 Task: Look for space in Xinzhi, China from 10th July, 2023 to 25th July, 2023 for 3 adults, 1 child in price range Rs.15000 to Rs.25000. Place can be shared room with 2 bedrooms having 3 beds and 2 bathrooms. Property type can be house, flat, guest house. Amenities needed are: wifi, TV, free parkinig on premises, gym, breakfast. Booking option can be shelf check-in. Required host language is Chinese (Simplified).
Action: Mouse moved to (540, 108)
Screenshot: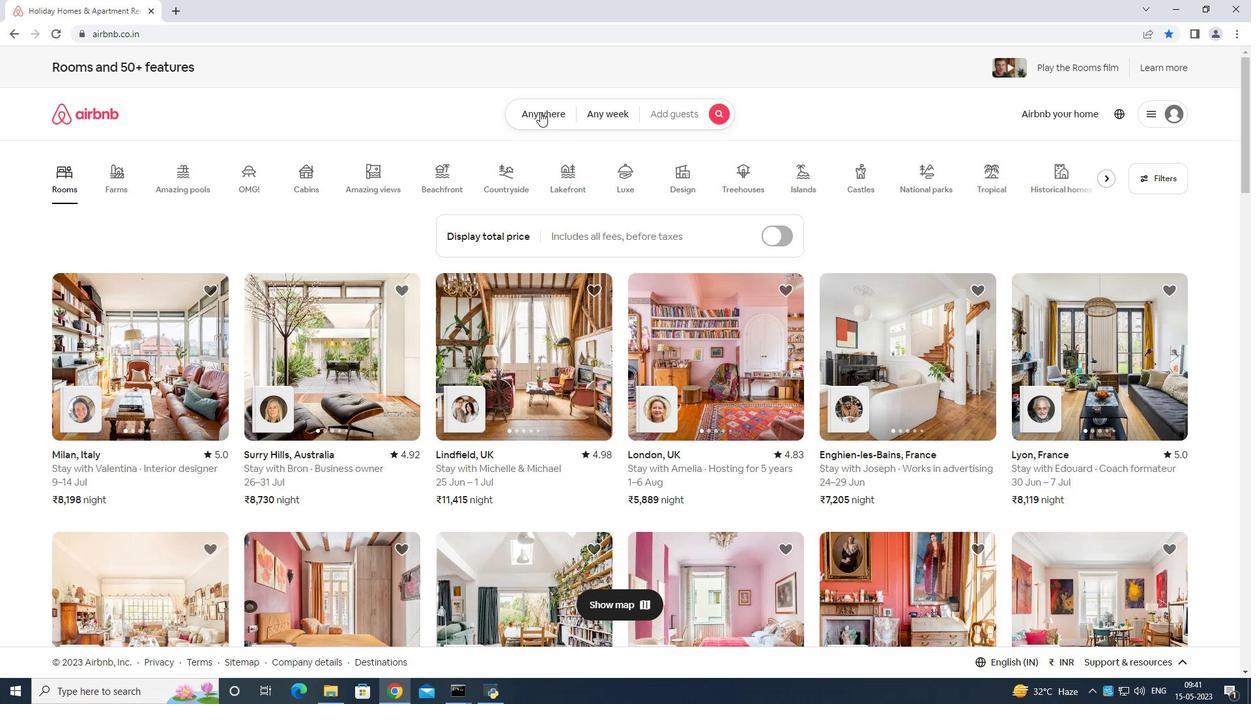 
Action: Mouse pressed left at (540, 108)
Screenshot: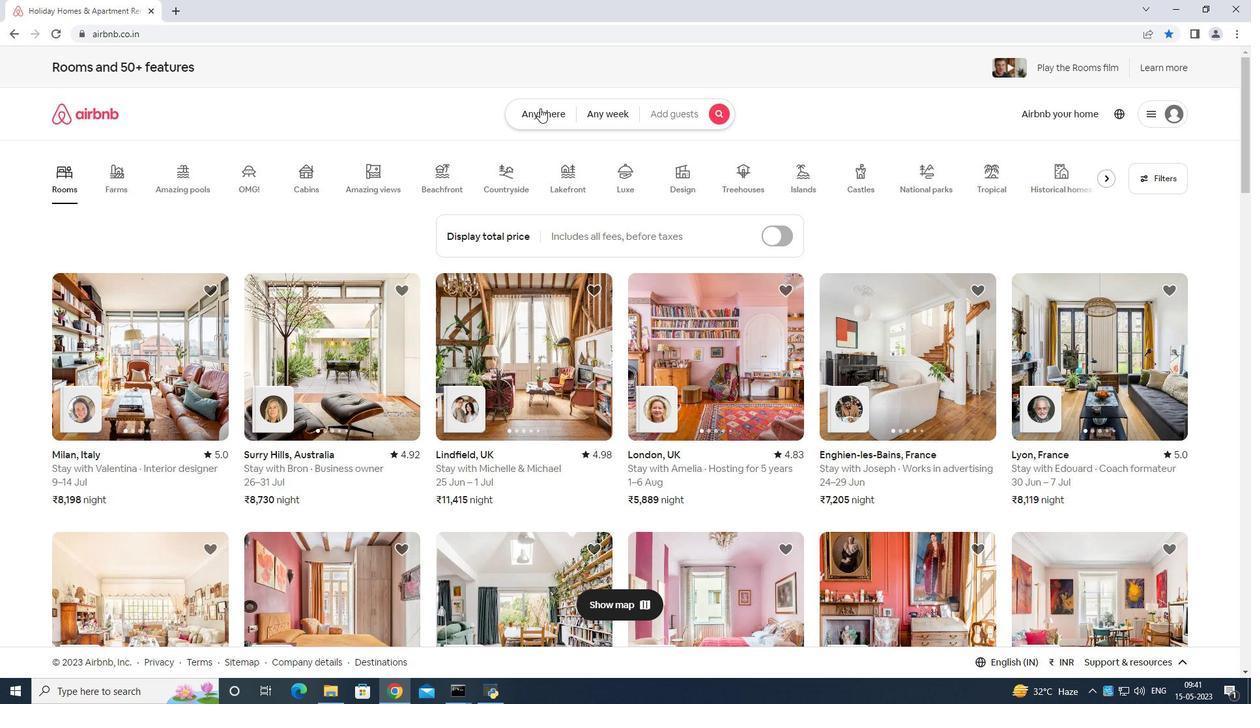 
Action: Mouse moved to (498, 152)
Screenshot: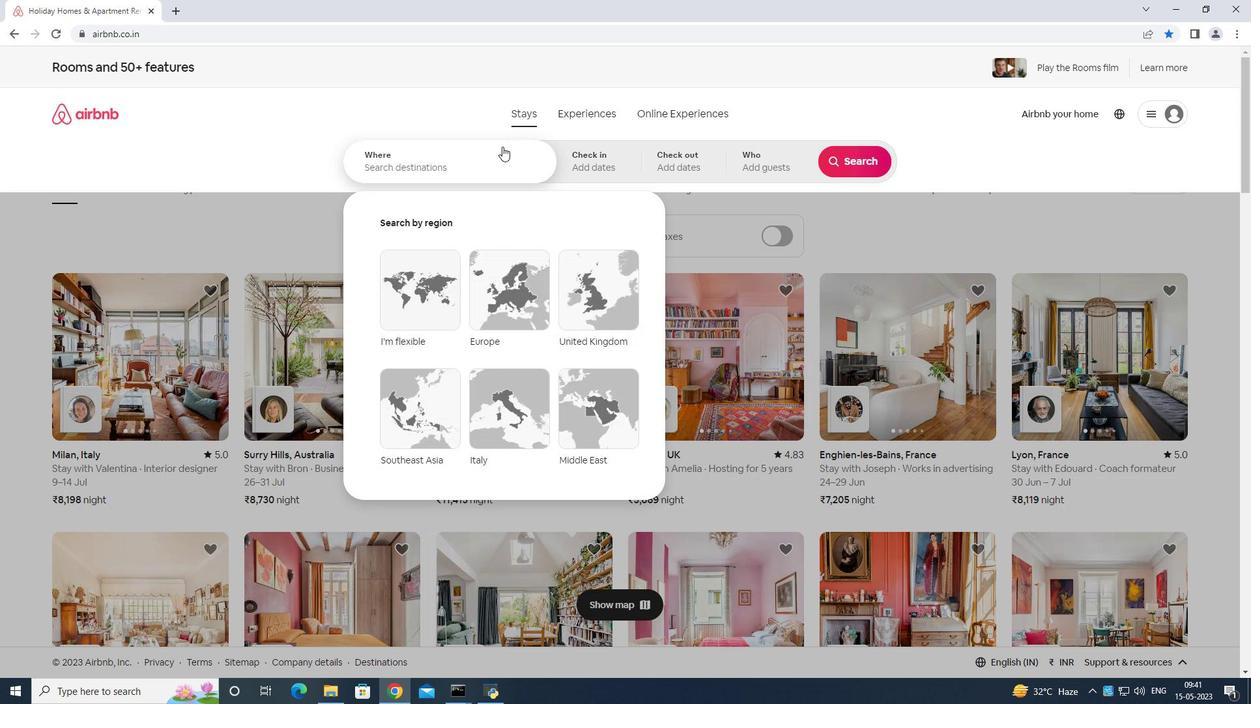 
Action: Mouse pressed left at (498, 152)
Screenshot: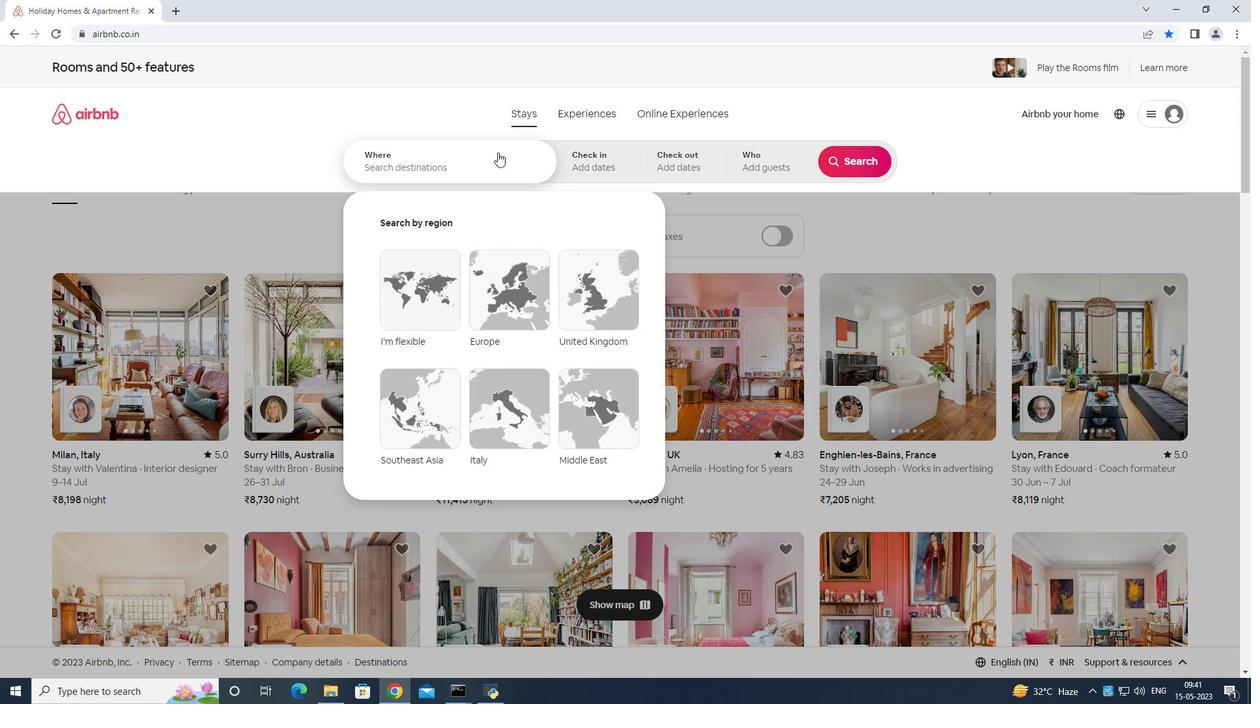 
Action: Key pressed <Key.shift>Xinzhi<Key.space>china<Key.enter>
Screenshot: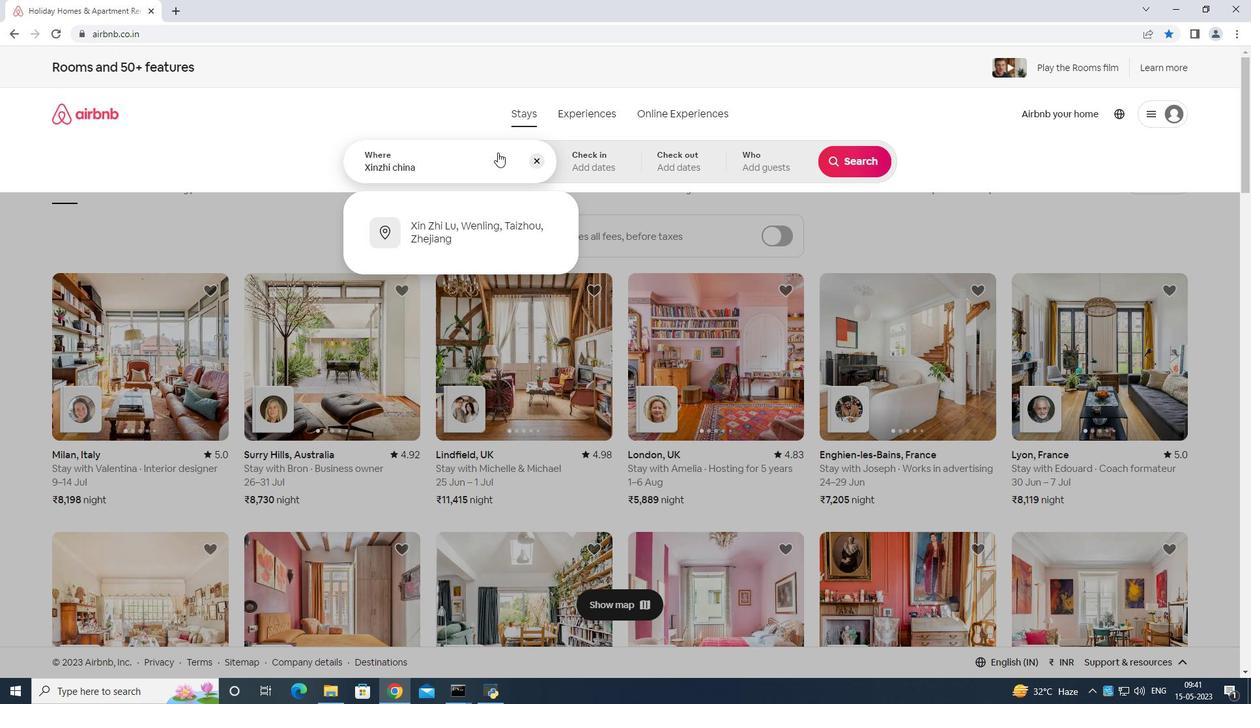 
Action: Mouse moved to (853, 267)
Screenshot: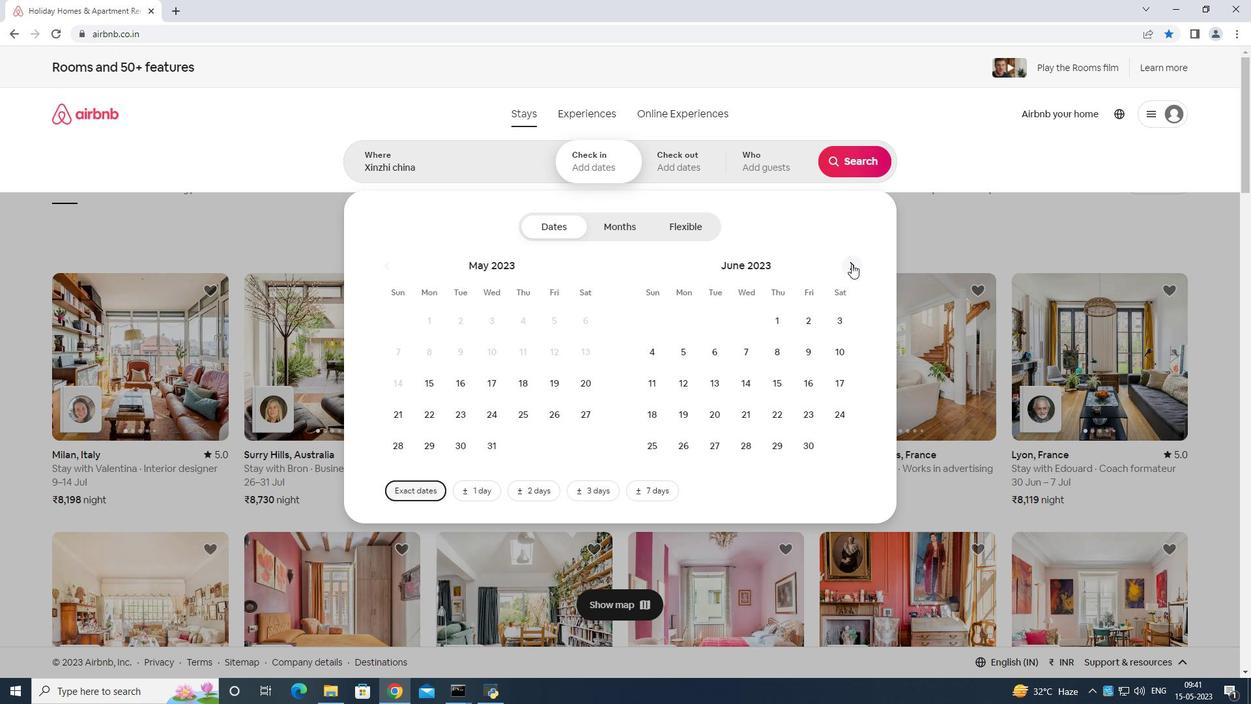 
Action: Mouse pressed left at (853, 267)
Screenshot: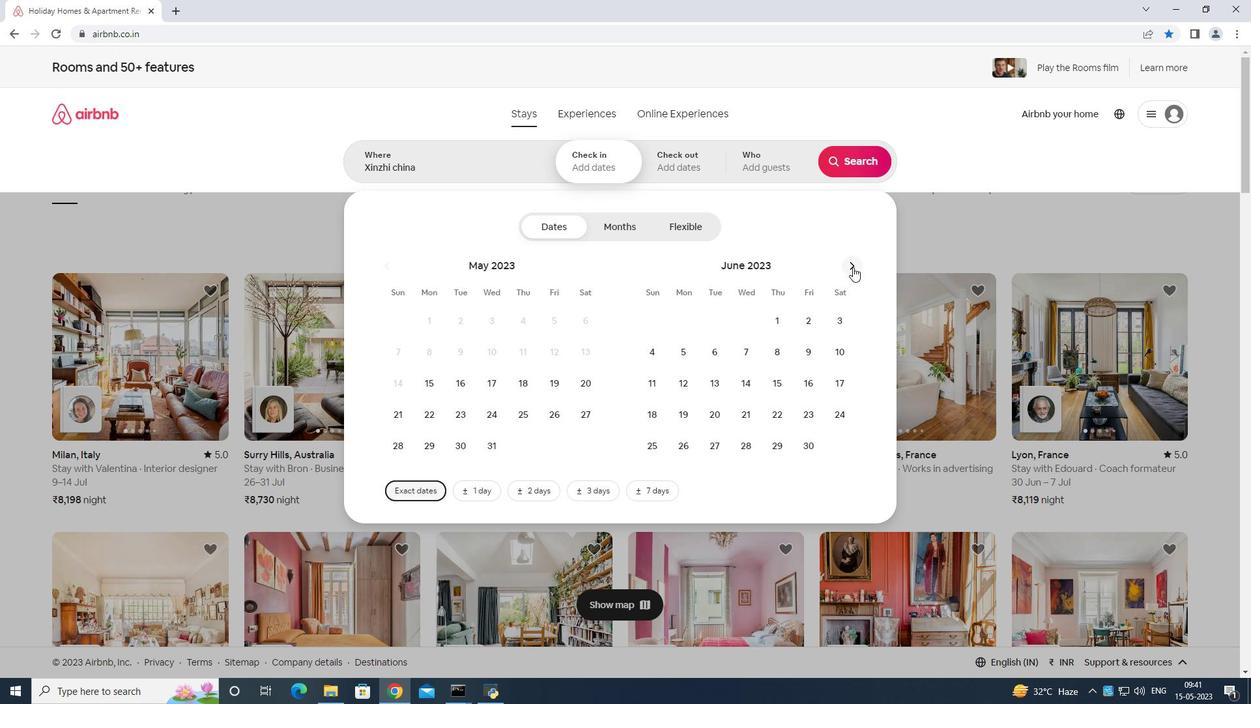 
Action: Mouse moved to (685, 376)
Screenshot: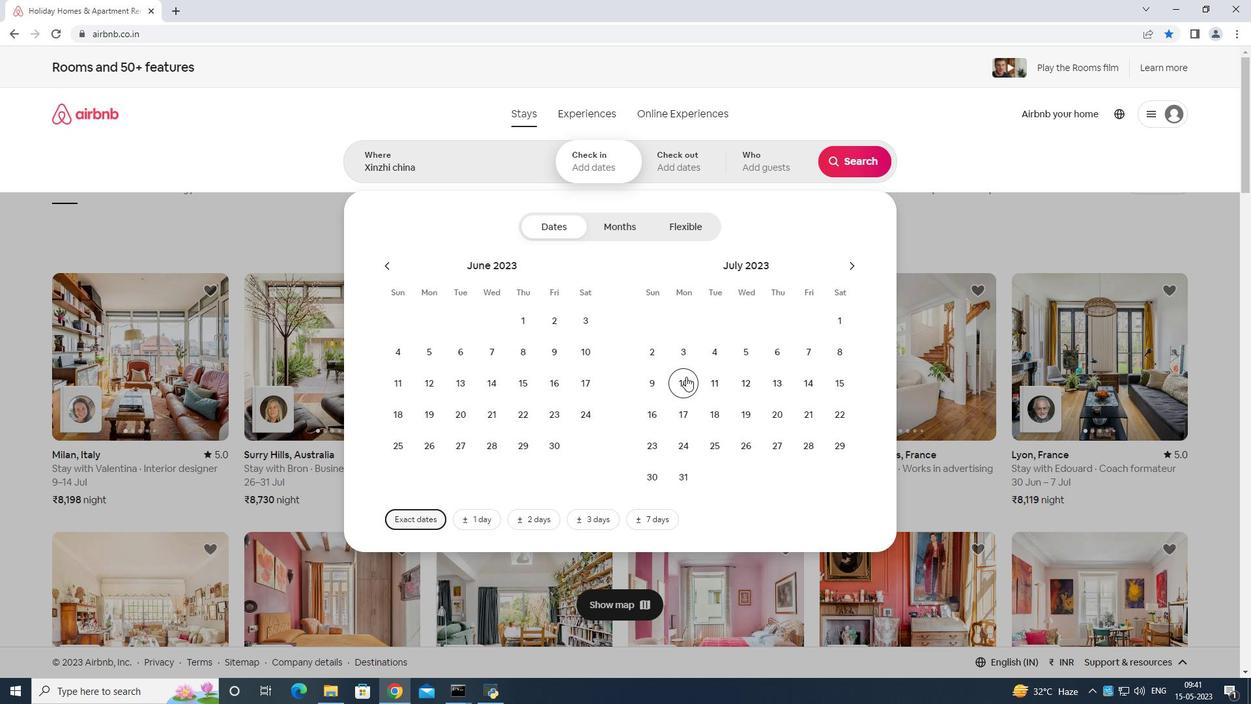 
Action: Mouse pressed left at (685, 376)
Screenshot: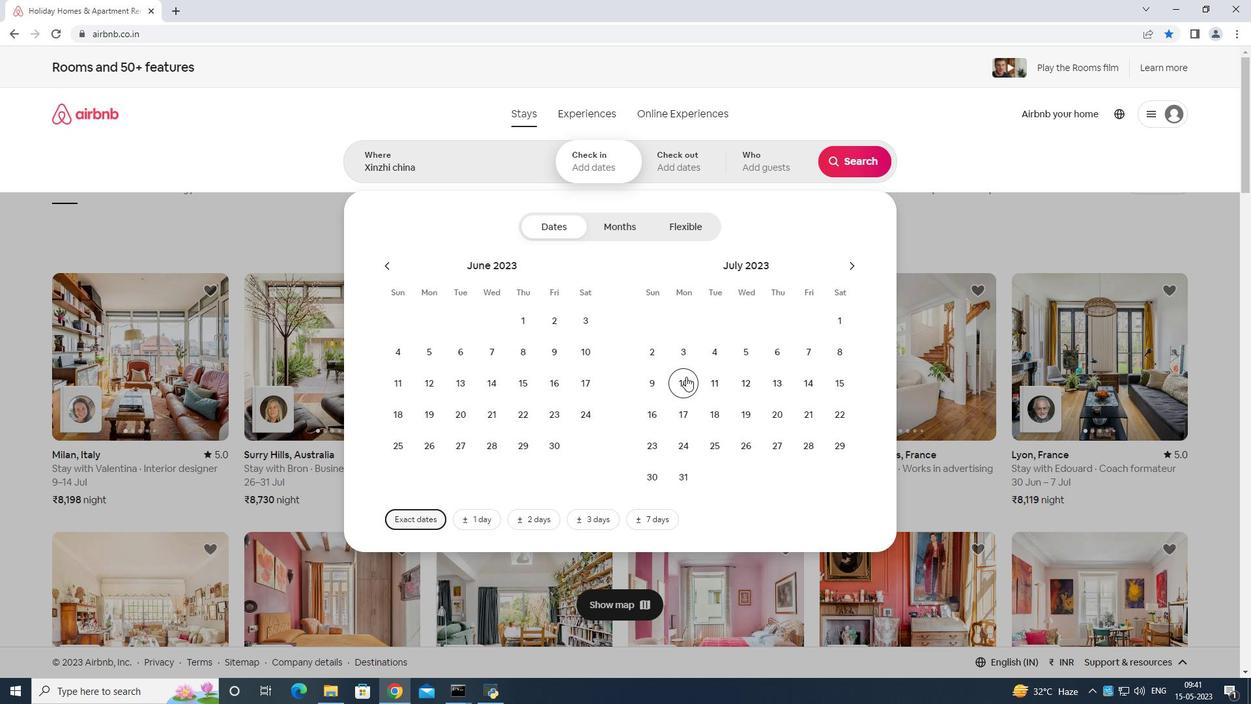 
Action: Mouse moved to (726, 444)
Screenshot: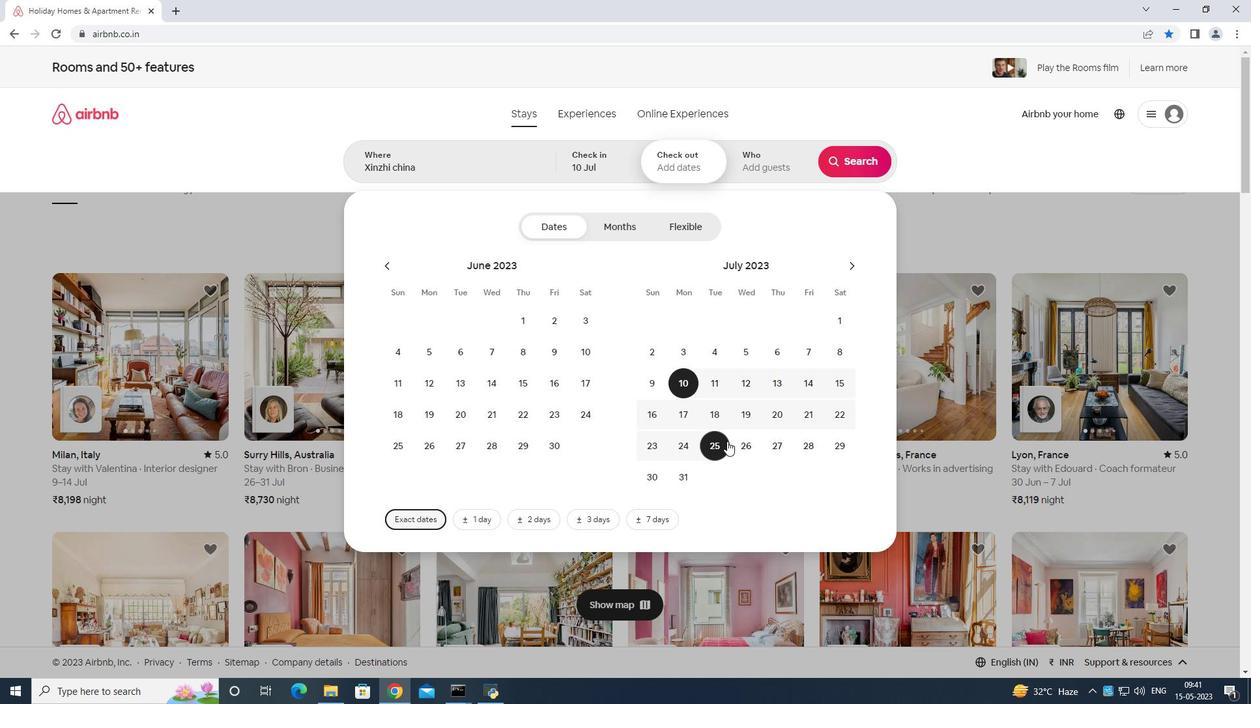 
Action: Mouse pressed left at (726, 444)
Screenshot: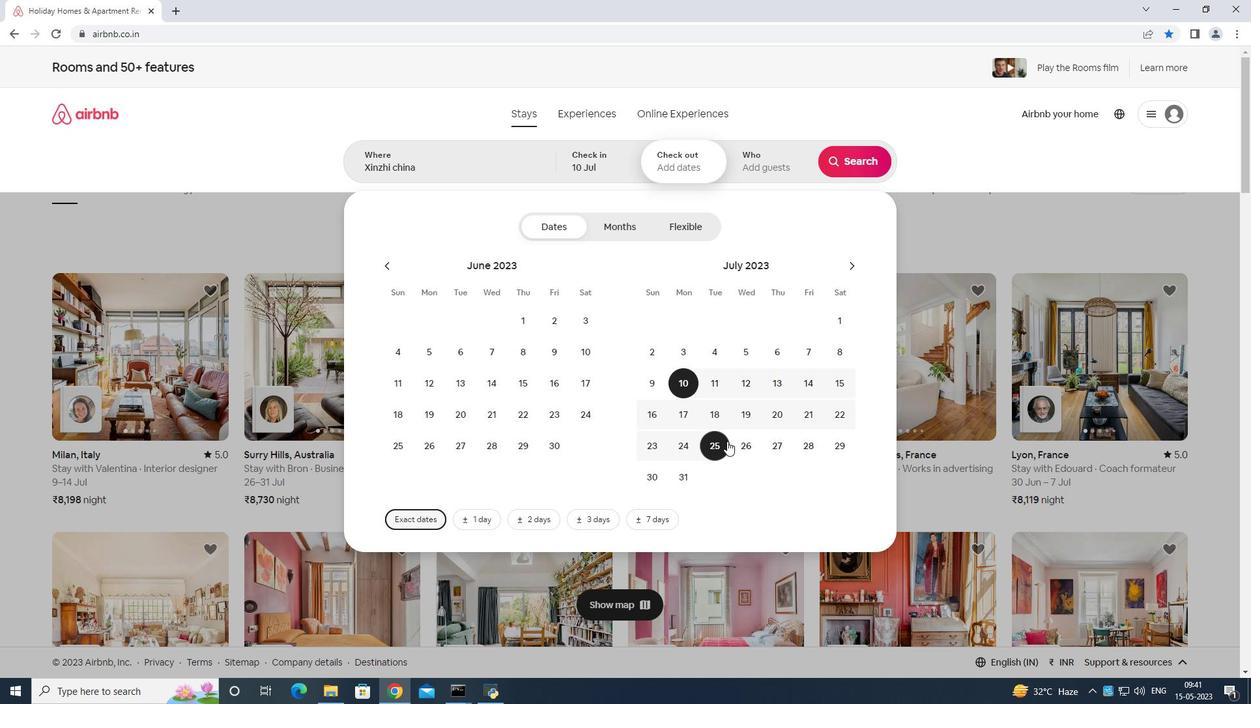 
Action: Mouse moved to (767, 170)
Screenshot: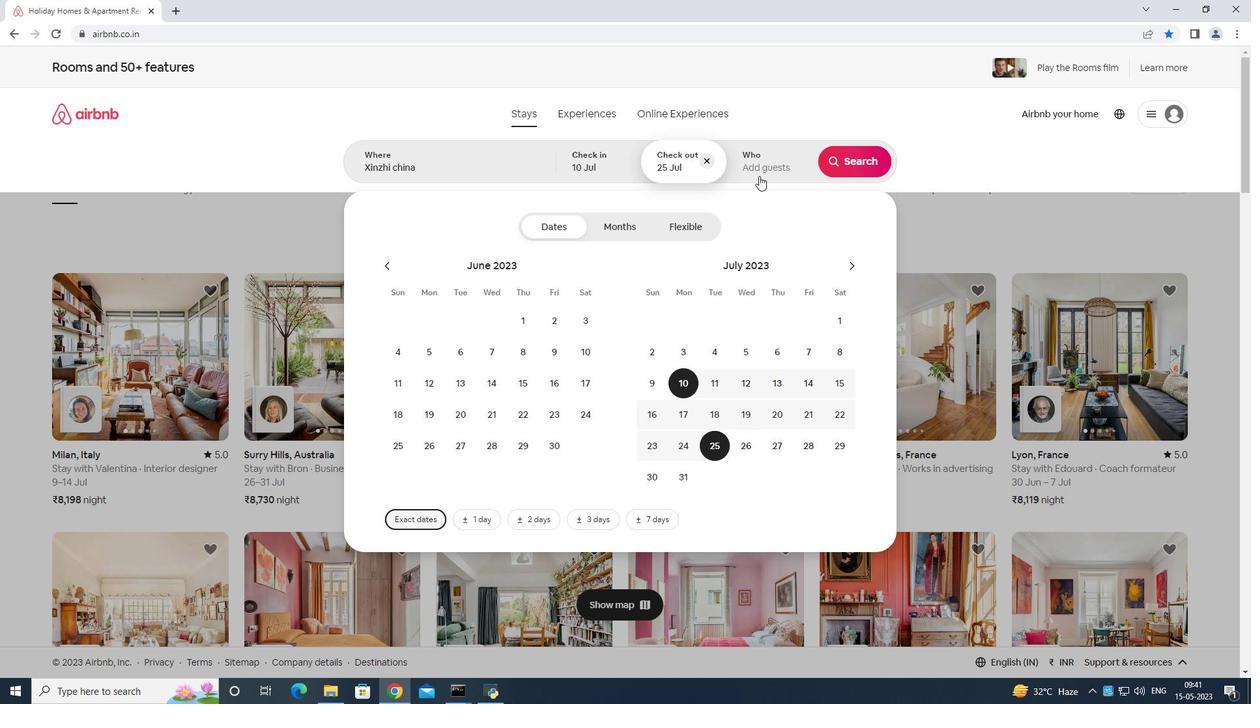 
Action: Mouse pressed left at (767, 170)
Screenshot: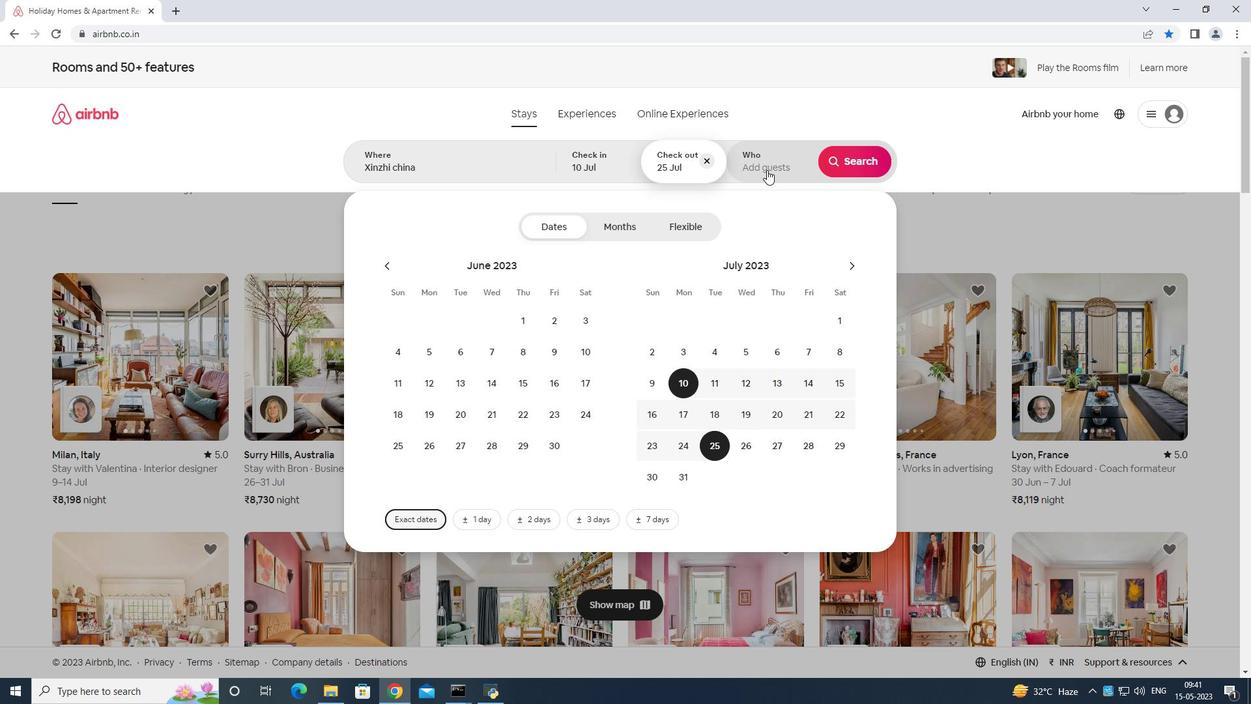 
Action: Mouse moved to (865, 241)
Screenshot: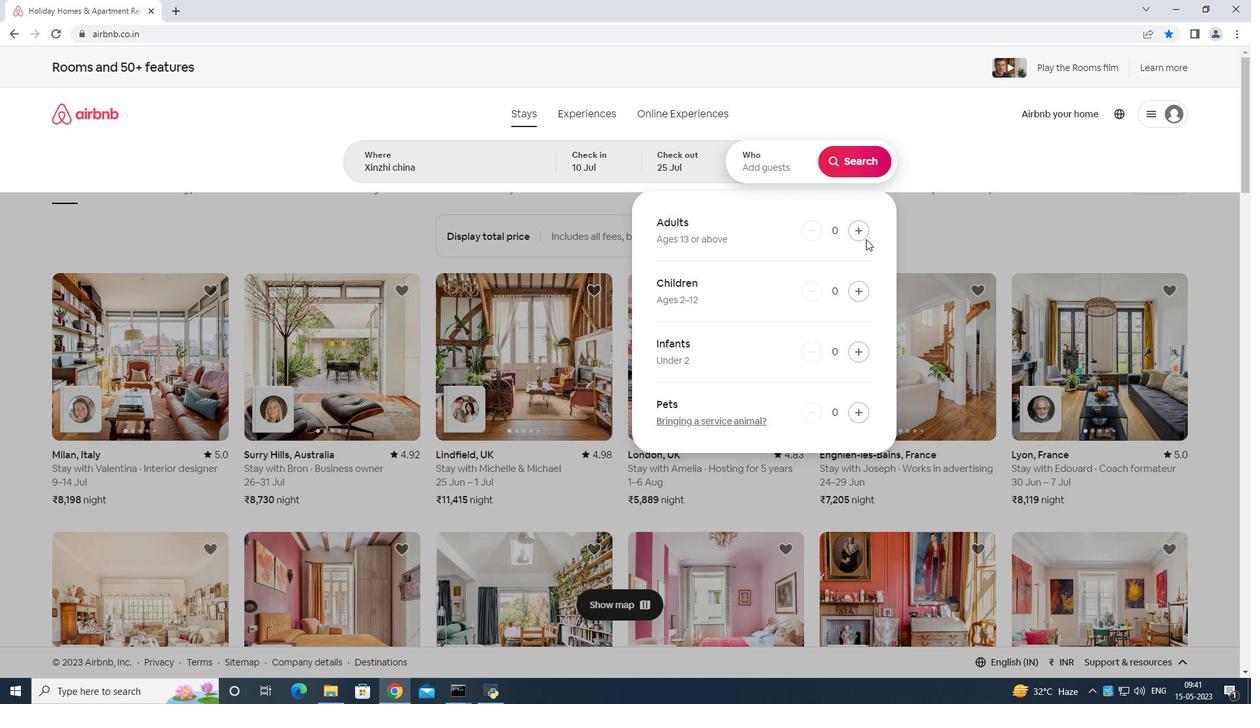 
Action: Mouse pressed left at (865, 241)
Screenshot: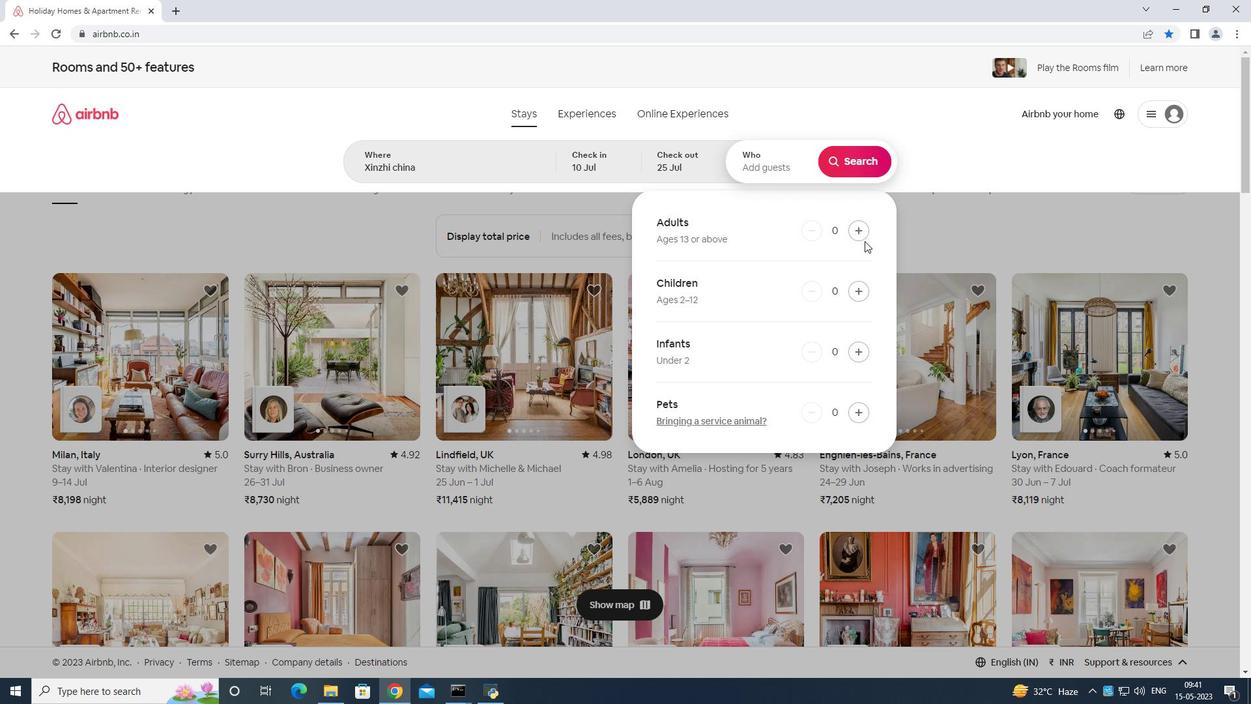 
Action: Mouse pressed left at (865, 241)
Screenshot: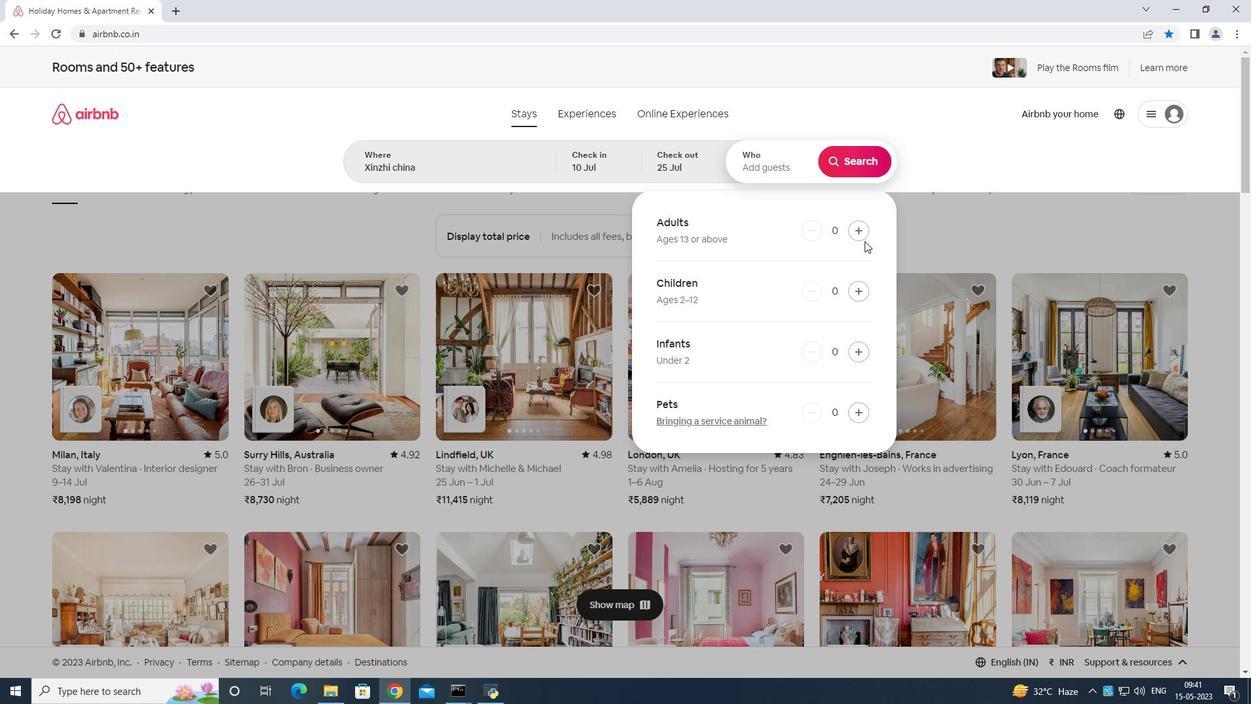 
Action: Mouse pressed left at (865, 241)
Screenshot: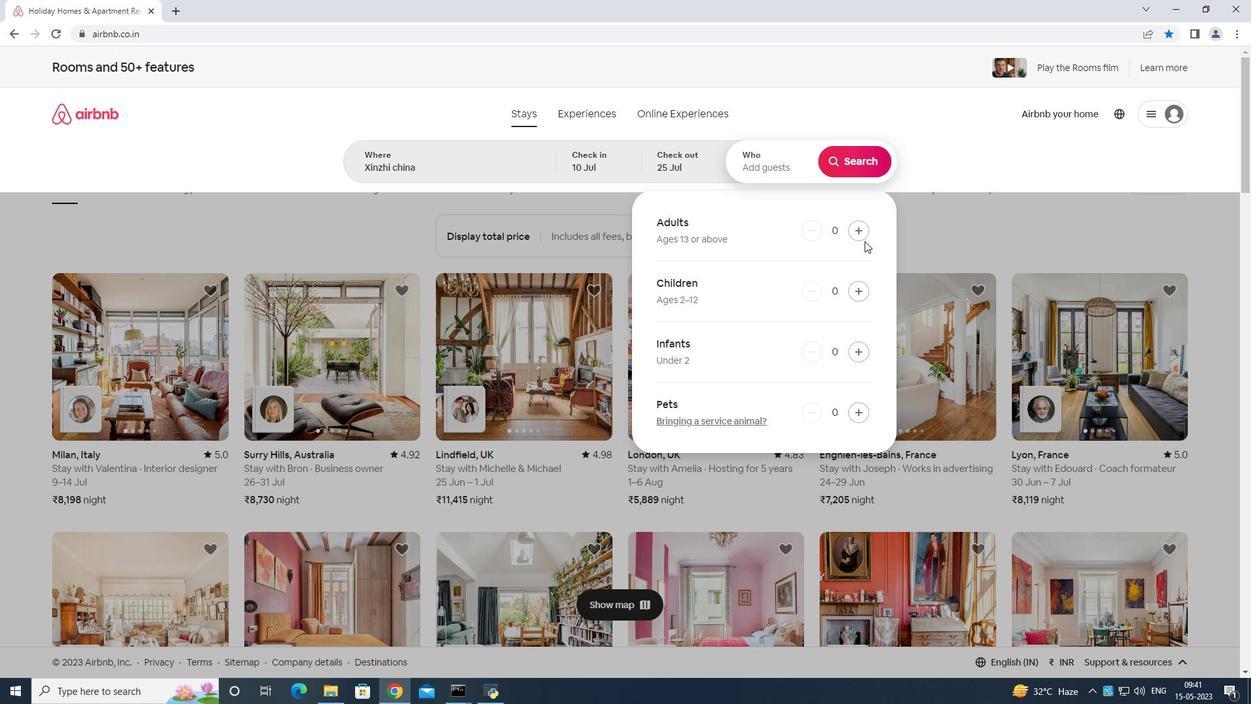 
Action: Mouse moved to (865, 237)
Screenshot: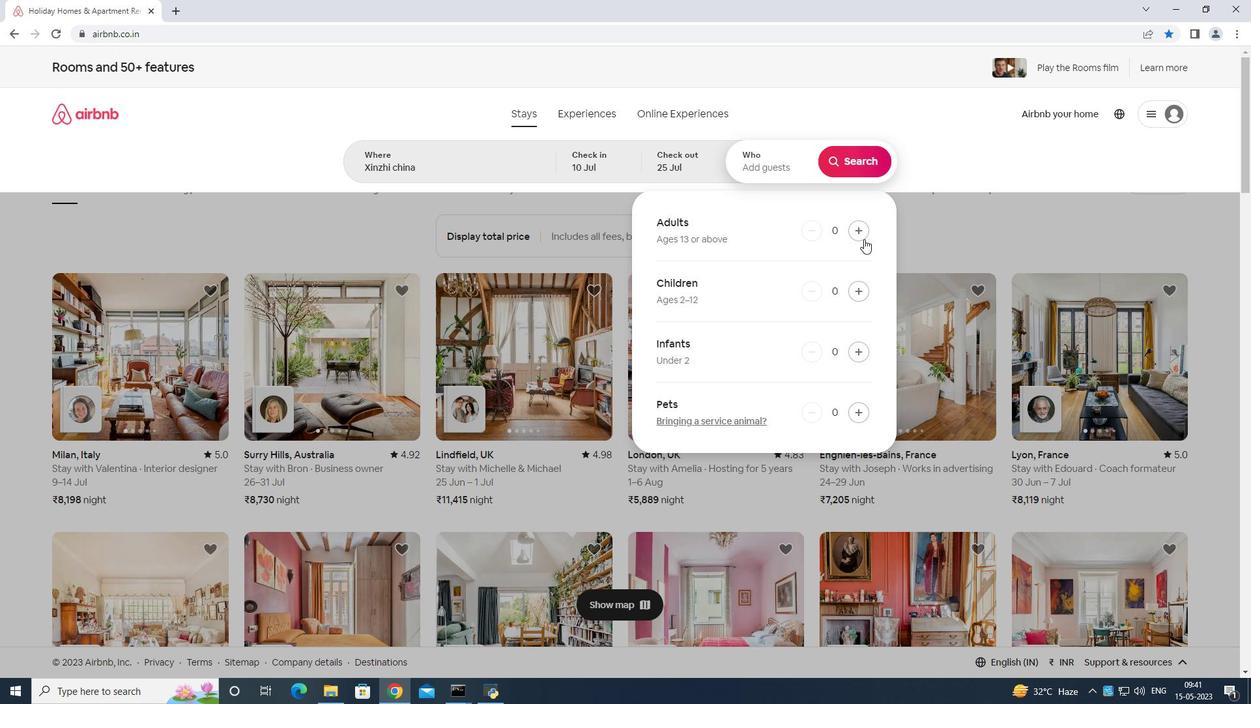 
Action: Mouse pressed left at (865, 237)
Screenshot: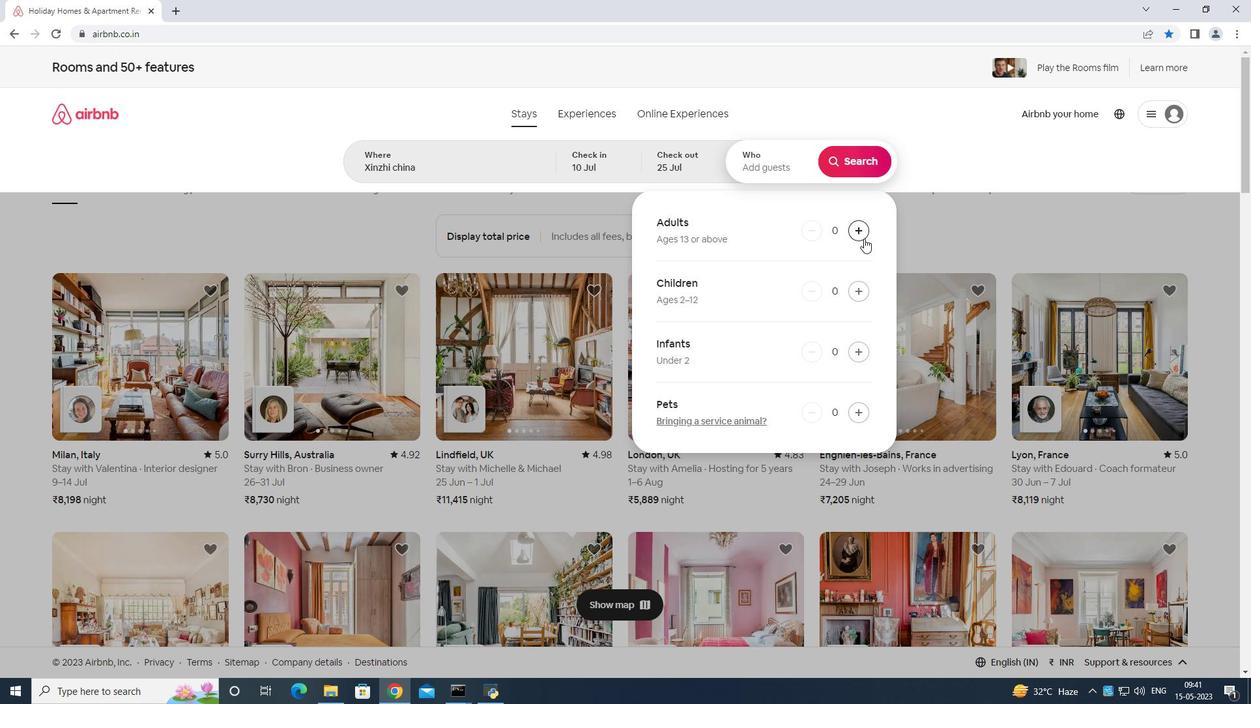 
Action: Mouse moved to (865, 236)
Screenshot: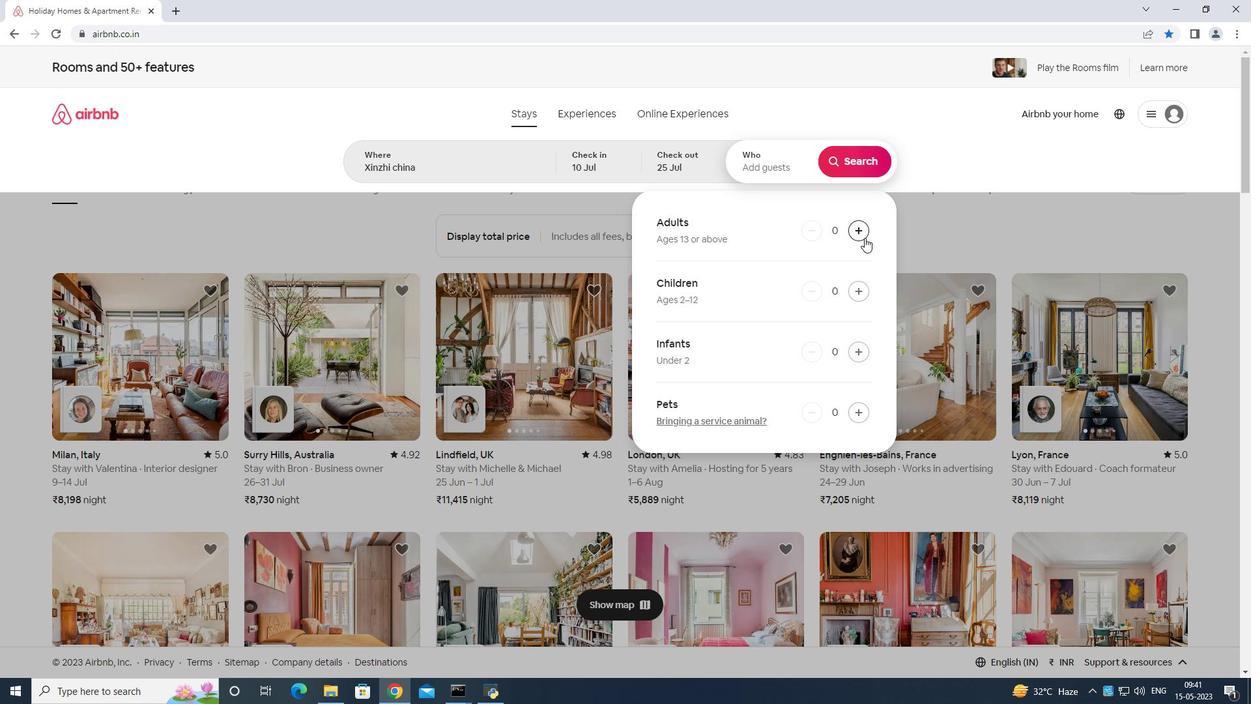 
Action: Mouse pressed left at (865, 236)
Screenshot: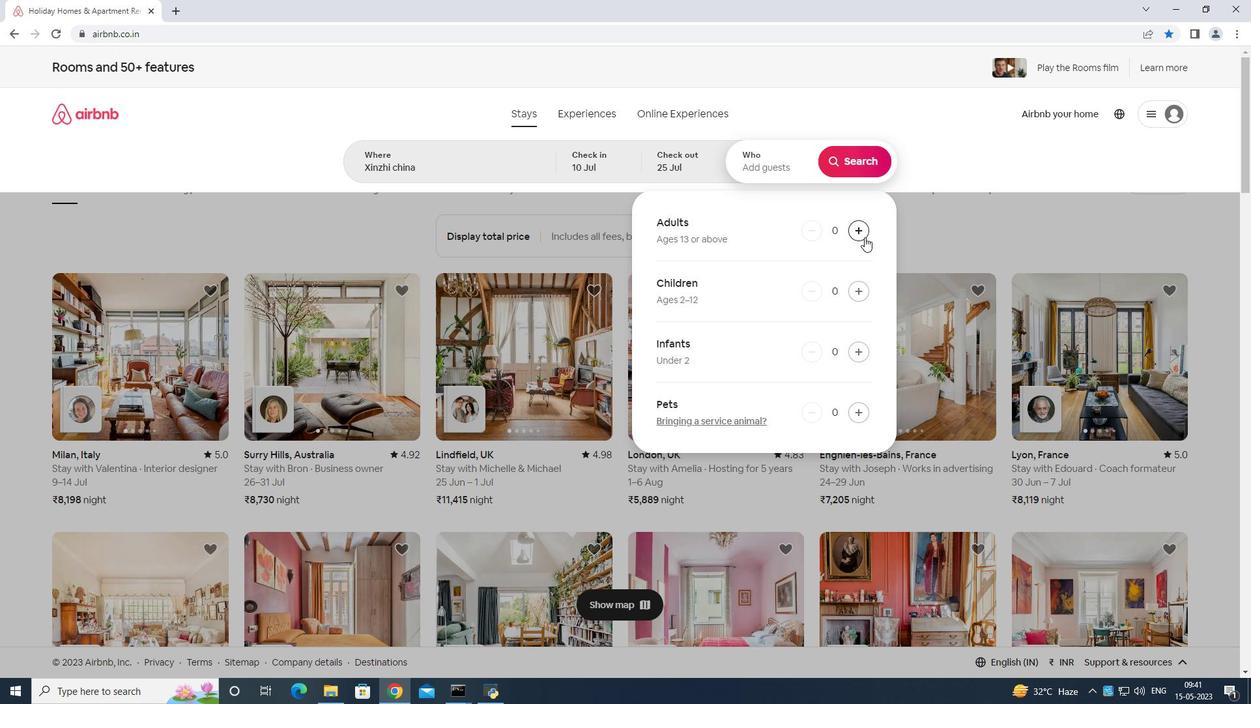 
Action: Mouse pressed left at (865, 236)
Screenshot: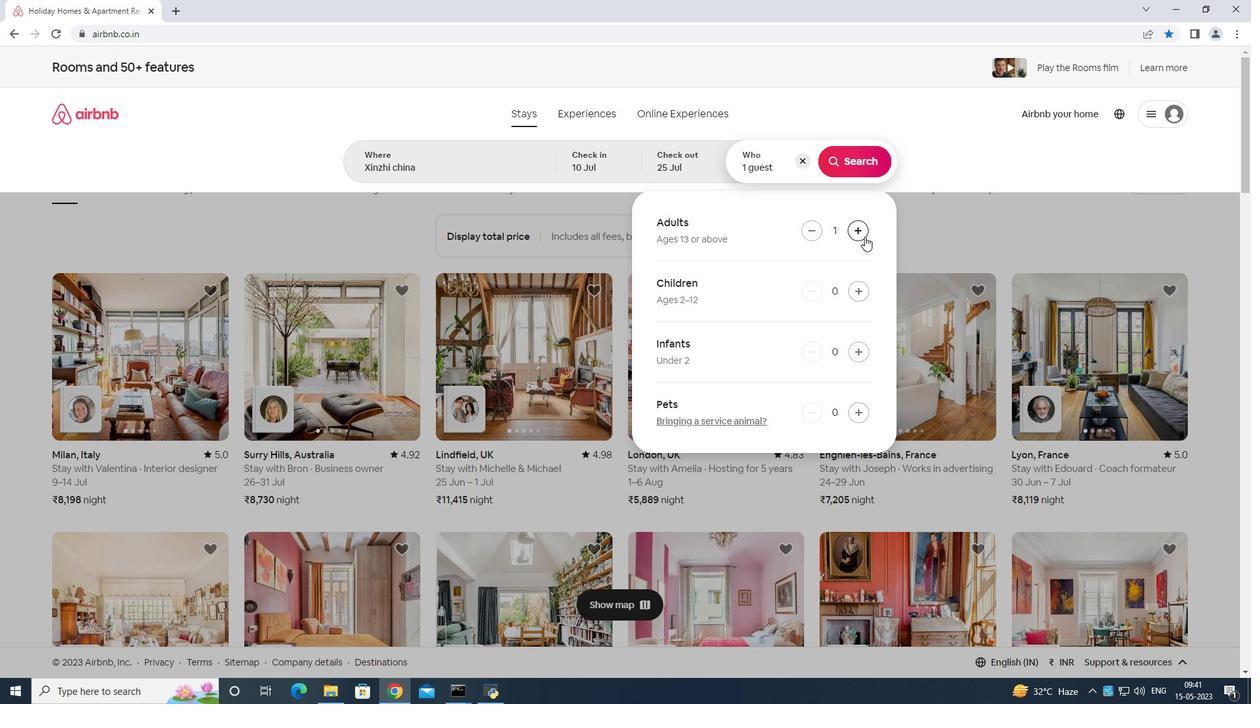 
Action: Mouse moved to (856, 292)
Screenshot: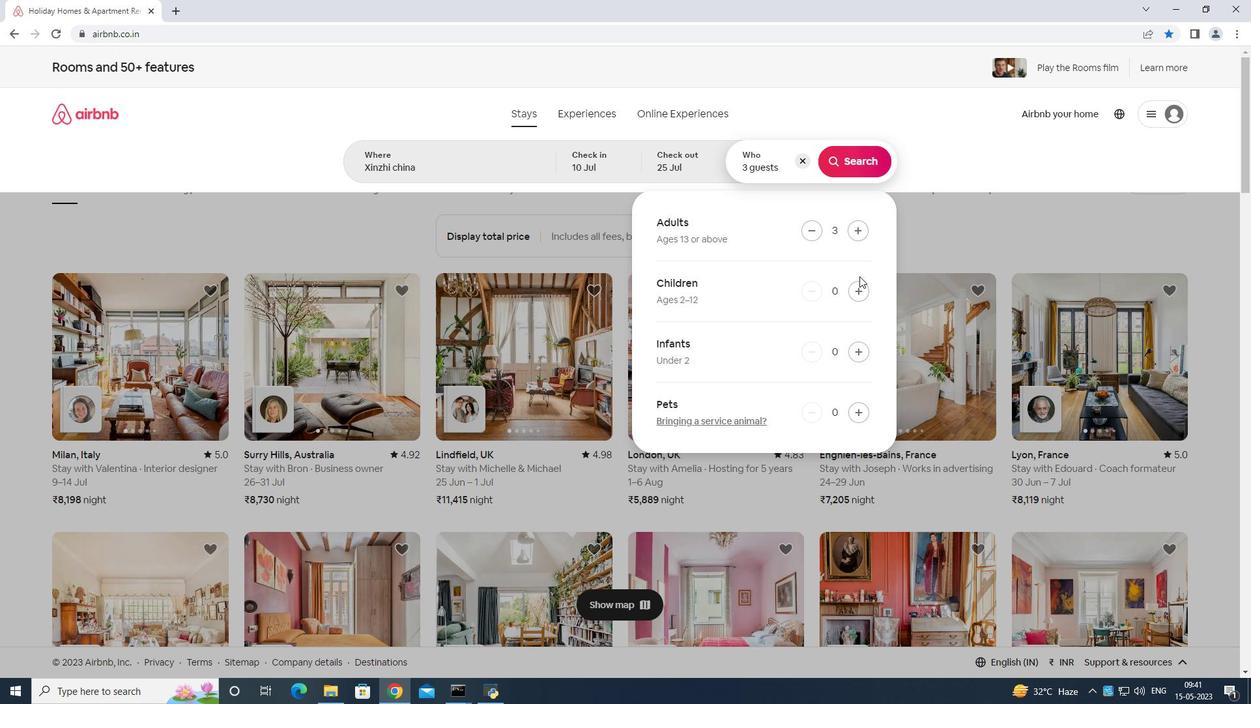 
Action: Mouse pressed left at (856, 292)
Screenshot: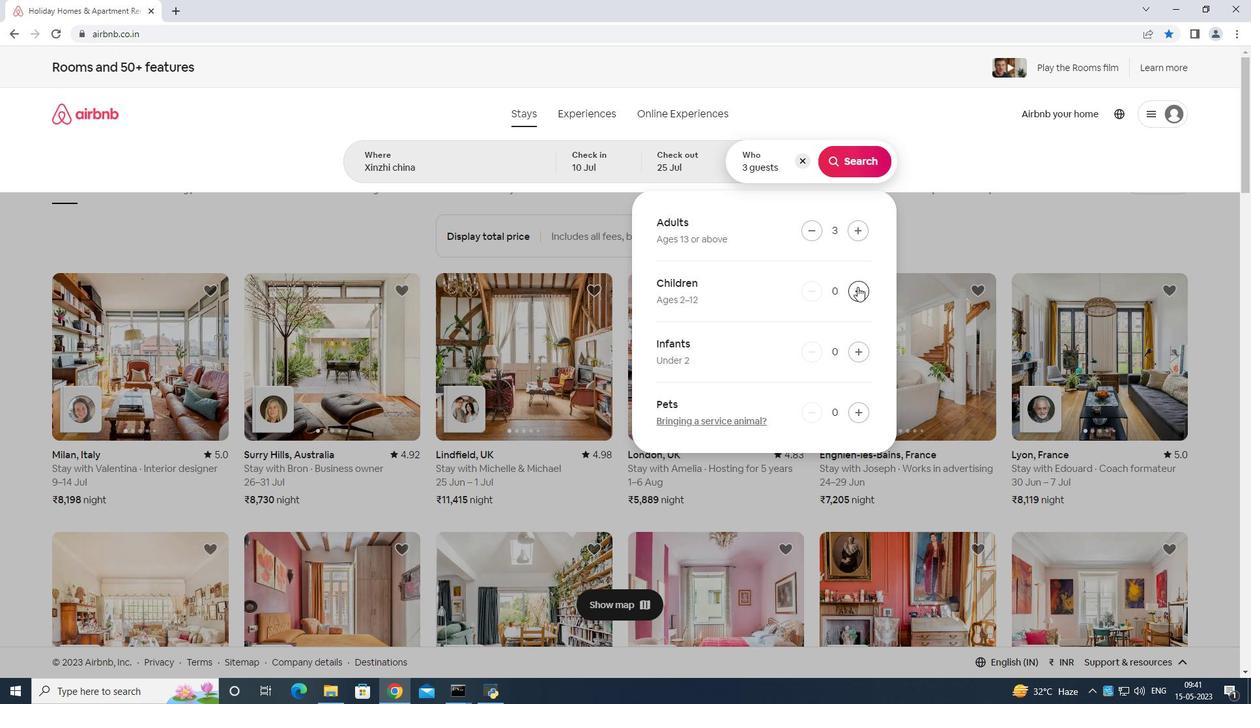 
Action: Mouse moved to (841, 161)
Screenshot: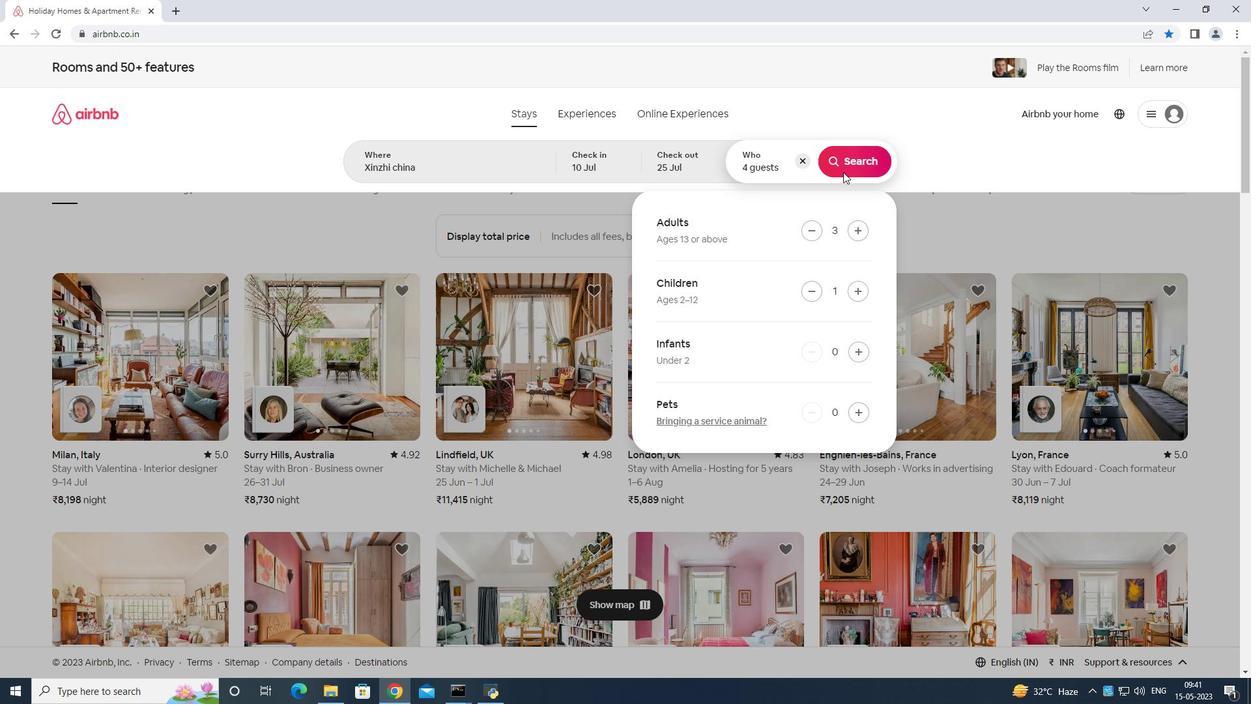 
Action: Mouse pressed left at (841, 161)
Screenshot: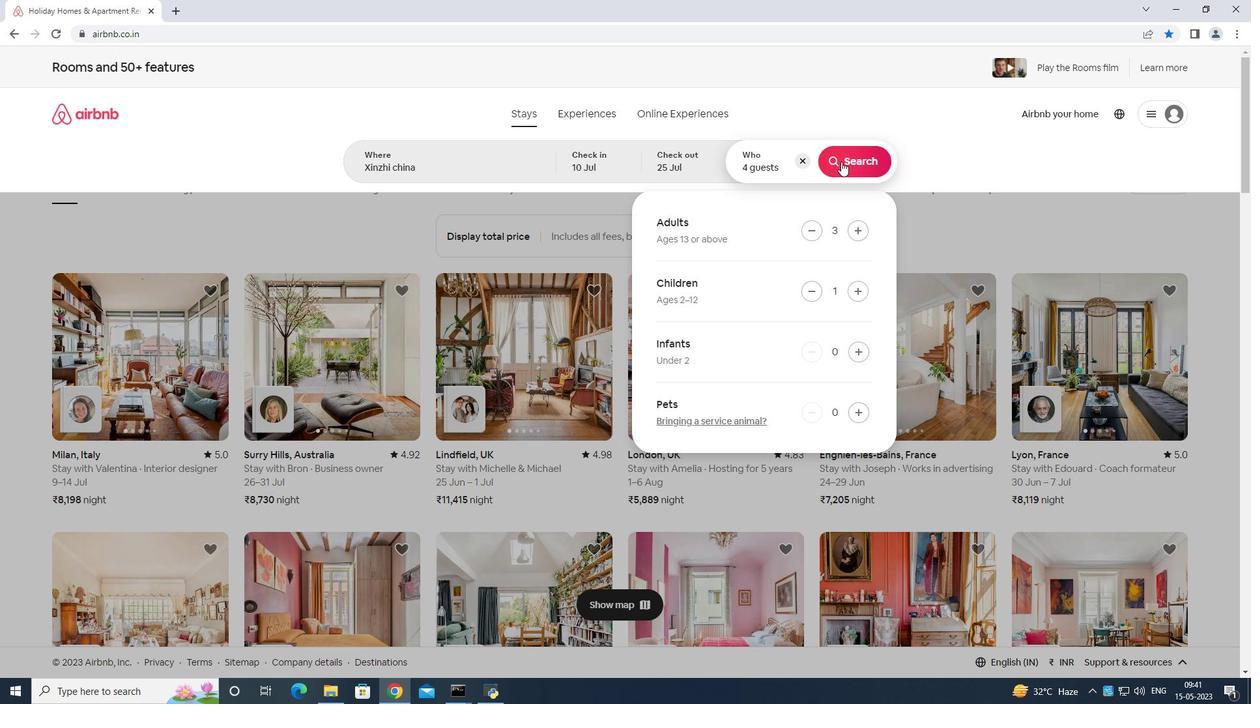 
Action: Mouse moved to (1208, 127)
Screenshot: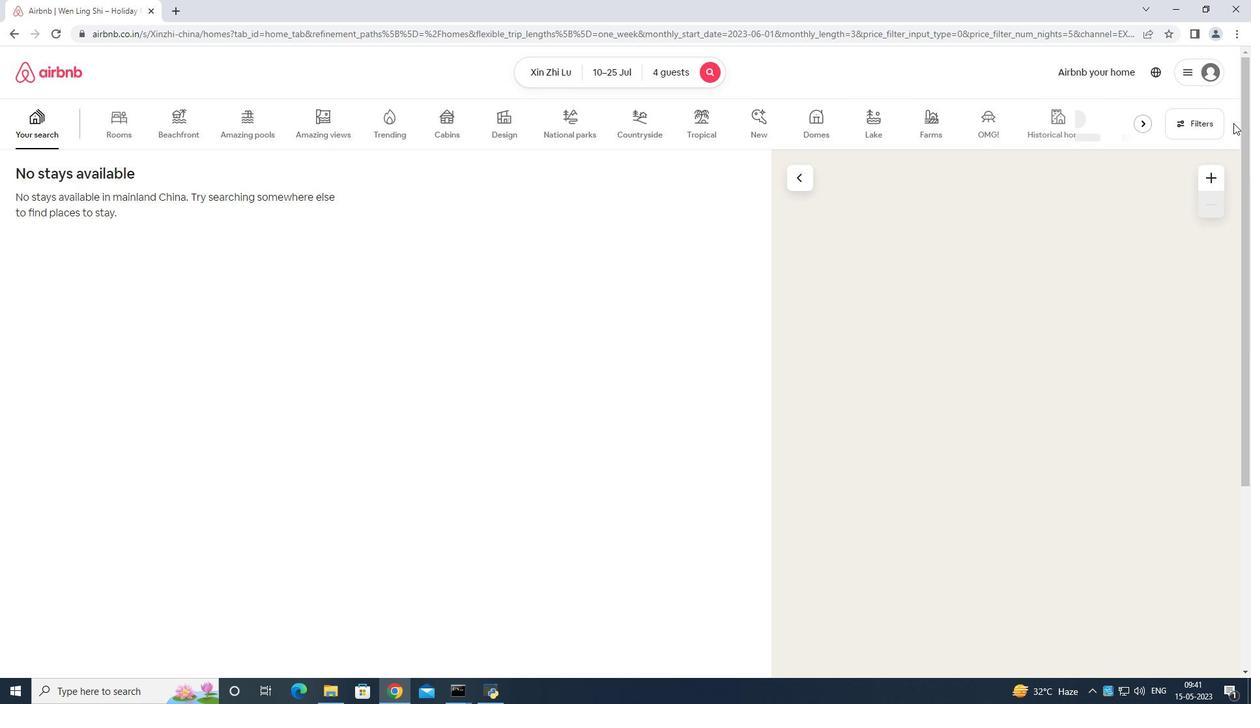 
Action: Mouse pressed left at (1208, 127)
Screenshot: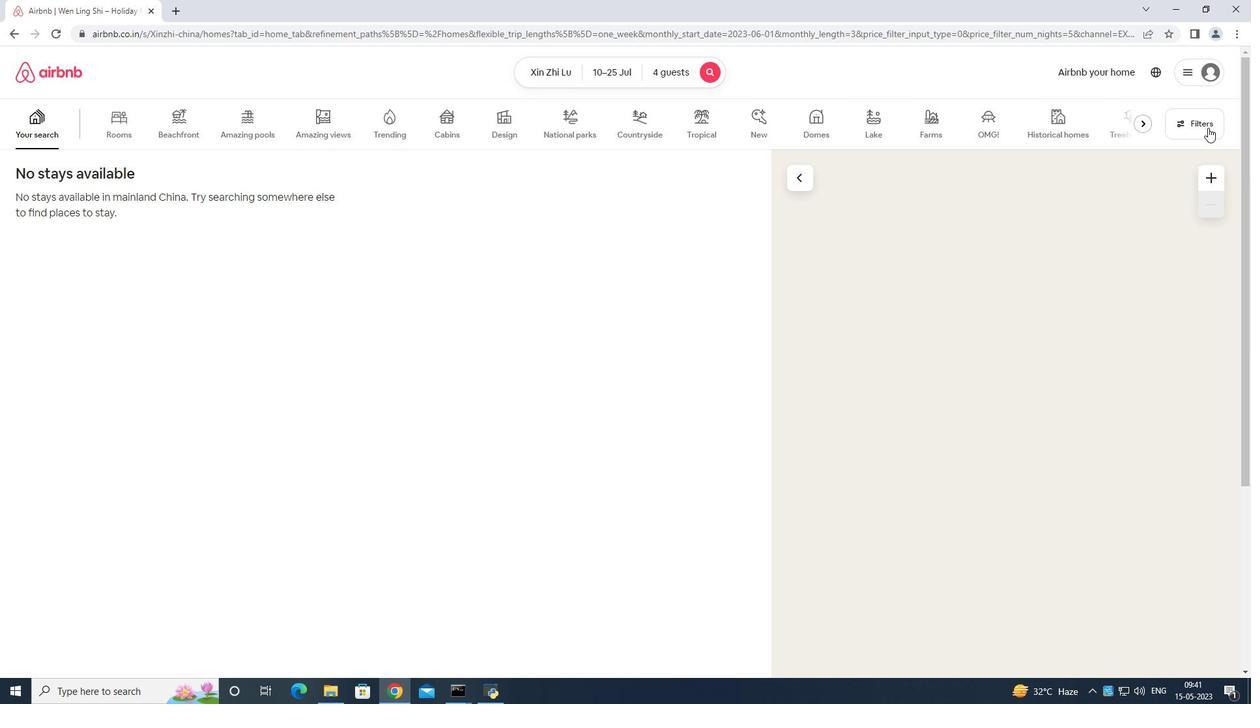
Action: Mouse moved to (550, 438)
Screenshot: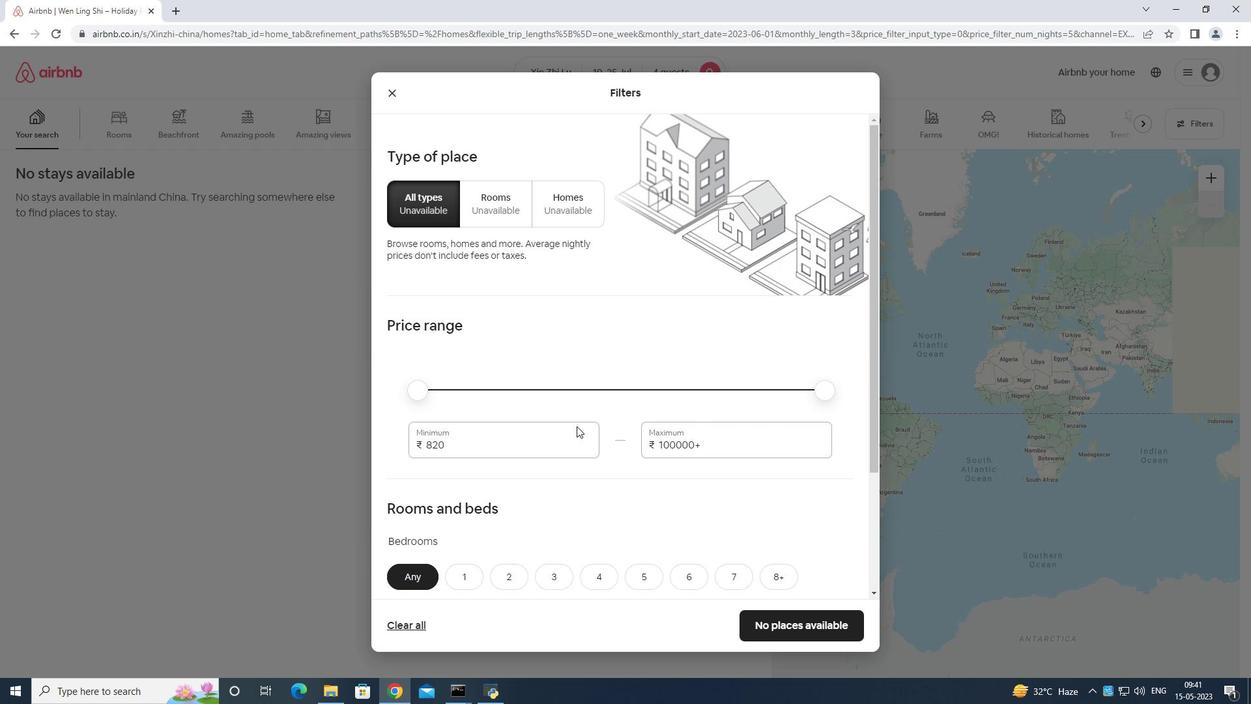 
Action: Mouse pressed left at (550, 438)
Screenshot: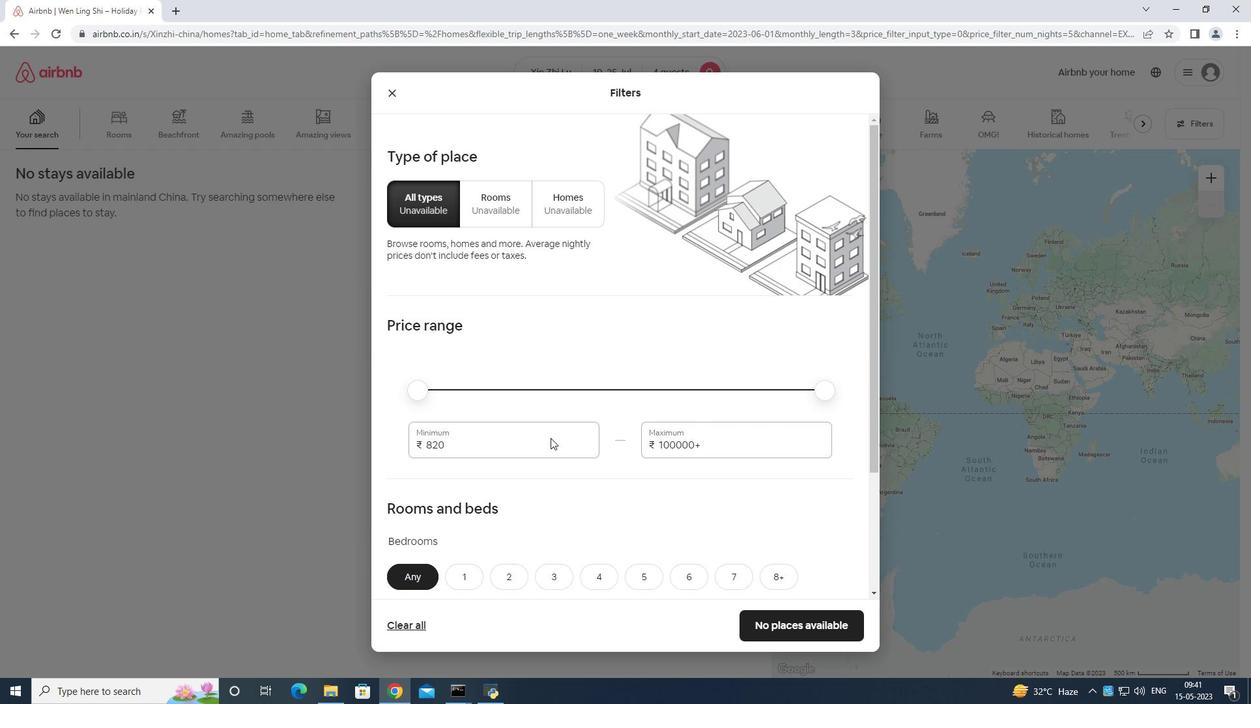 
Action: Mouse moved to (550, 436)
Screenshot: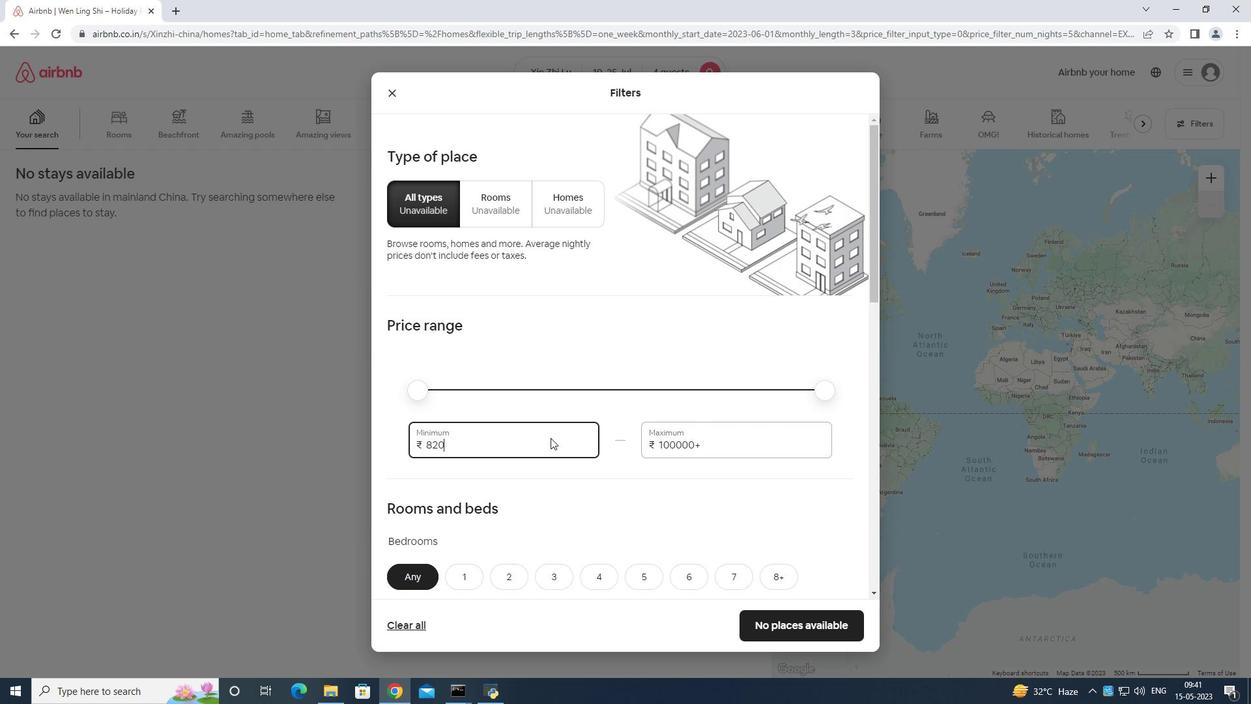 
Action: Key pressed <Key.backspace>
Screenshot: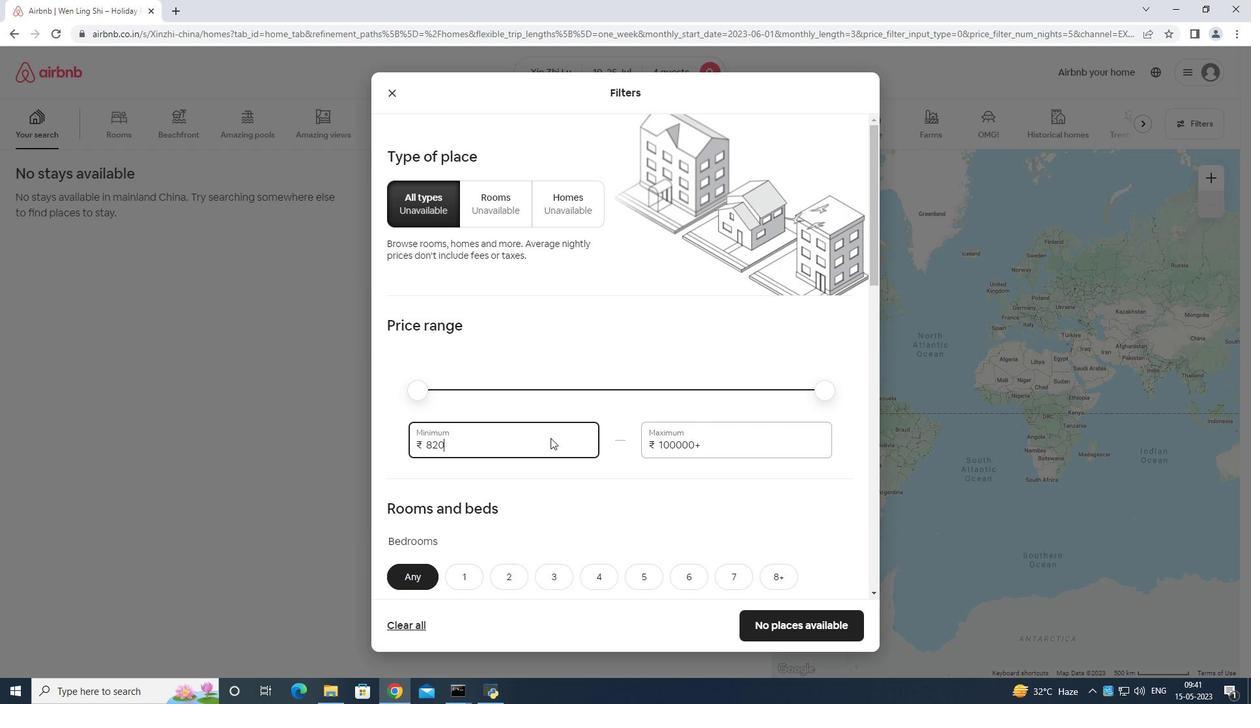 
Action: Mouse moved to (552, 430)
Screenshot: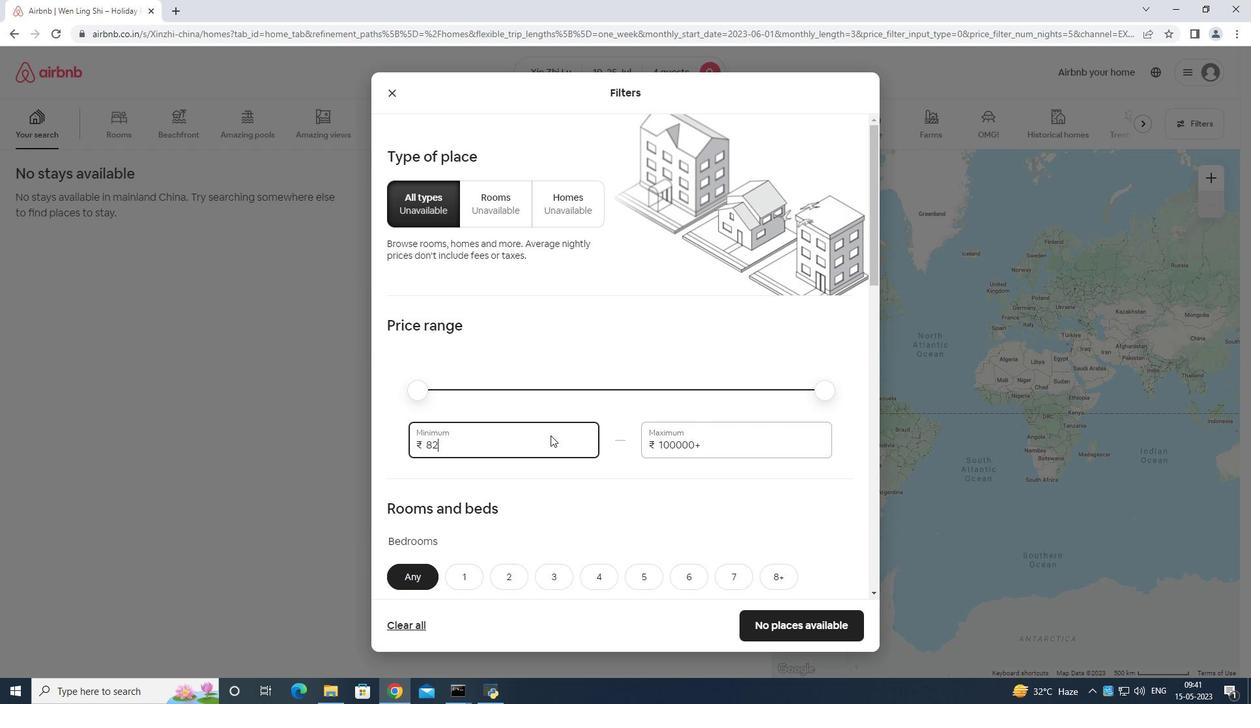 
Action: Key pressed <Key.backspace><Key.backspace><Key.backspace><Key.backspace><Key.backspace><Key.backspace><Key.backspace><Key.backspace><Key.backspace><Key.backspace>15
Screenshot: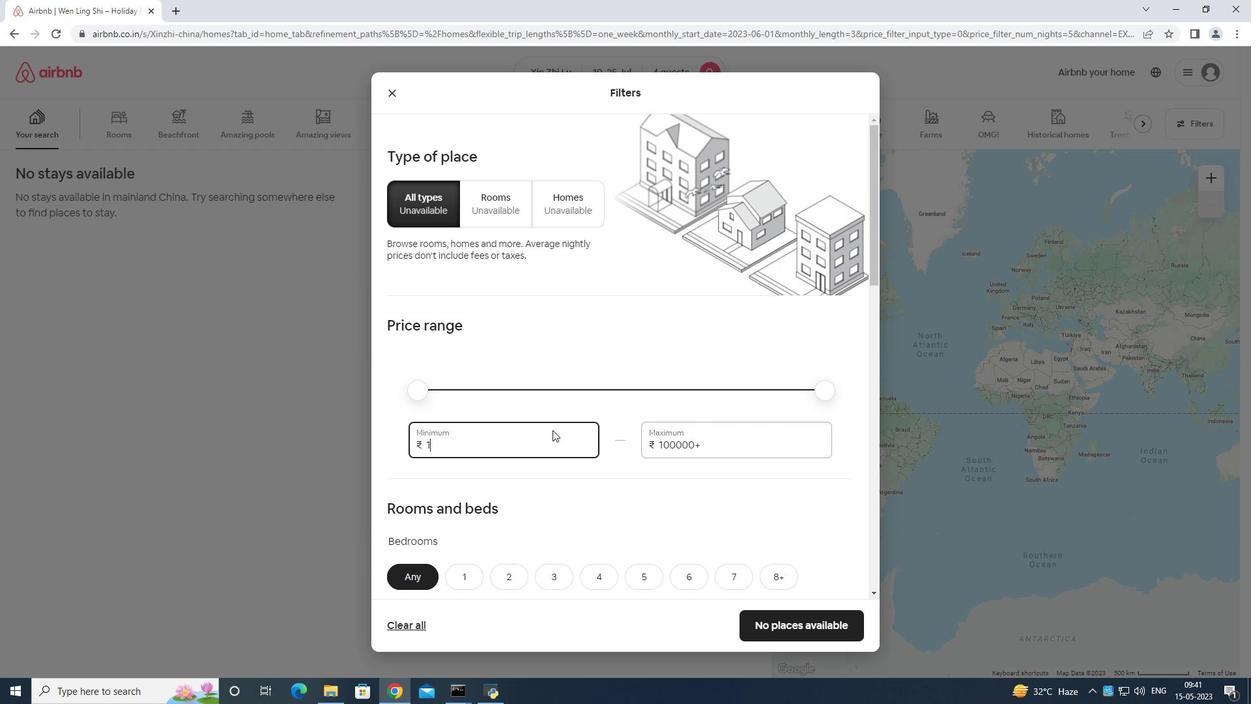 
Action: Mouse moved to (552, 429)
Screenshot: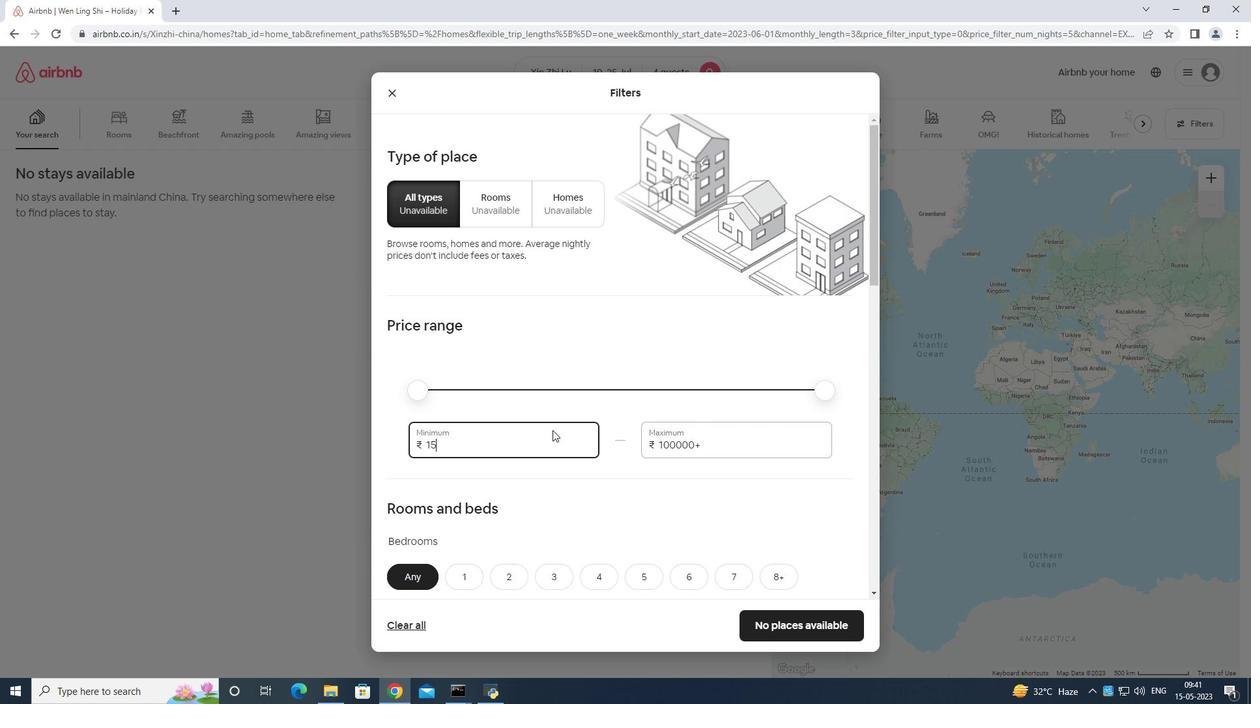 
Action: Key pressed 0
Screenshot: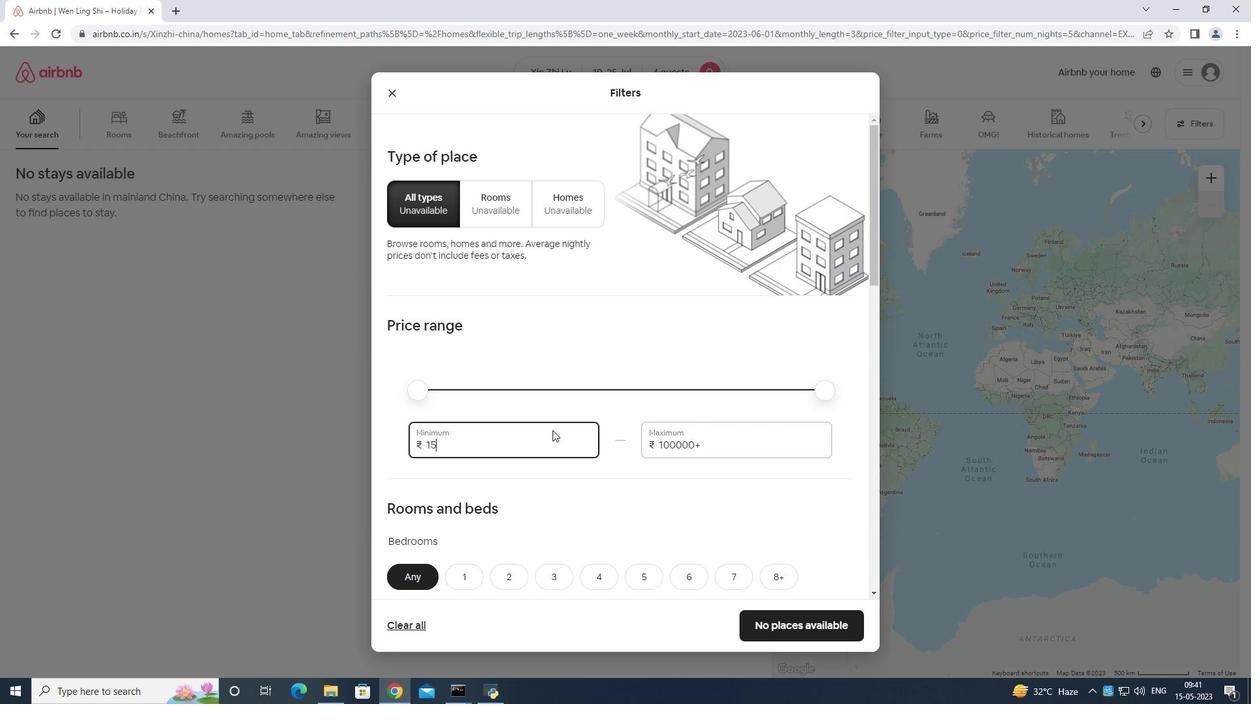 
Action: Mouse moved to (554, 426)
Screenshot: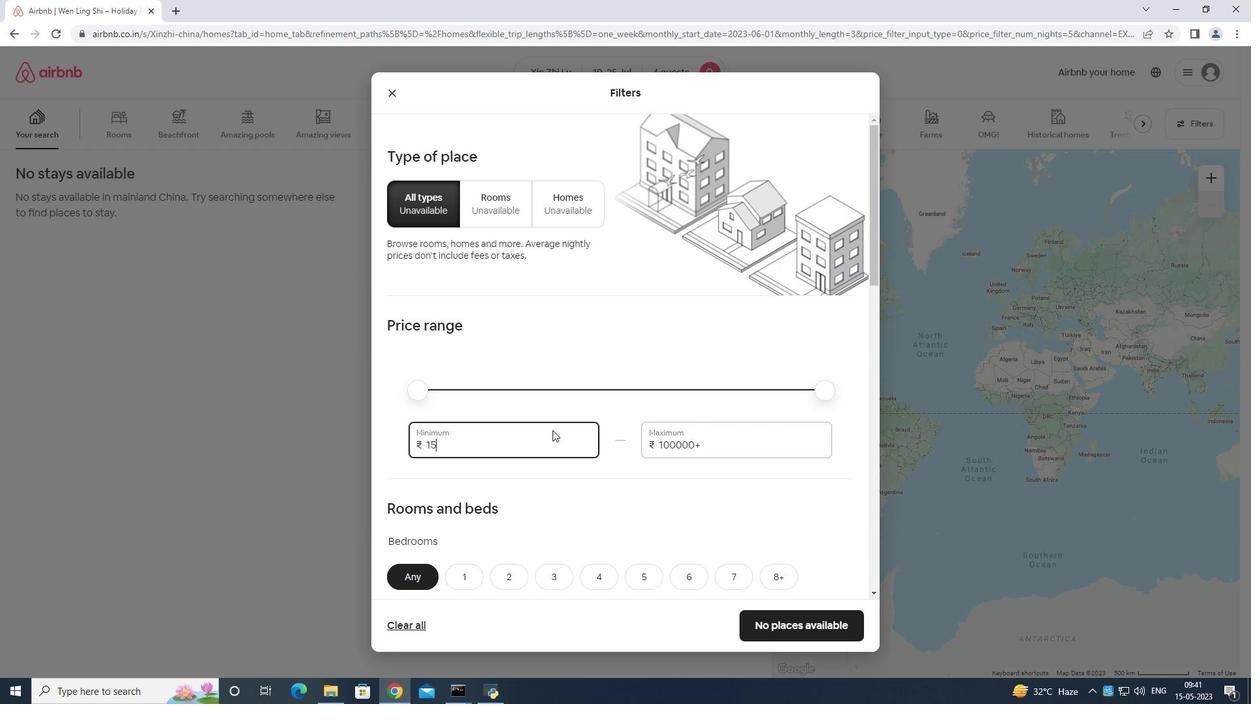 
Action: Key pressed 00
Screenshot: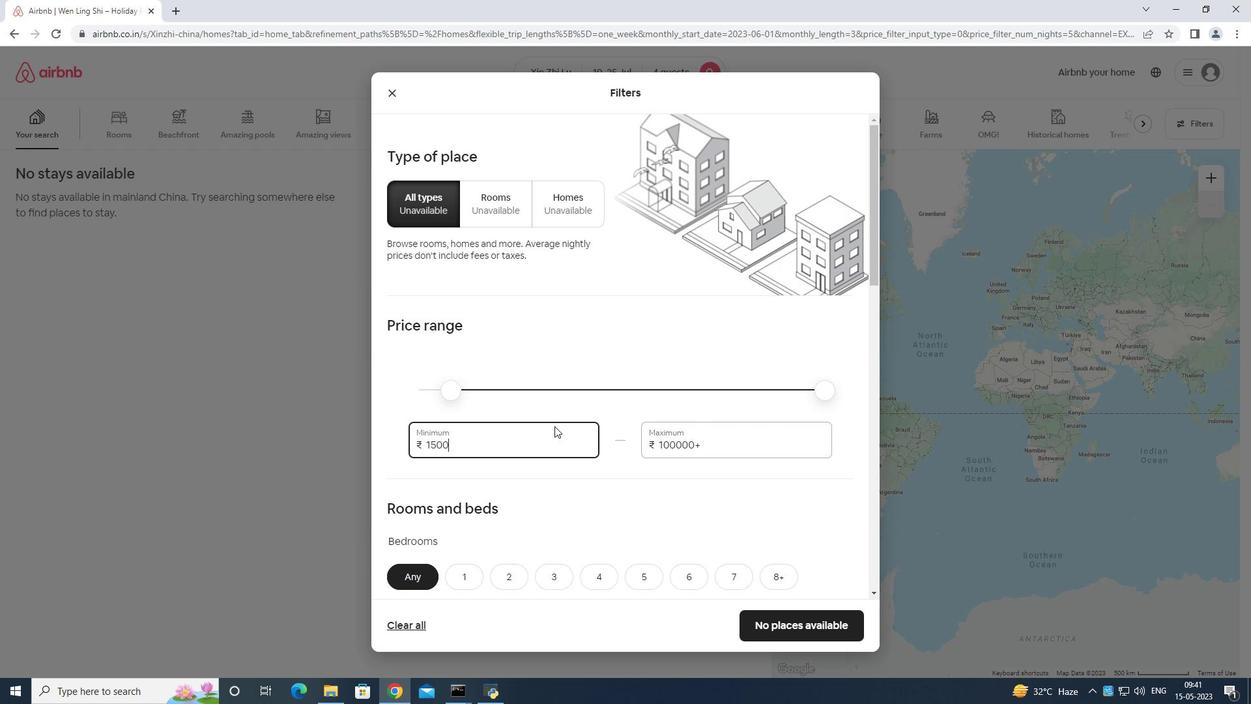 
Action: Mouse moved to (744, 446)
Screenshot: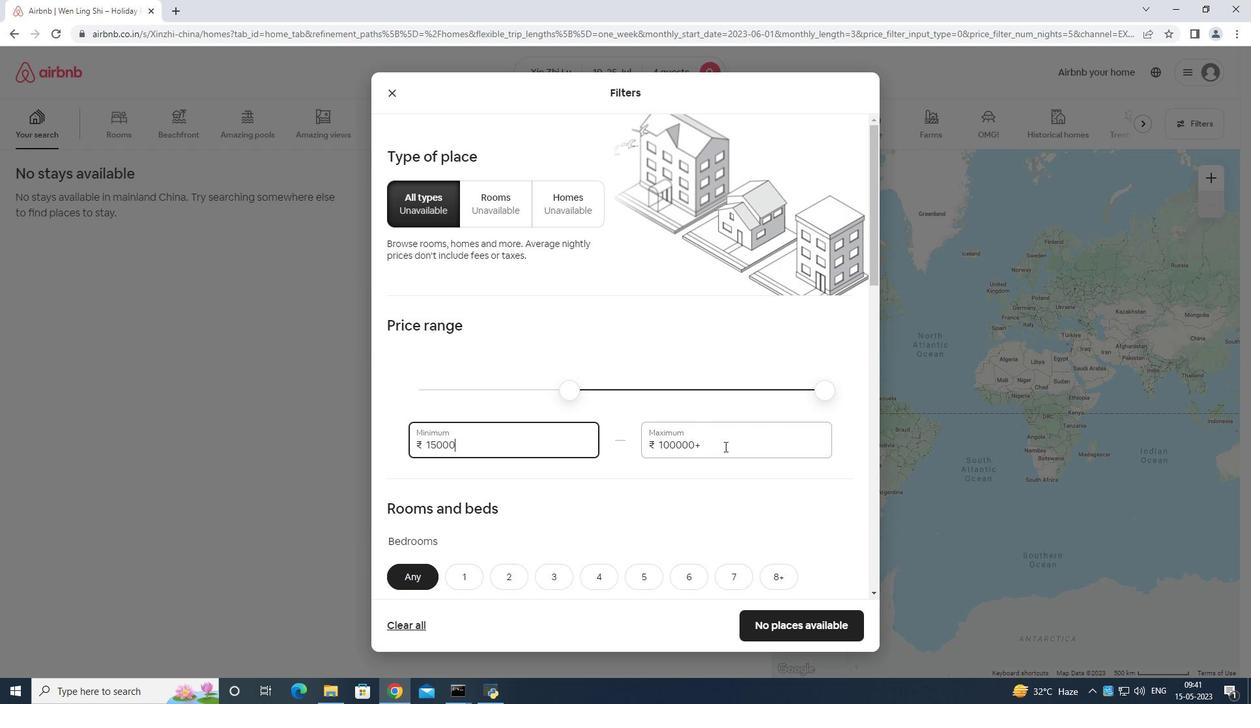 
Action: Mouse pressed left at (744, 446)
Screenshot: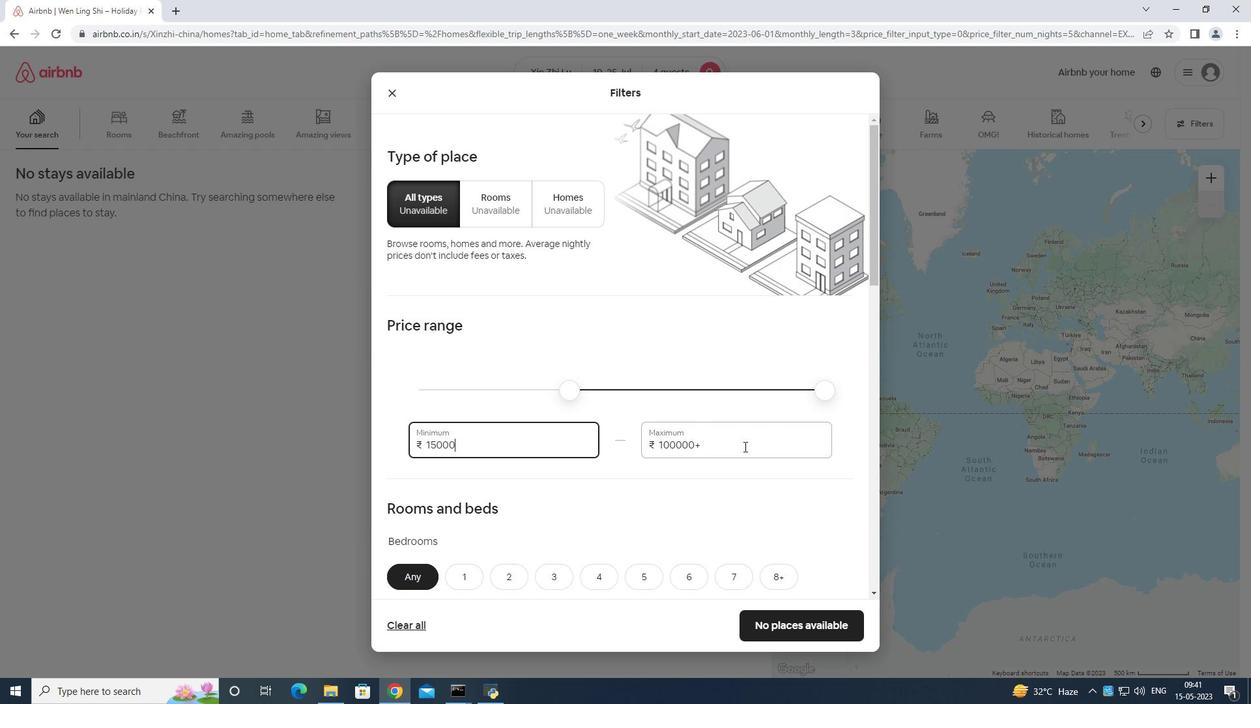 
Action: Mouse moved to (745, 445)
Screenshot: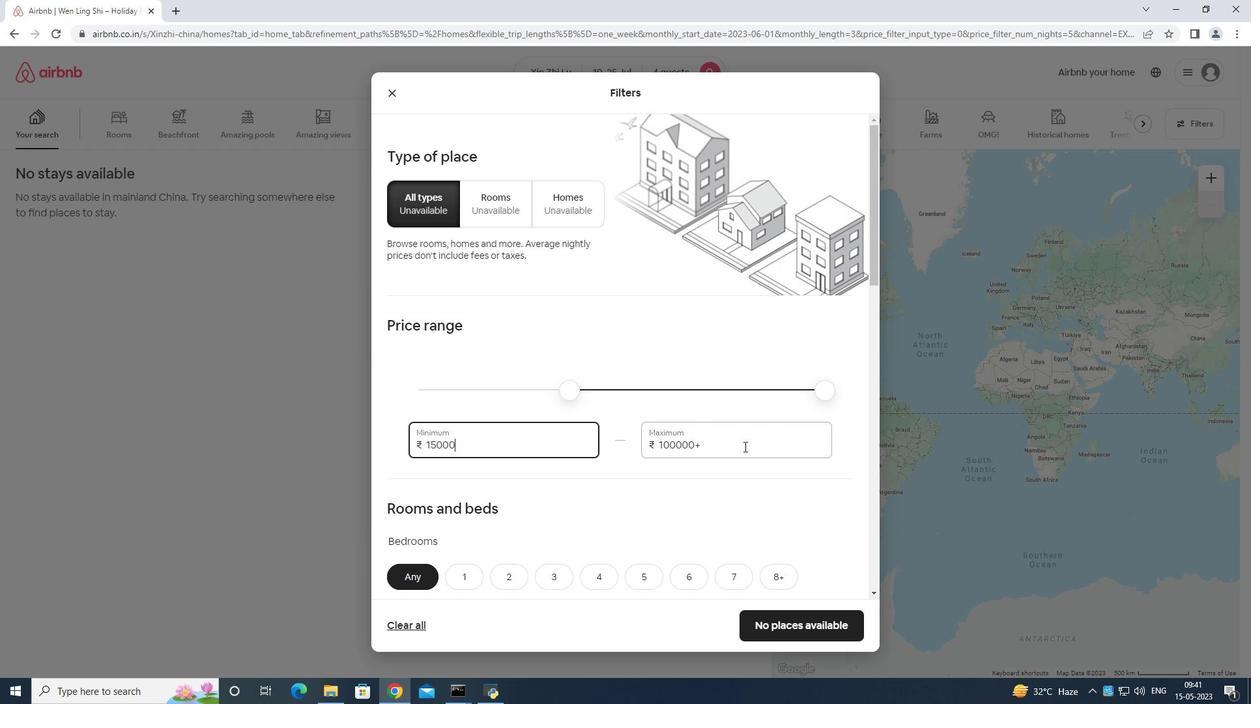 
Action: Key pressed <Key.backspace>
Screenshot: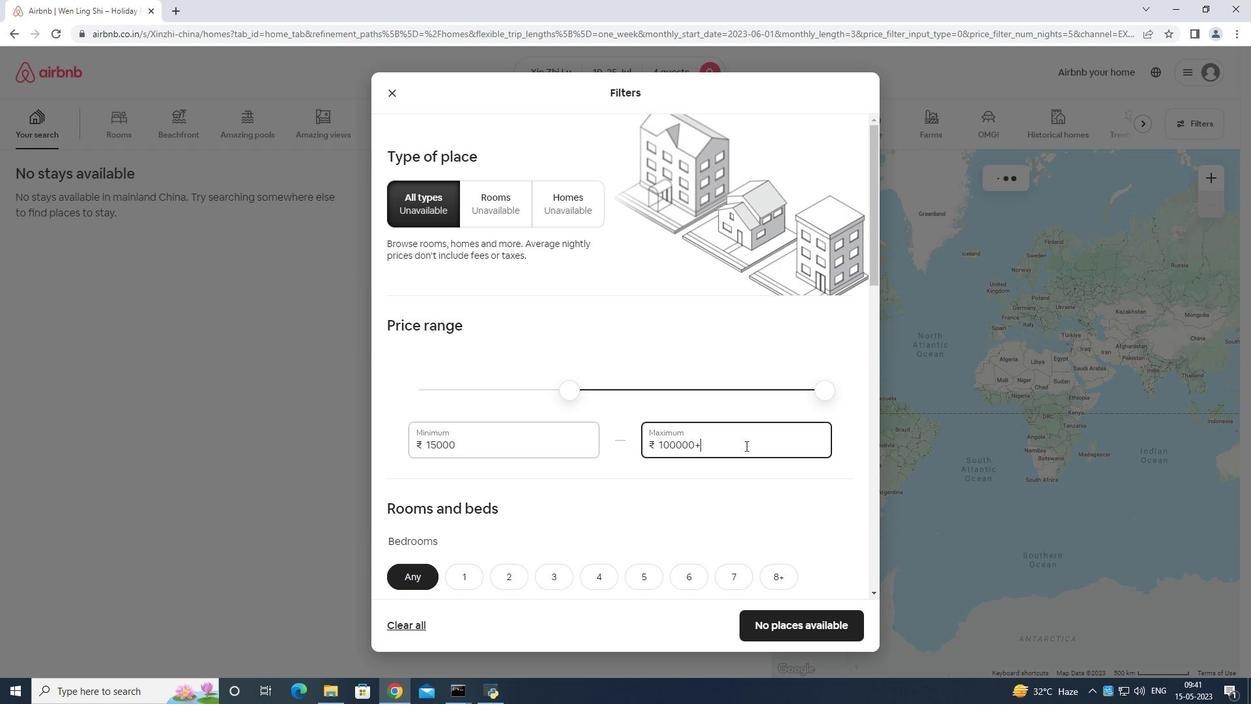 
Action: Mouse moved to (747, 440)
Screenshot: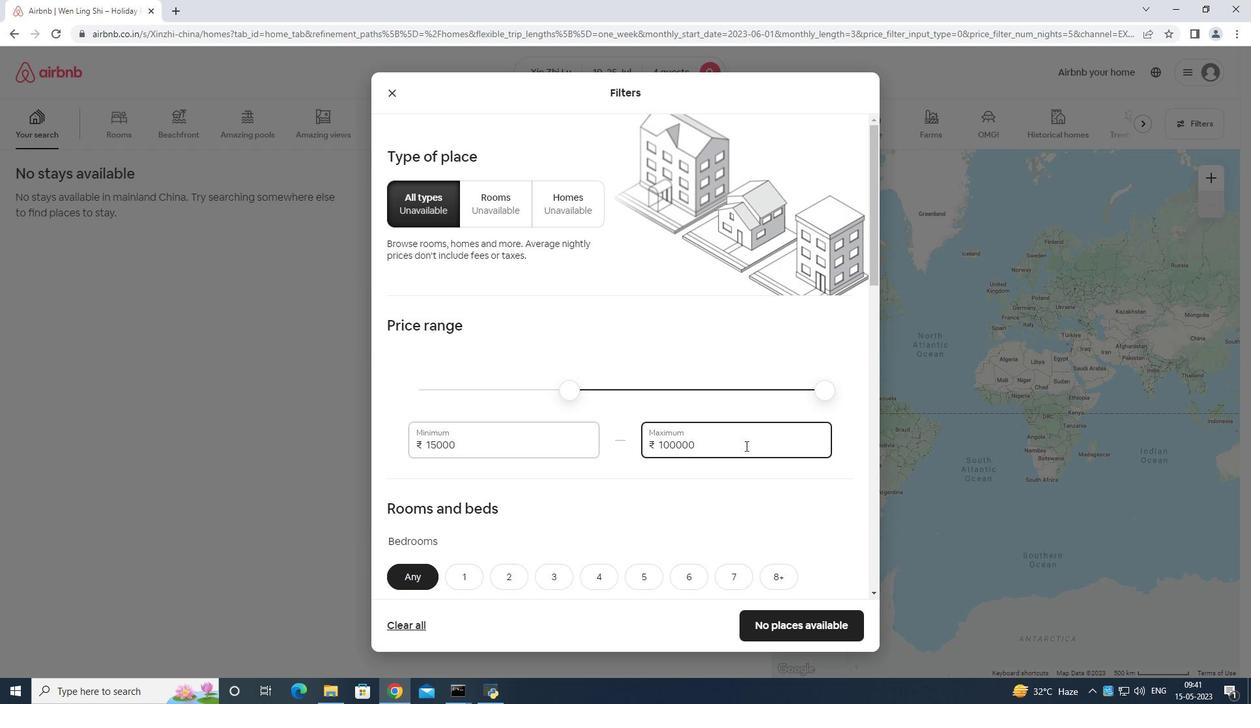 
Action: Key pressed <Key.backspace><Key.backspace><Key.backspace>
Screenshot: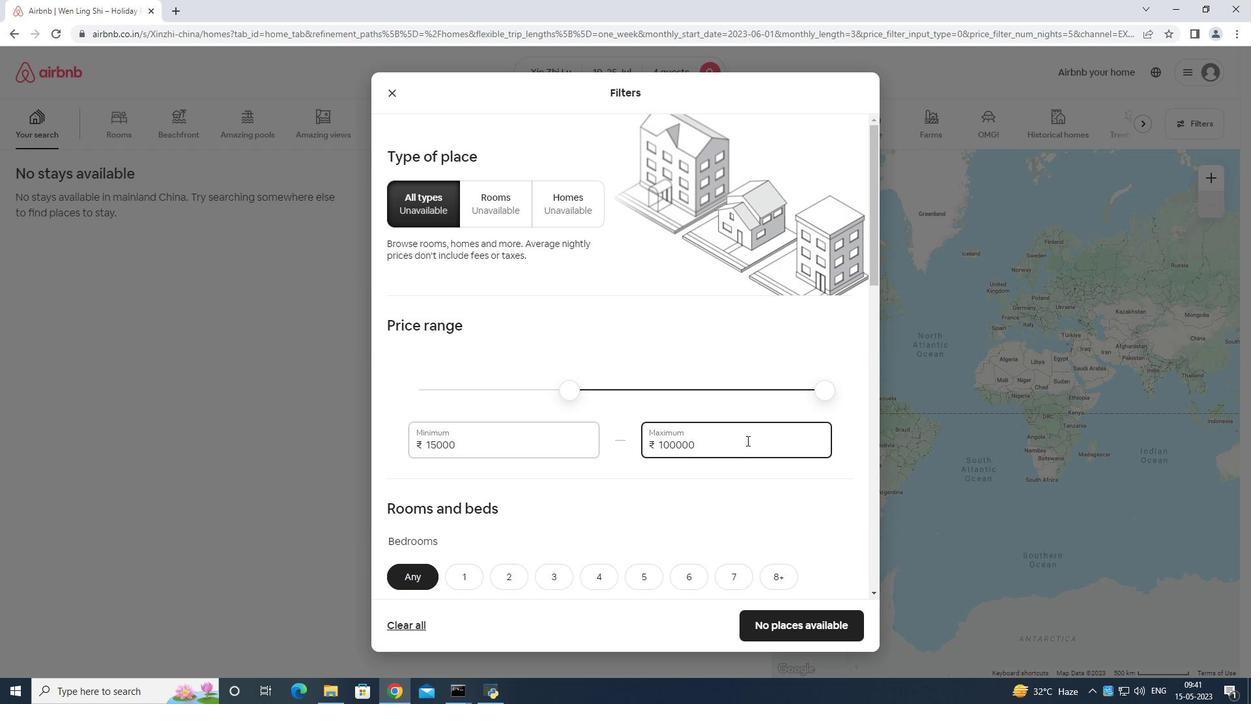 
Action: Mouse moved to (747, 439)
Screenshot: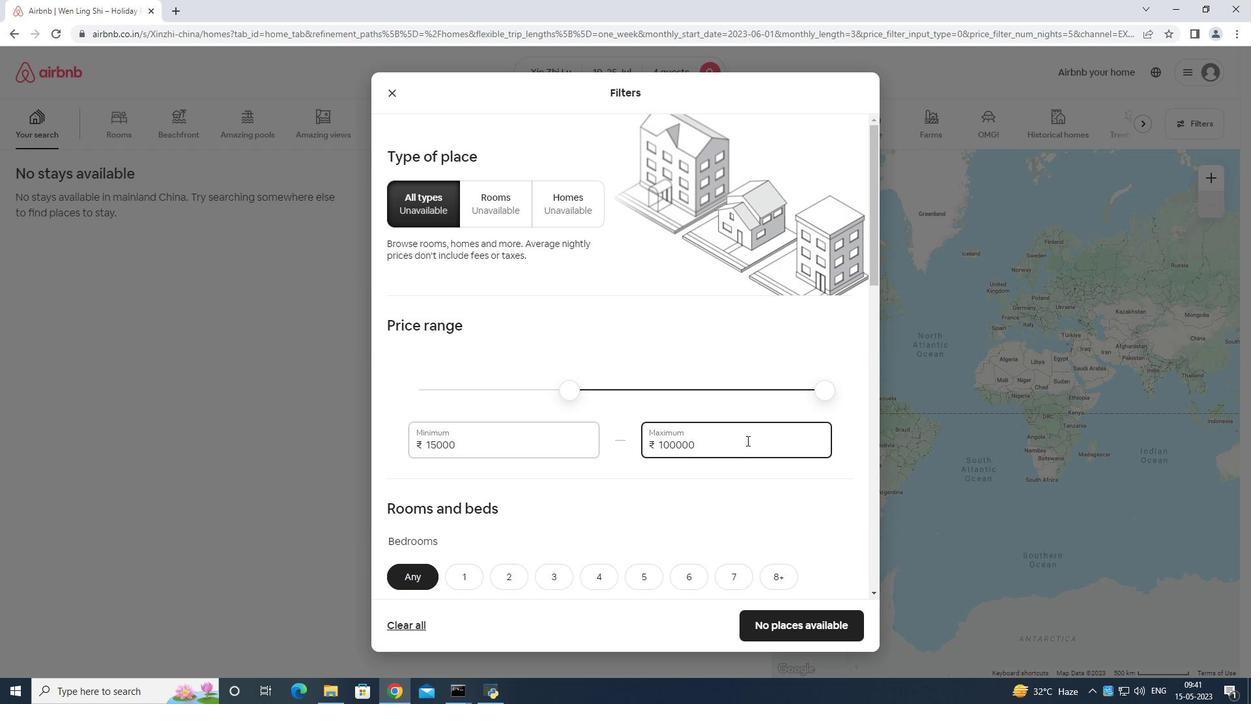 
Action: Key pressed <Key.backspace><Key.backspace><Key.backspace><Key.backspace><Key.backspace><Key.backspace><Key.backspace><Key.backspace><Key.backspace>250
Screenshot: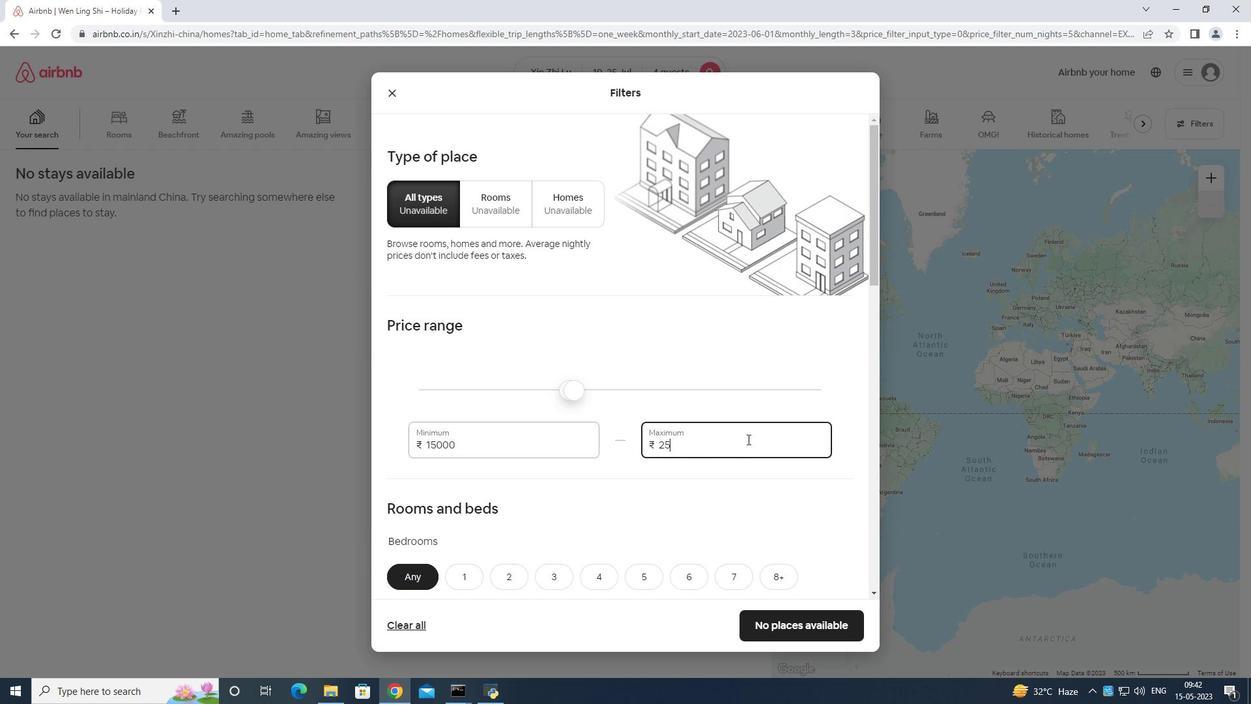 
Action: Mouse moved to (749, 437)
Screenshot: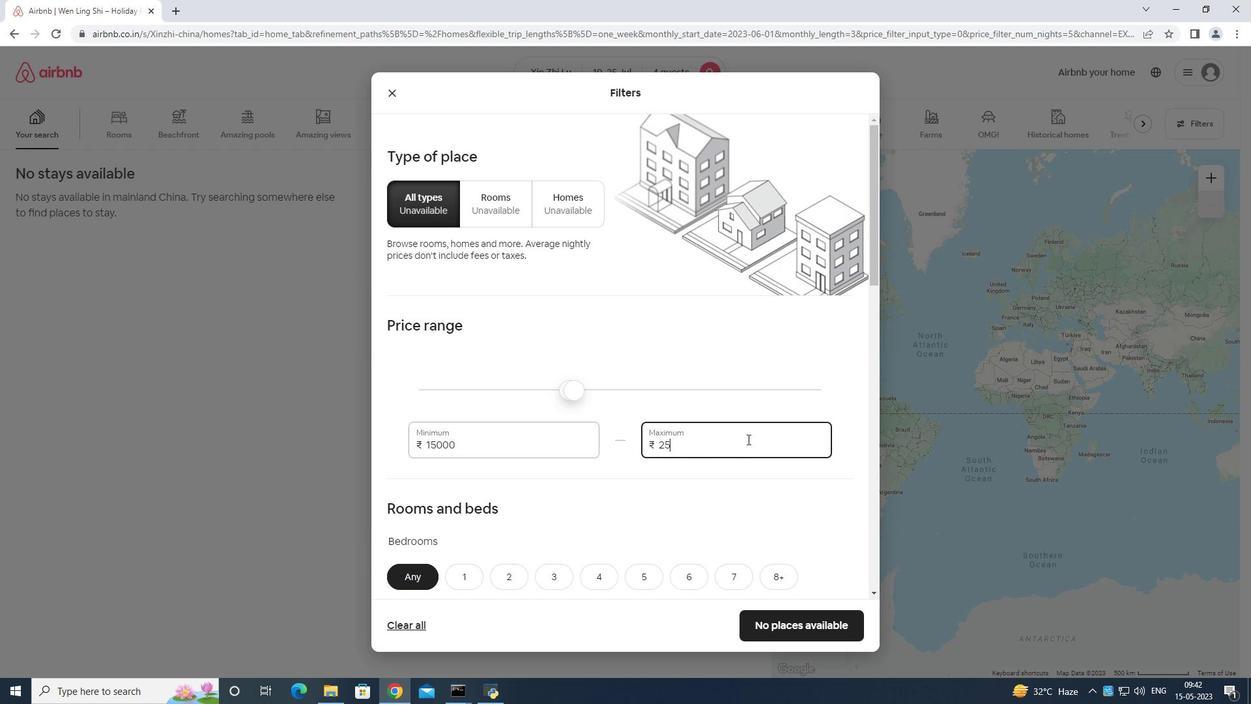 
Action: Key pressed 00
Screenshot: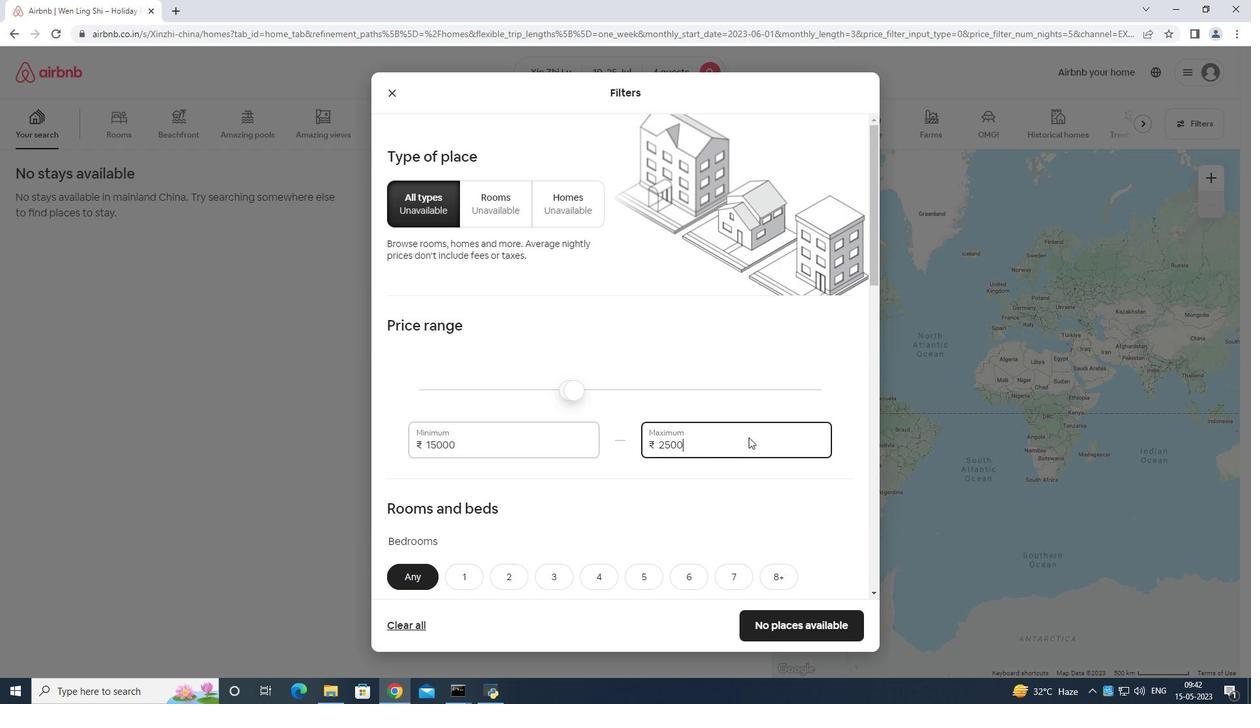 
Action: Mouse moved to (751, 435)
Screenshot: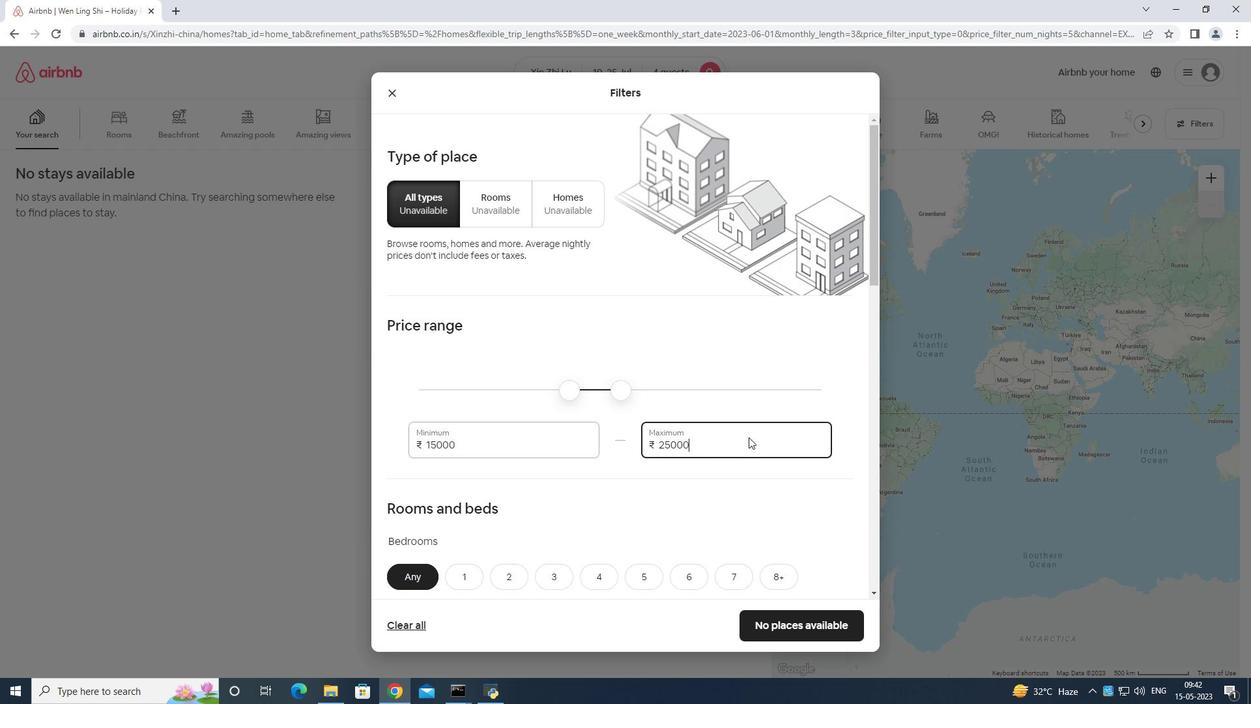 
Action: Mouse scrolled (751, 434) with delta (0, 0)
Screenshot: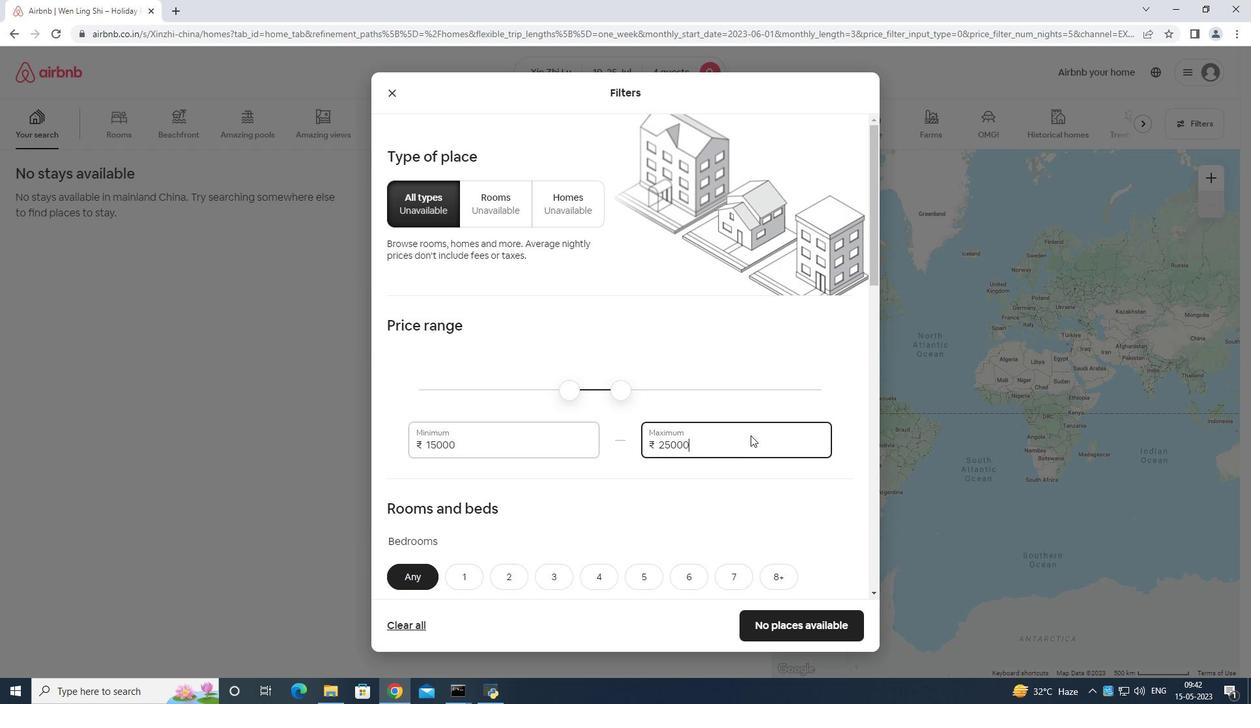 
Action: Mouse scrolled (751, 434) with delta (0, 0)
Screenshot: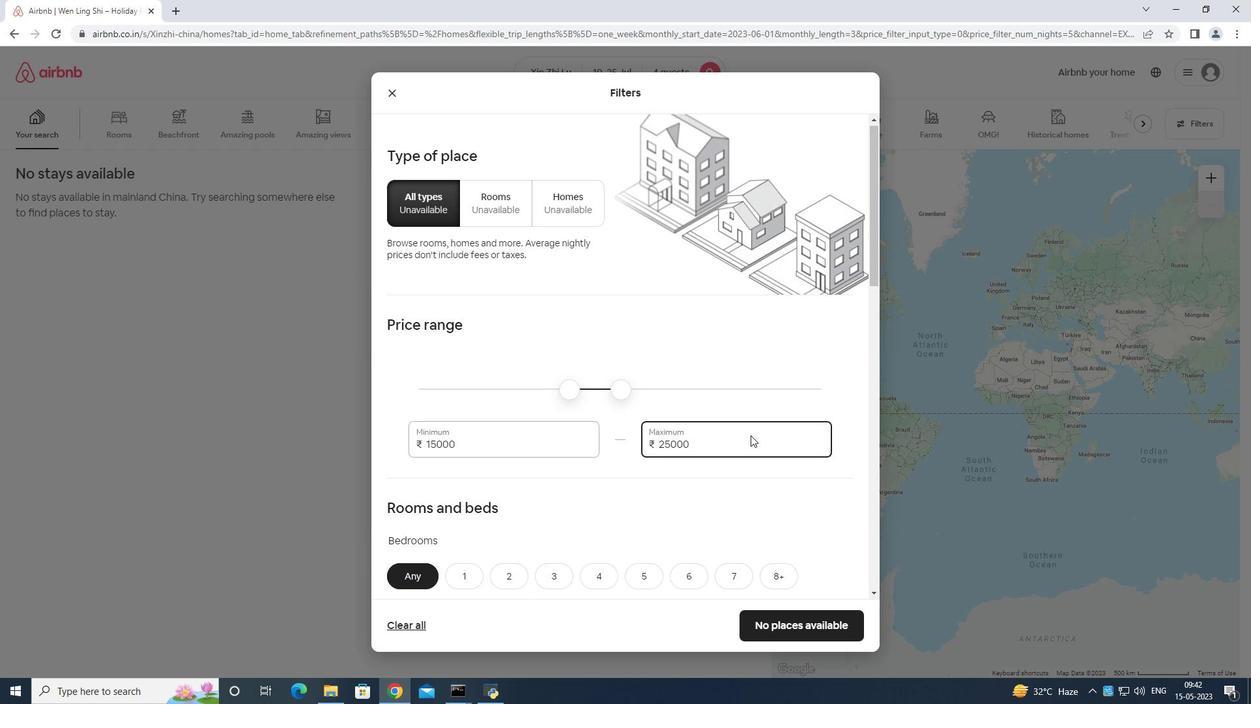 
Action: Mouse scrolled (751, 434) with delta (0, 0)
Screenshot: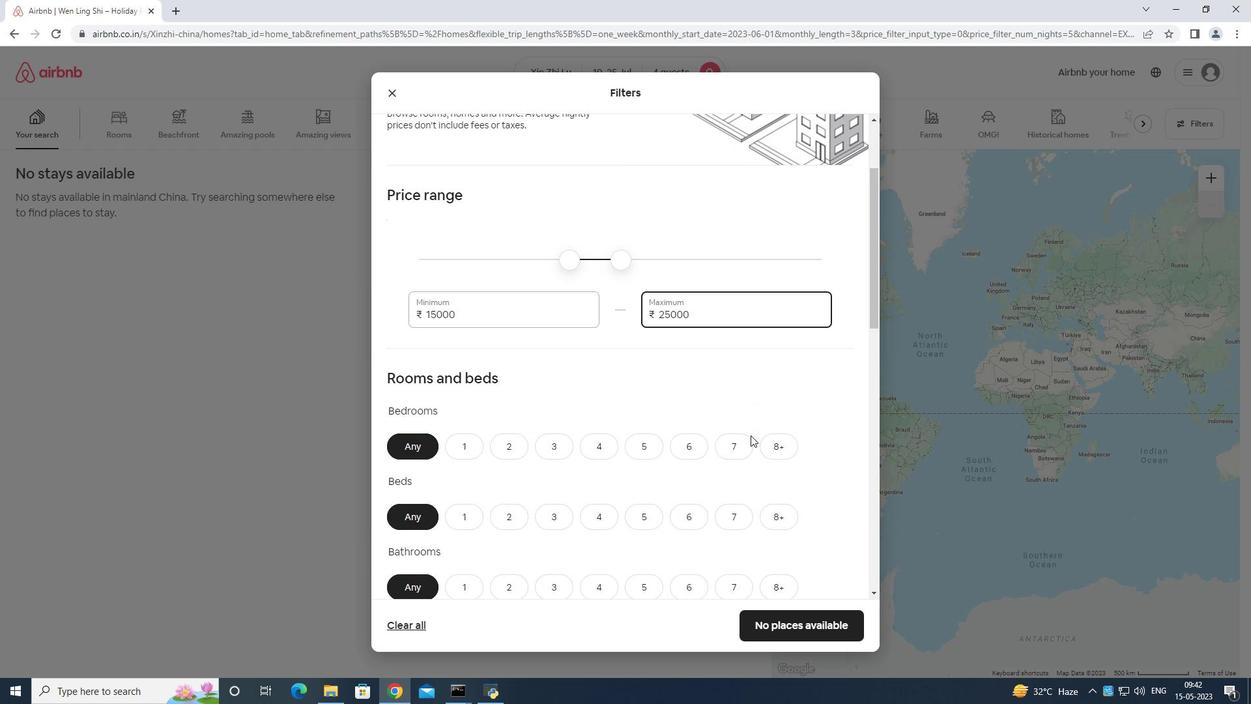
Action: Mouse scrolled (751, 434) with delta (0, 0)
Screenshot: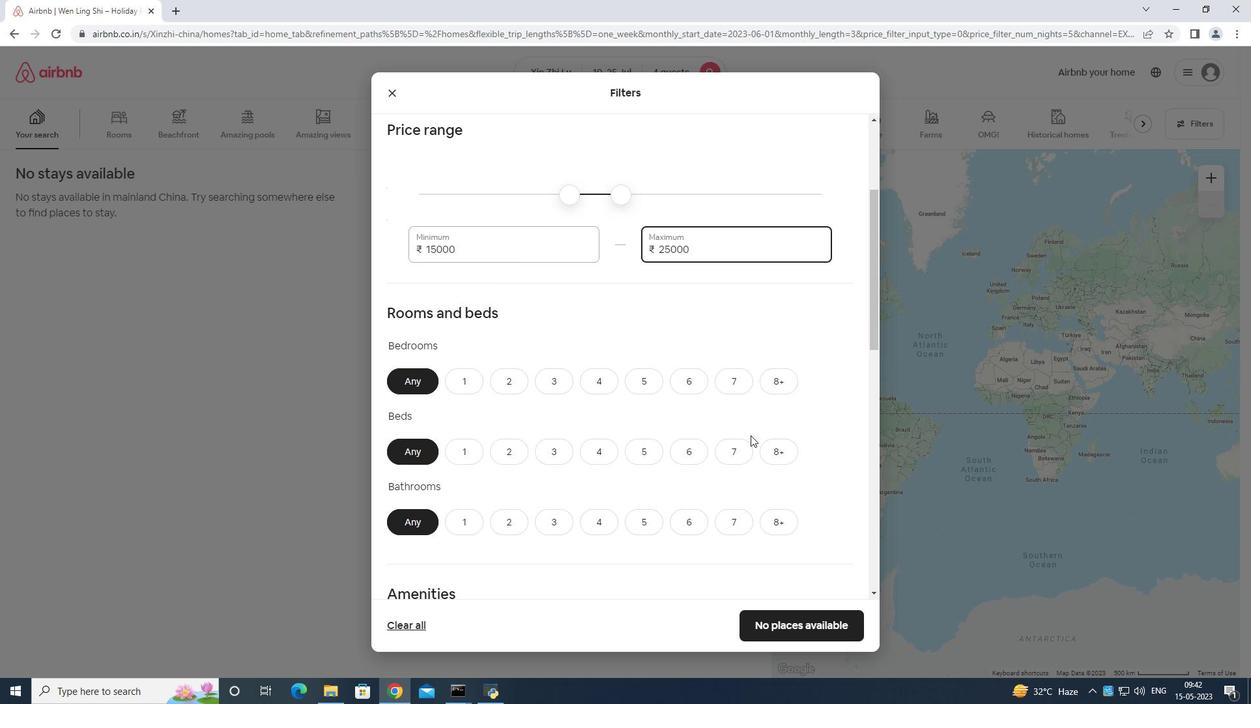 
Action: Mouse moved to (498, 306)
Screenshot: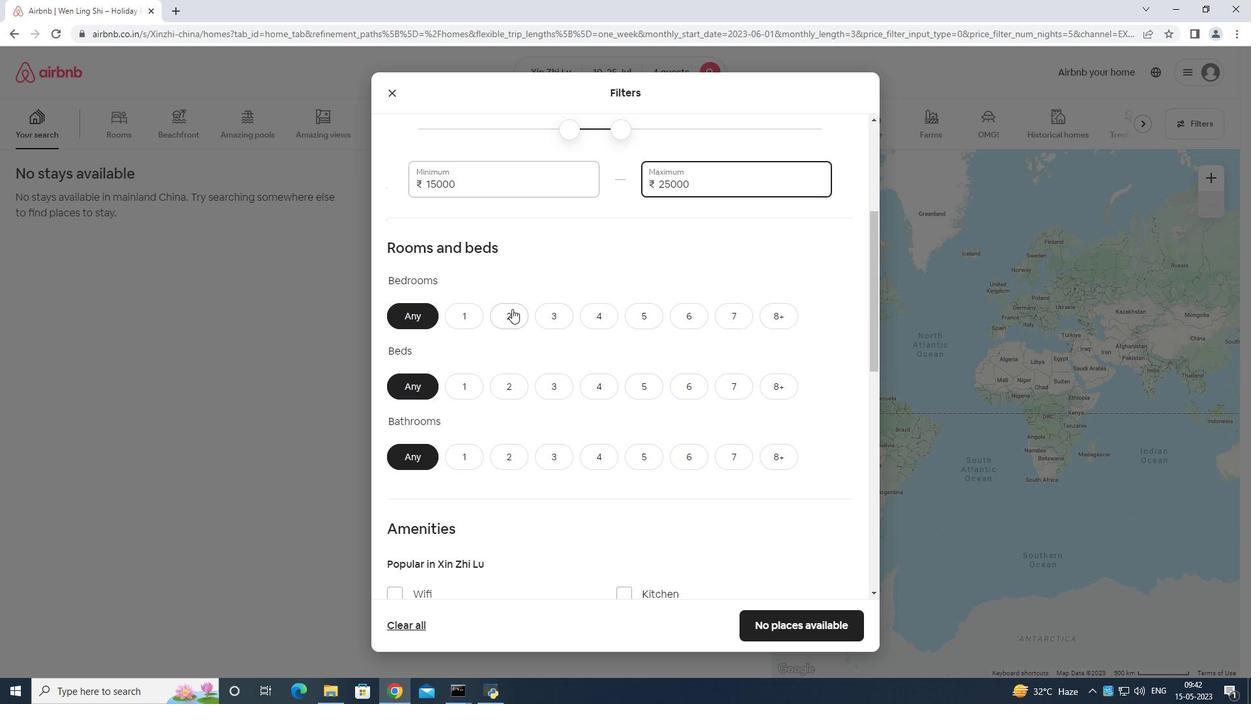 
Action: Mouse pressed left at (498, 306)
Screenshot: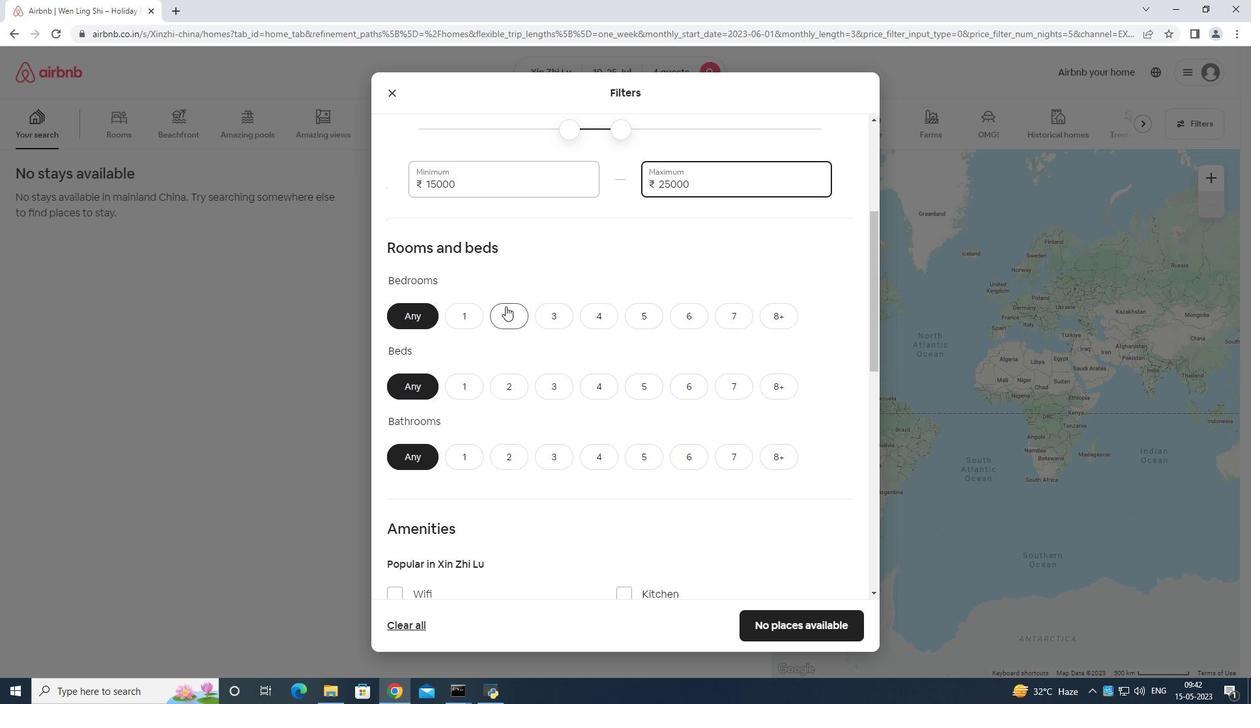 
Action: Mouse moved to (550, 379)
Screenshot: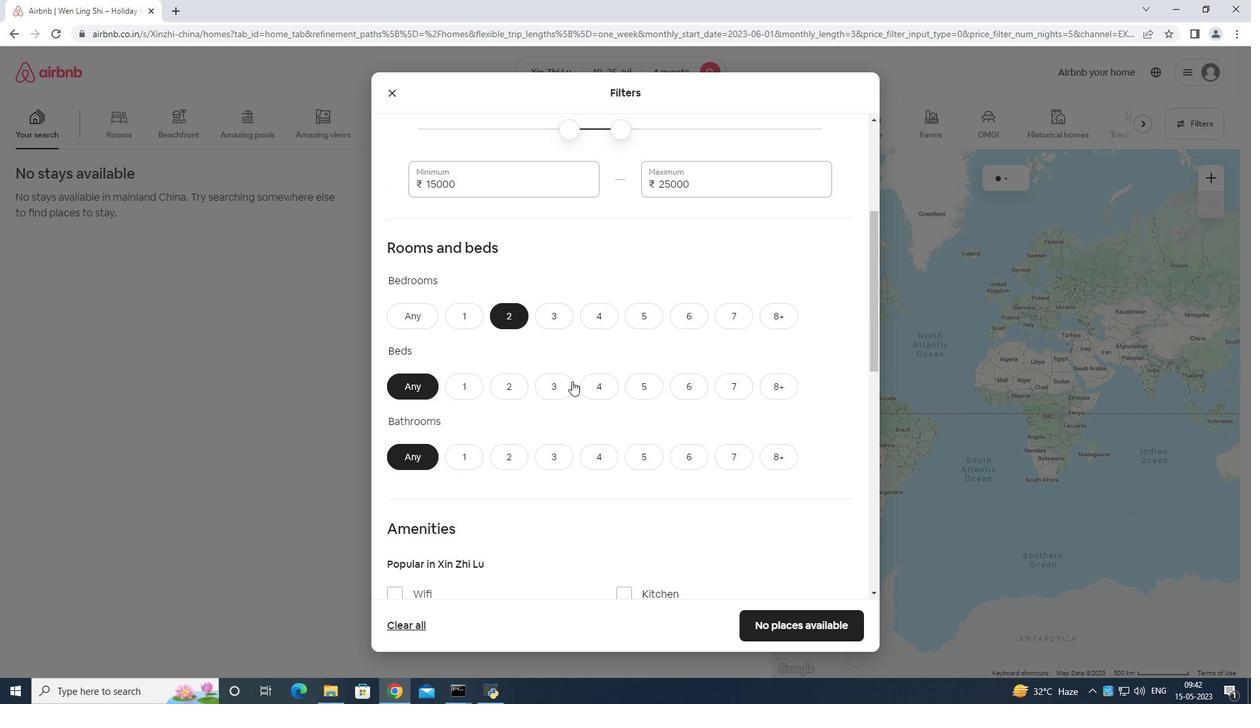 
Action: Mouse pressed left at (550, 379)
Screenshot: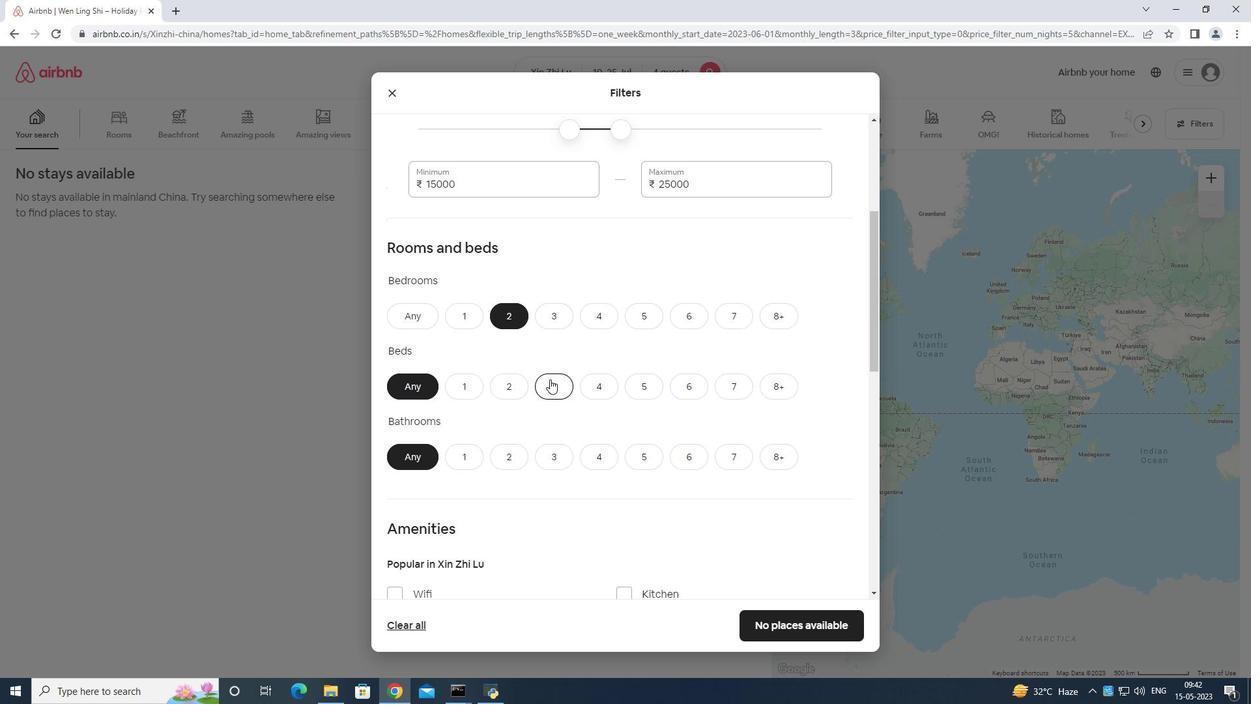 
Action: Mouse moved to (506, 451)
Screenshot: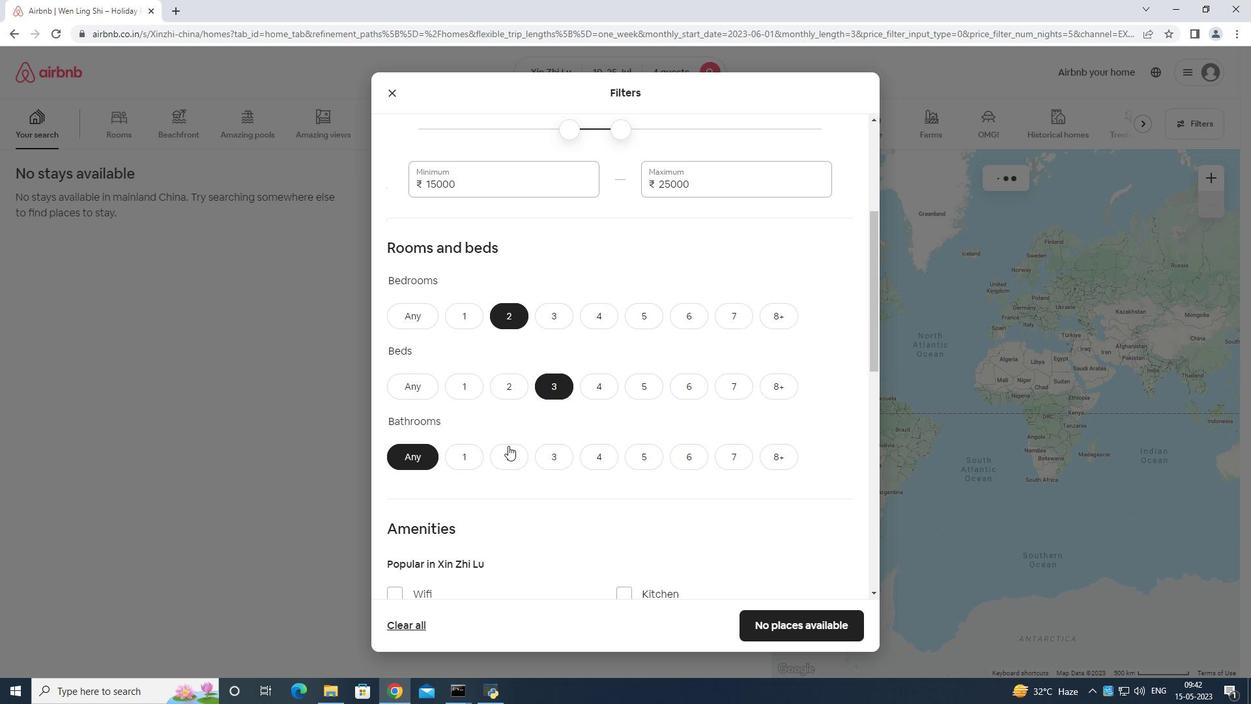 
Action: Mouse pressed left at (506, 451)
Screenshot: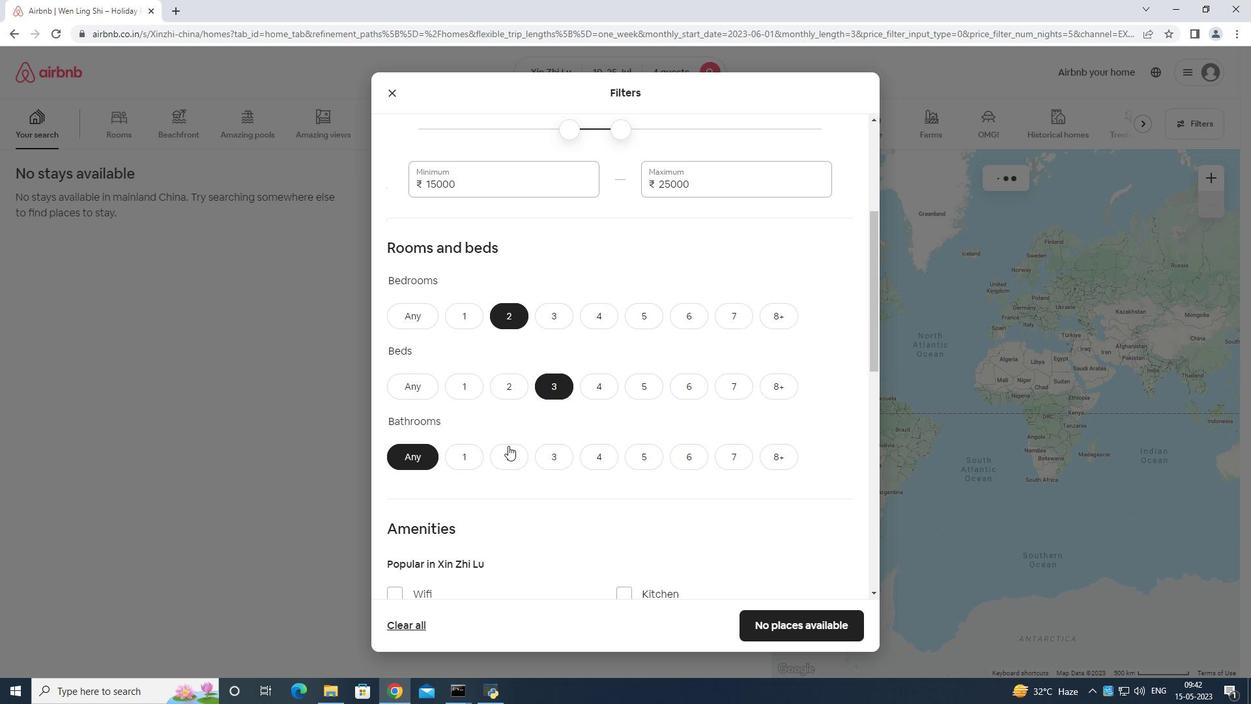 
Action: Mouse moved to (564, 400)
Screenshot: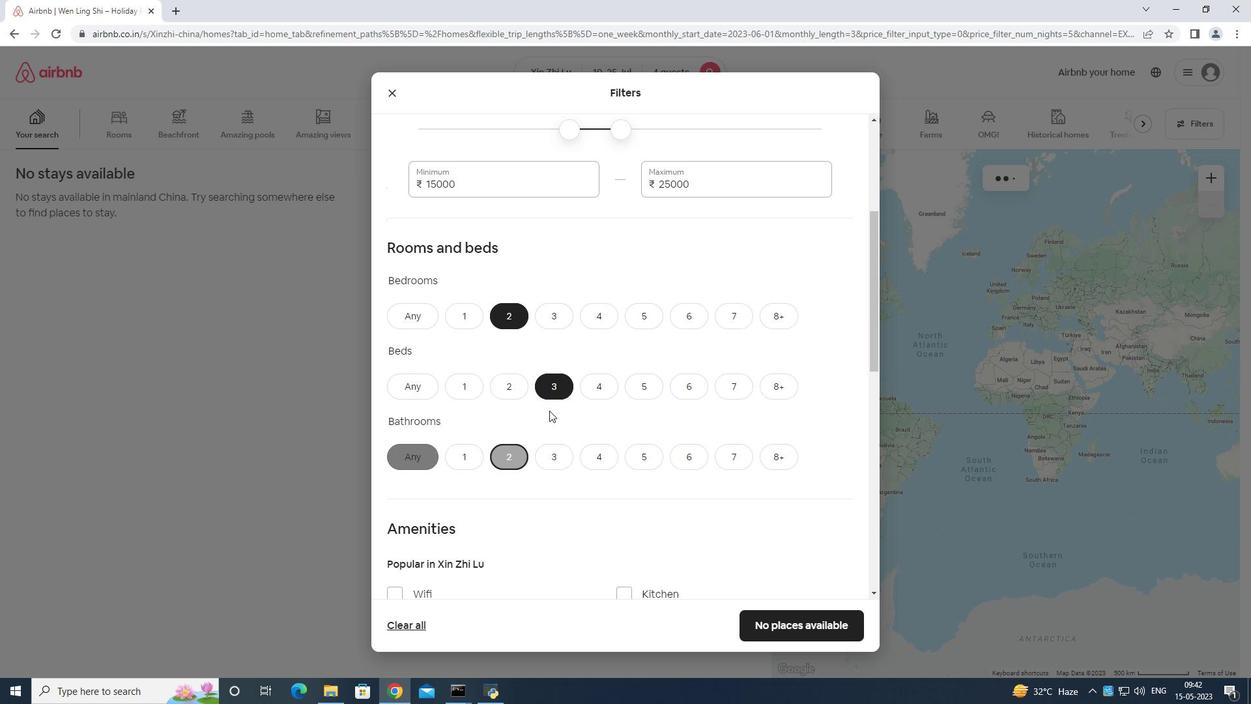 
Action: Mouse scrolled (564, 399) with delta (0, 0)
Screenshot: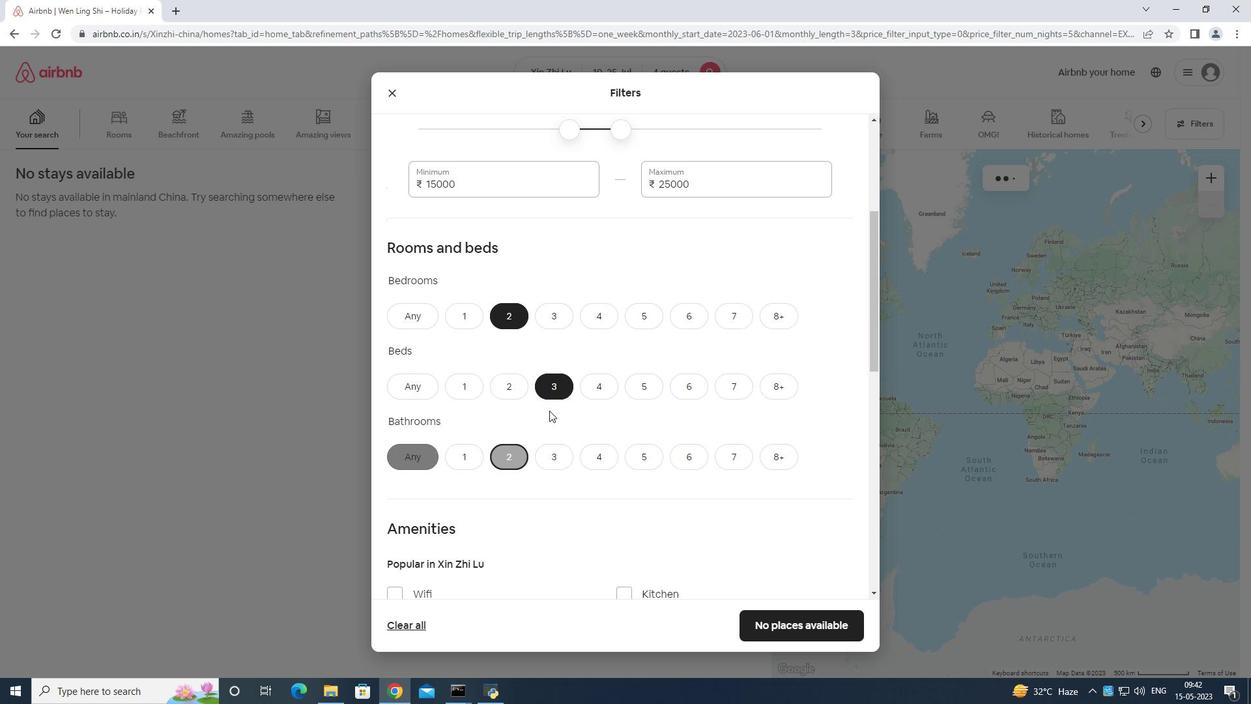 
Action: Mouse moved to (575, 393)
Screenshot: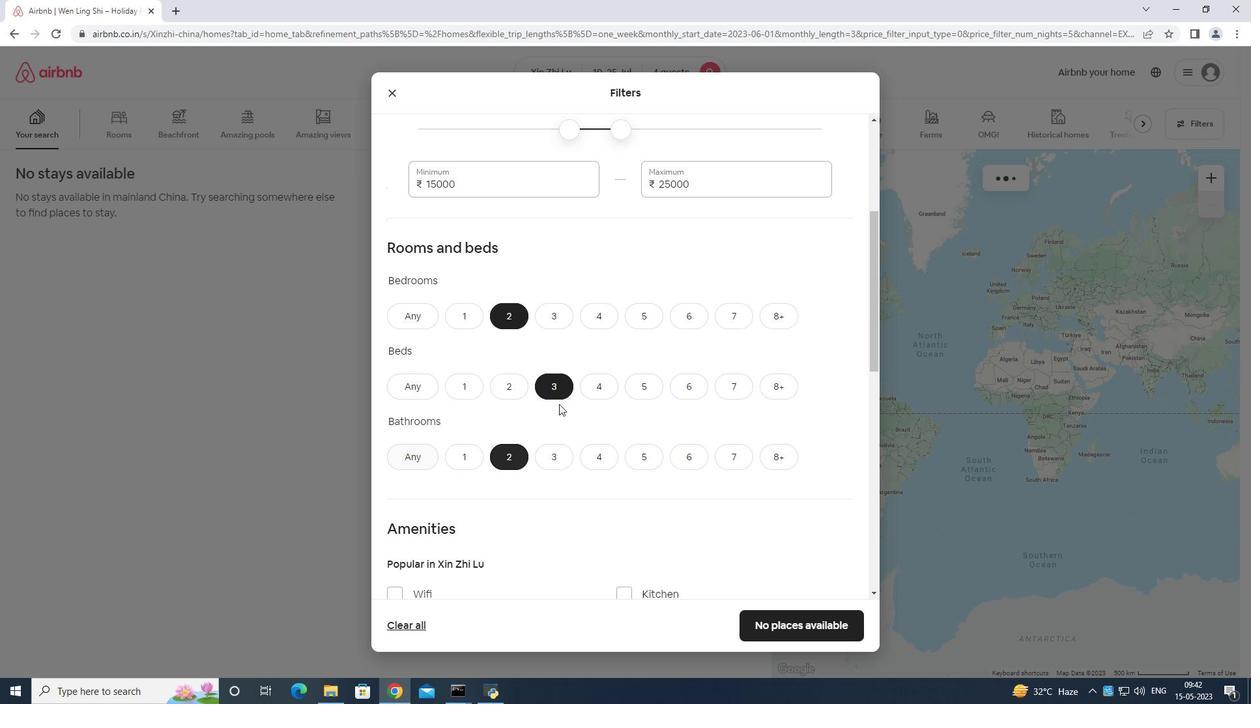 
Action: Mouse scrolled (575, 392) with delta (0, 0)
Screenshot: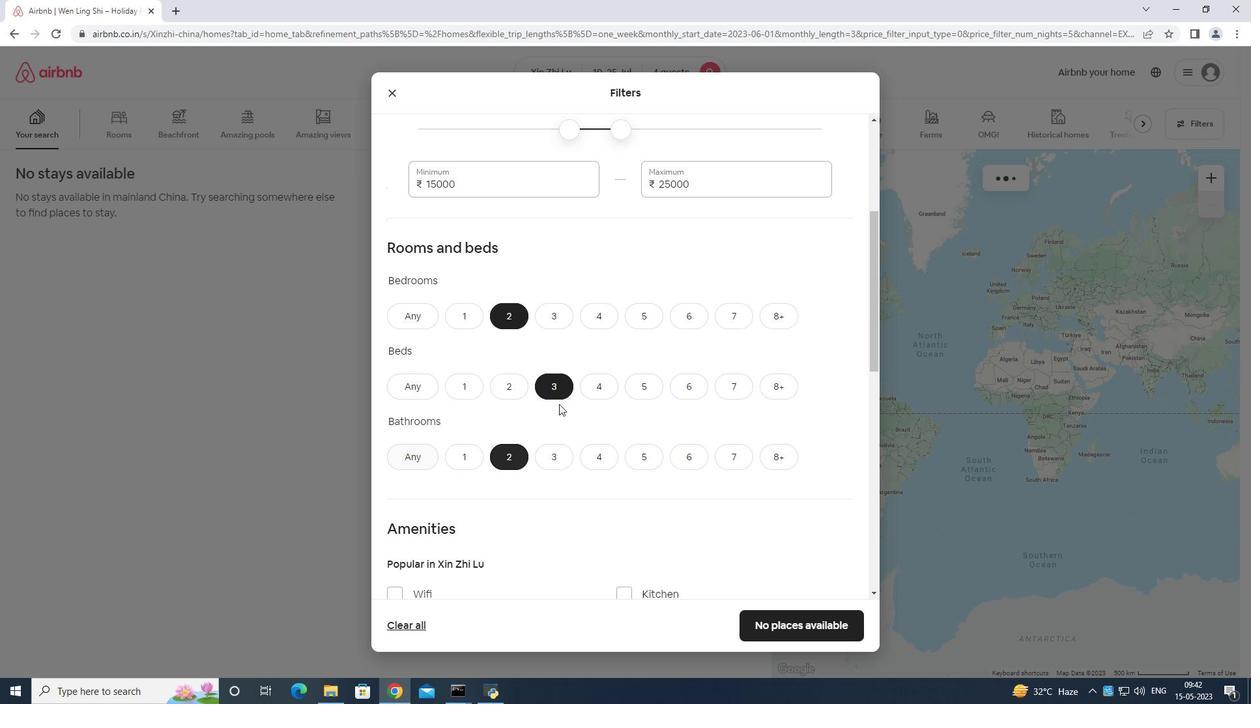 
Action: Mouse moved to (589, 383)
Screenshot: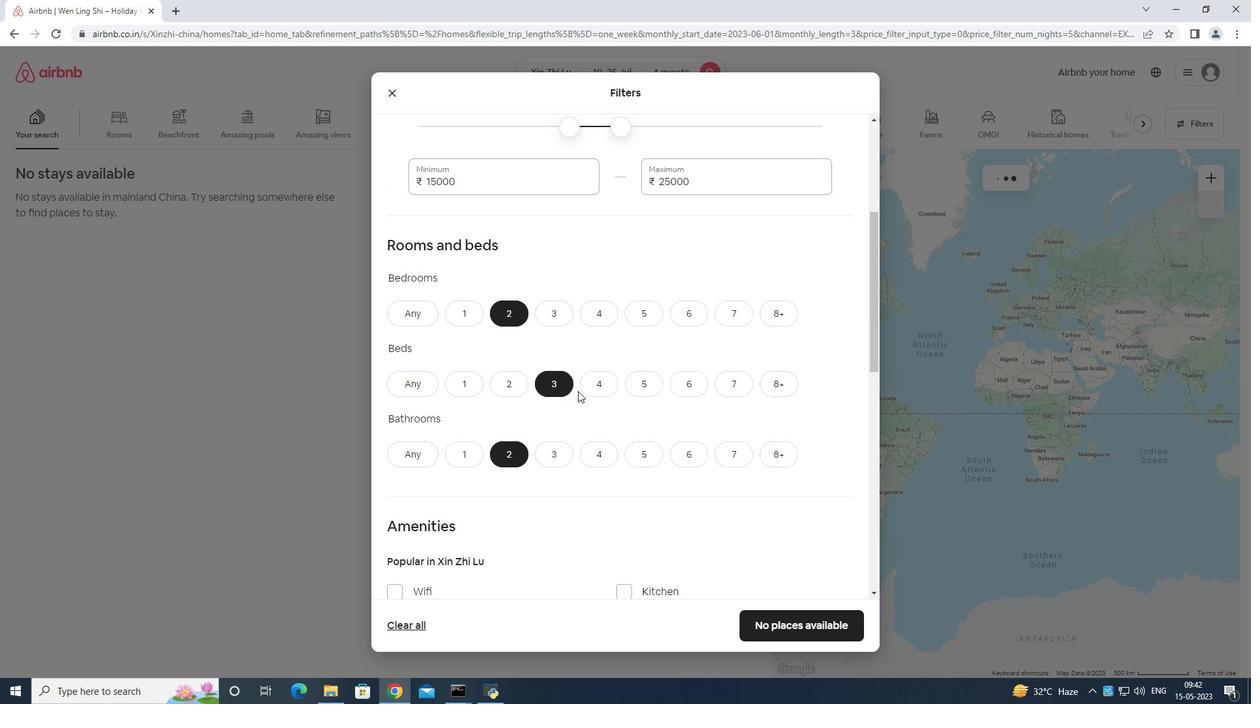 
Action: Mouse scrolled (588, 382) with delta (0, 0)
Screenshot: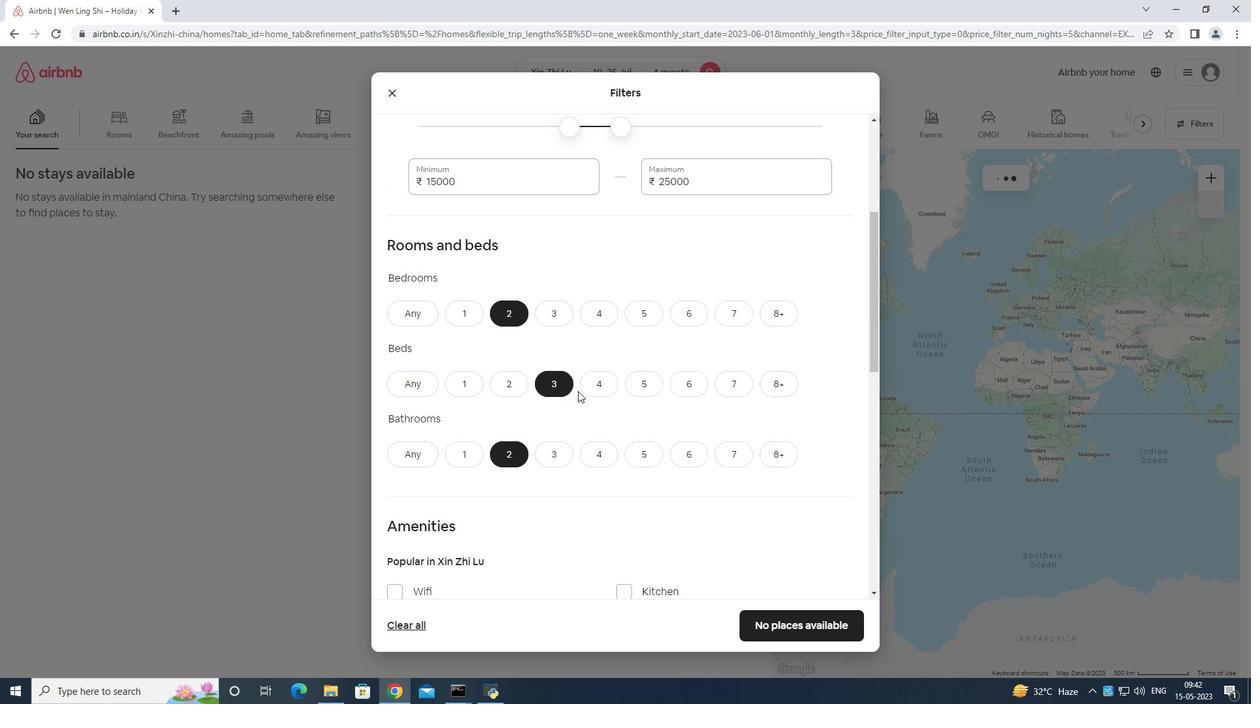 
Action: Mouse moved to (592, 380)
Screenshot: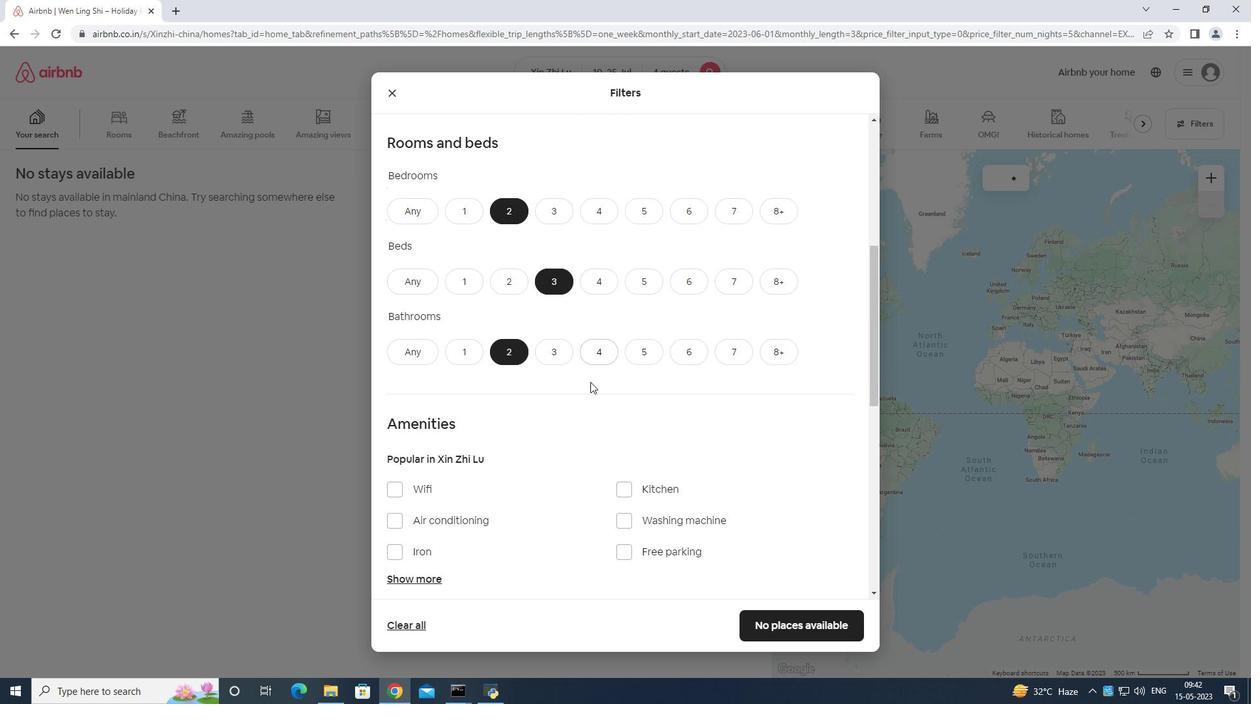
Action: Mouse scrolled (592, 380) with delta (0, 0)
Screenshot: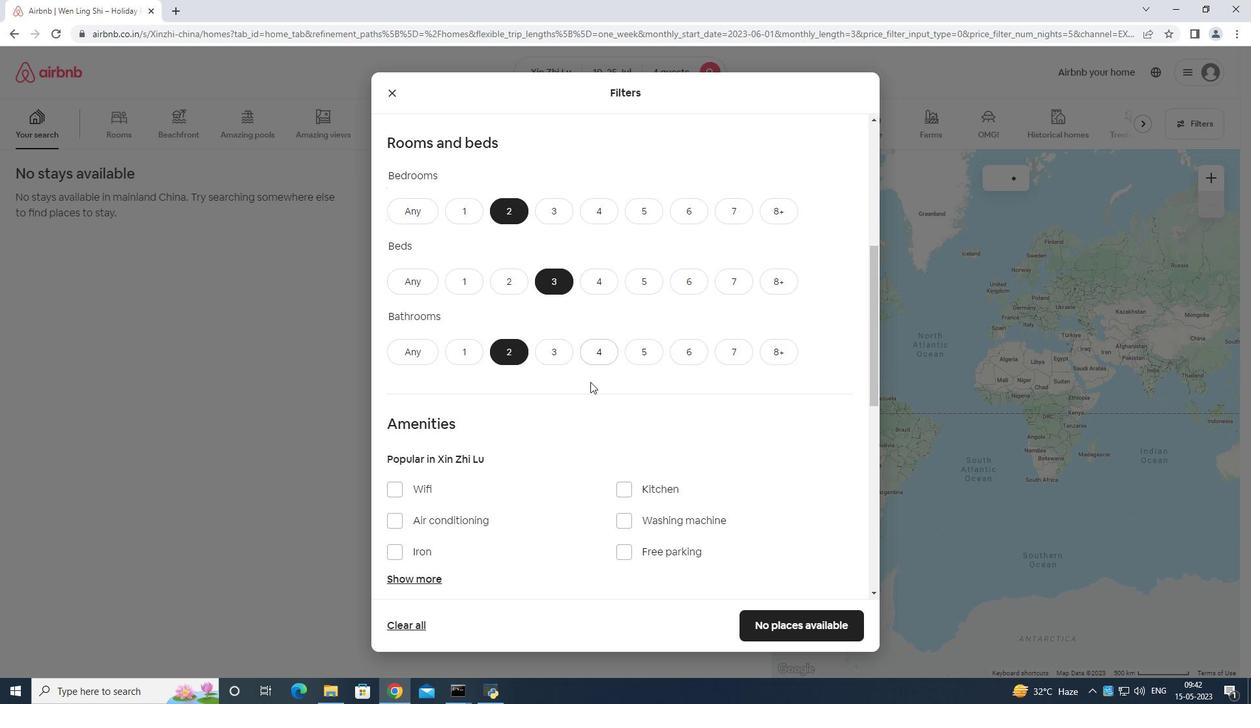 
Action: Mouse moved to (399, 335)
Screenshot: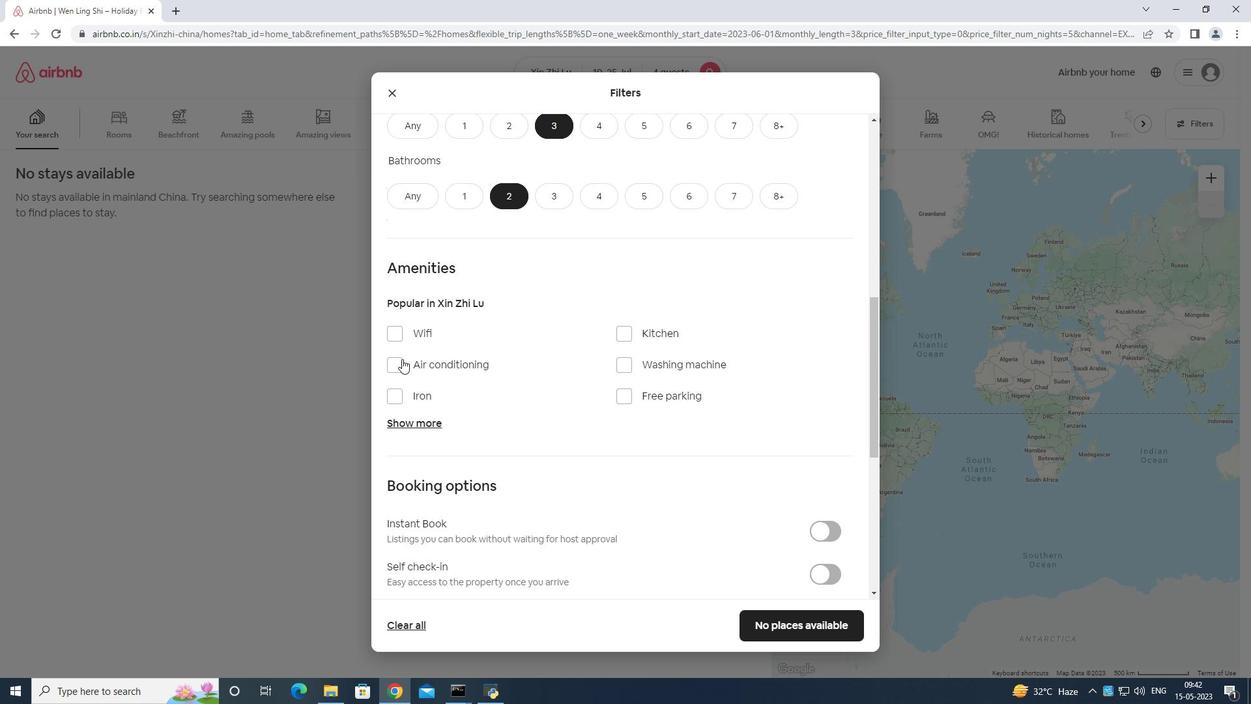 
Action: Mouse pressed left at (399, 335)
Screenshot: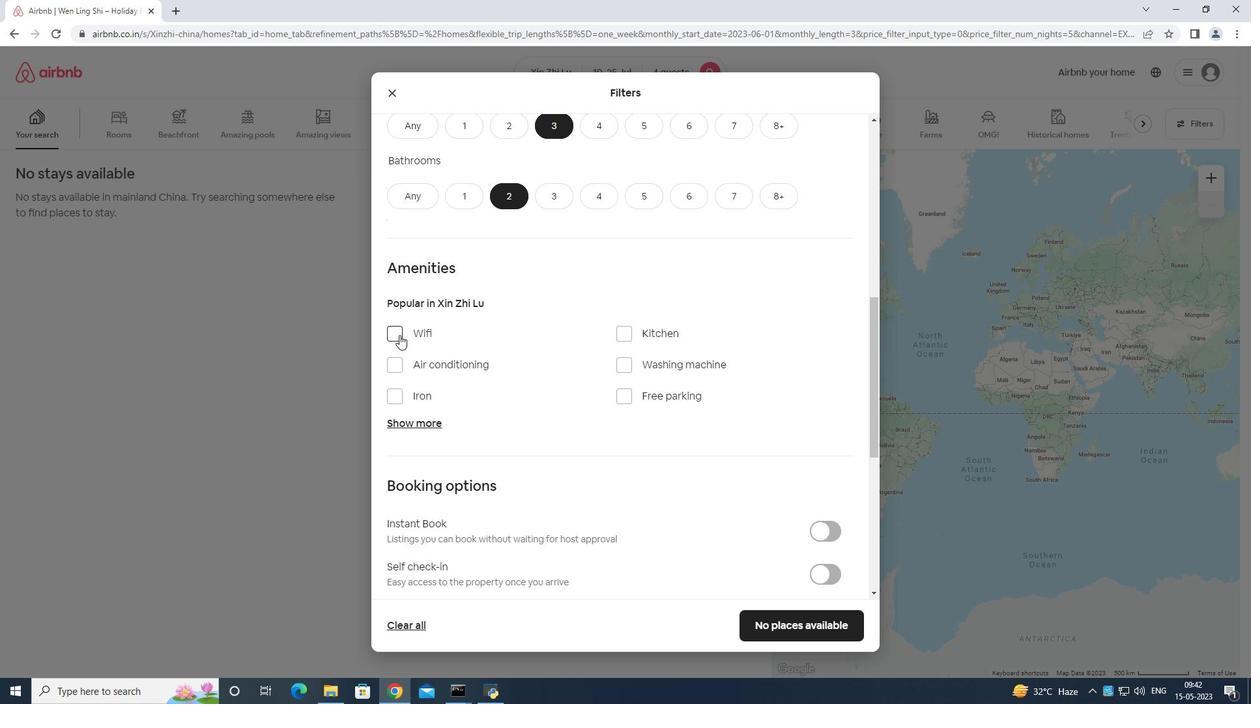 
Action: Mouse moved to (627, 398)
Screenshot: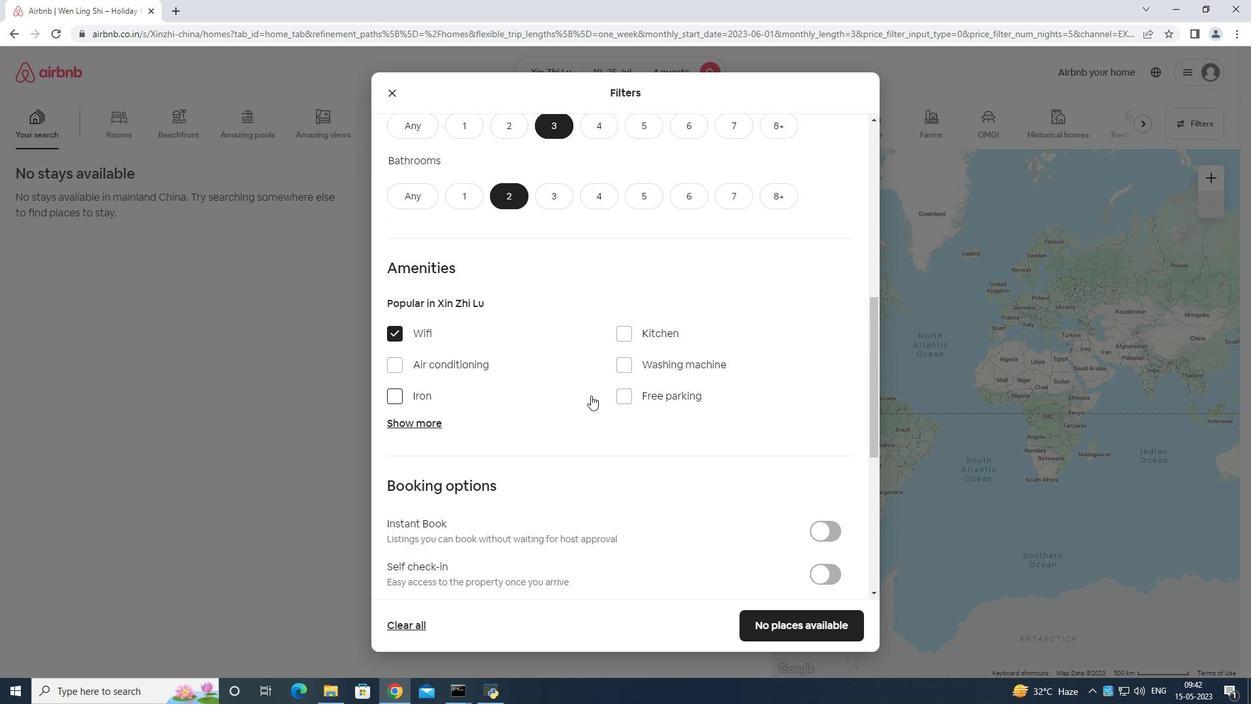 
Action: Mouse pressed left at (627, 398)
Screenshot: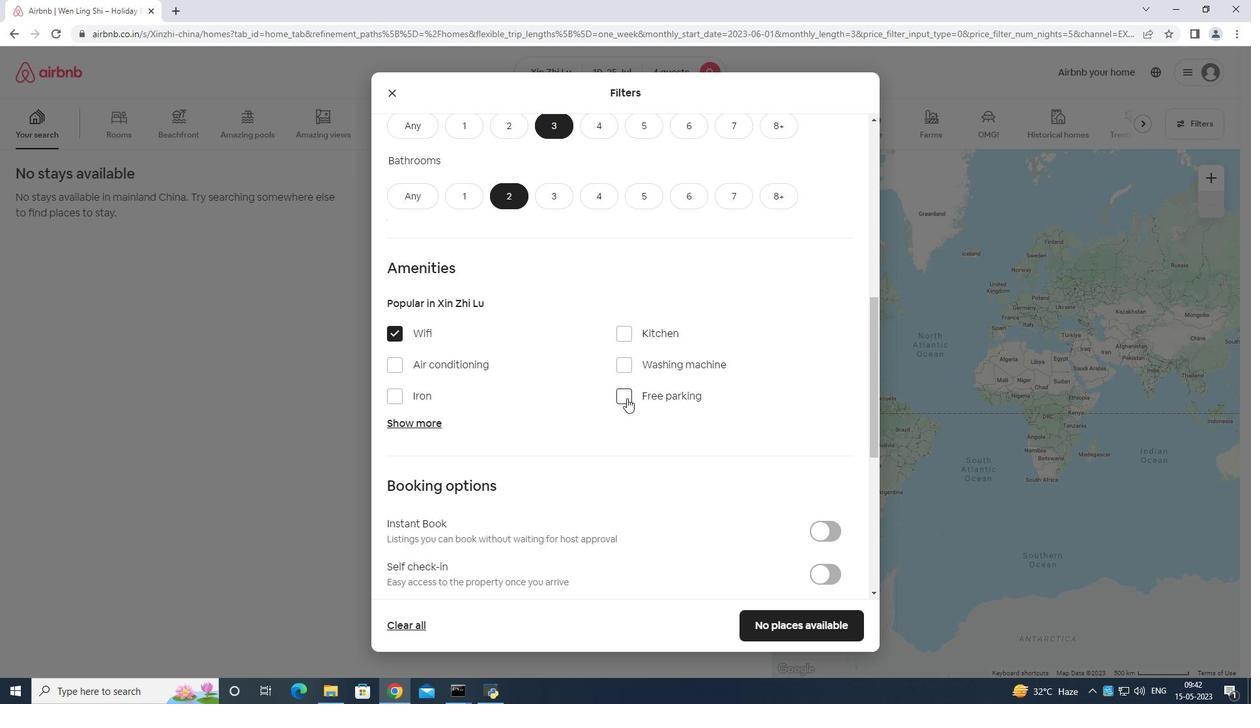 
Action: Mouse moved to (410, 427)
Screenshot: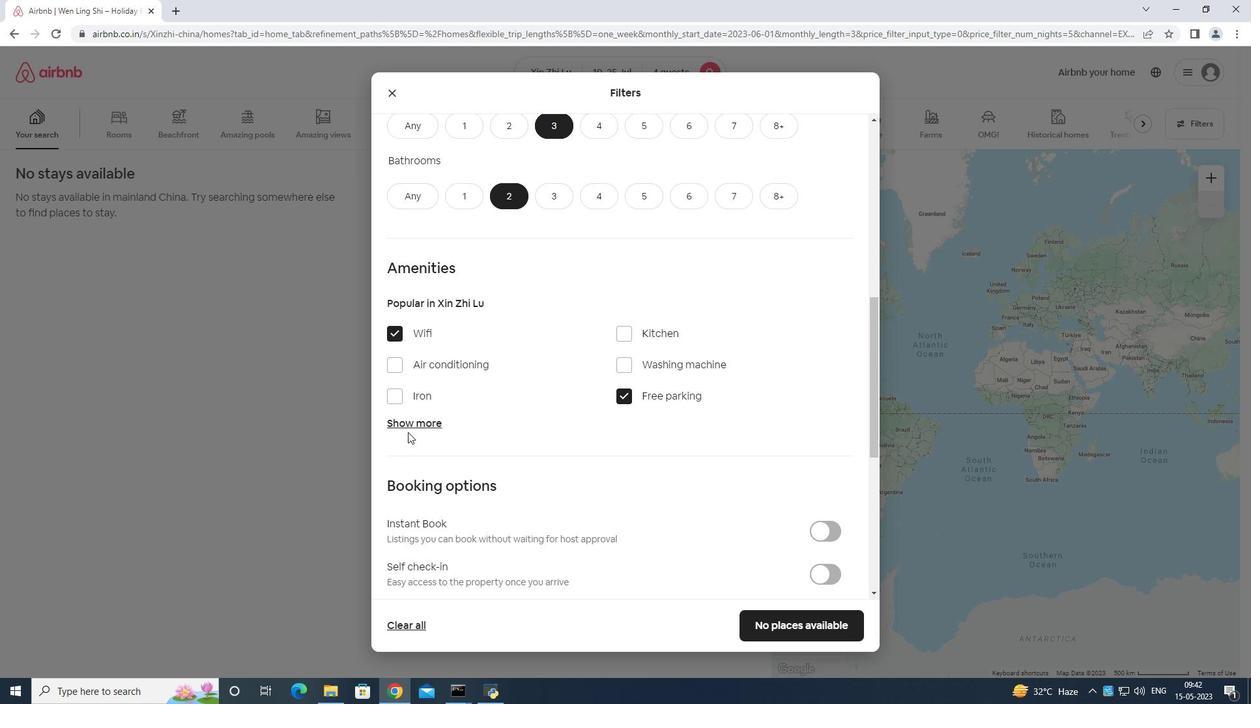 
Action: Mouse pressed left at (410, 427)
Screenshot: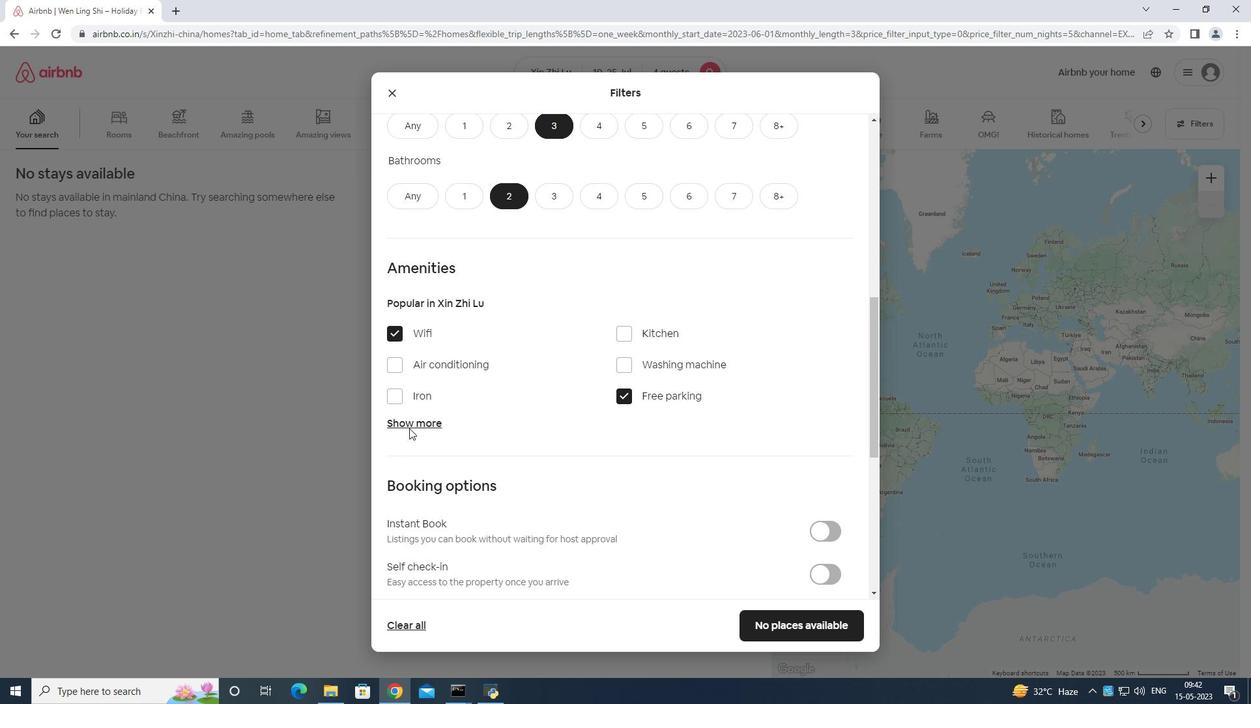 
Action: Mouse moved to (413, 416)
Screenshot: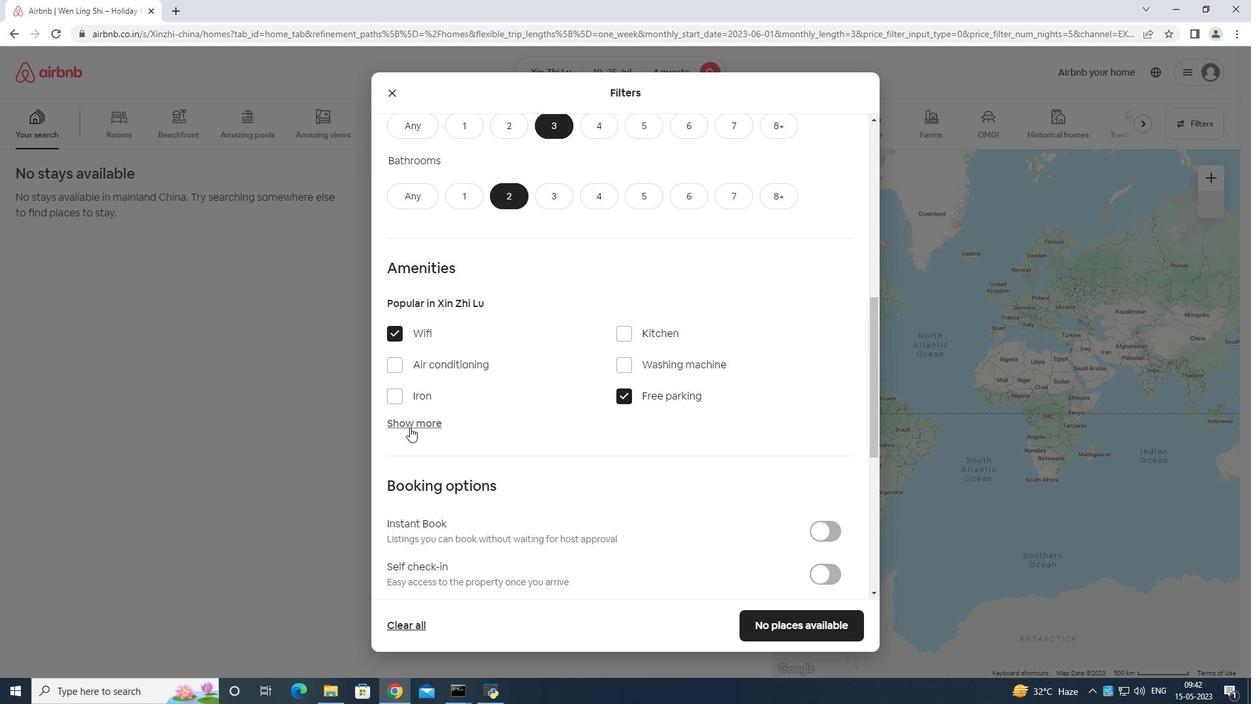 
Action: Mouse scrolled (413, 415) with delta (0, 0)
Screenshot: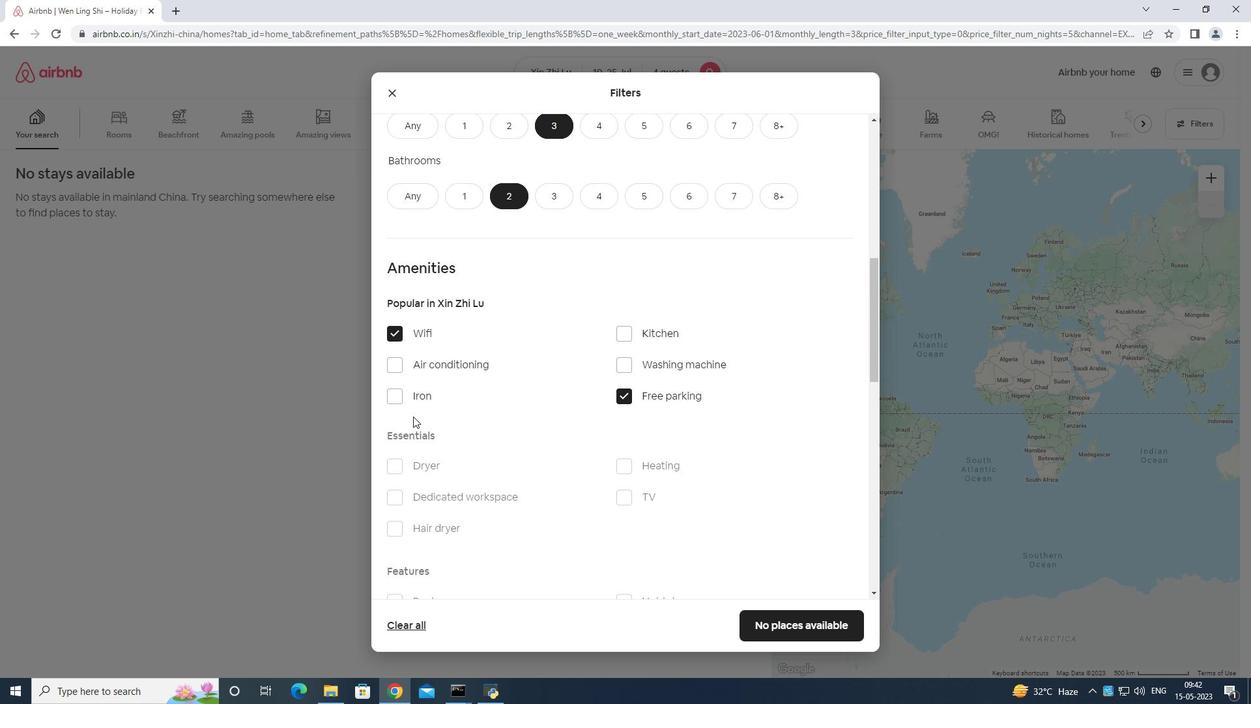 
Action: Mouse moved to (414, 416)
Screenshot: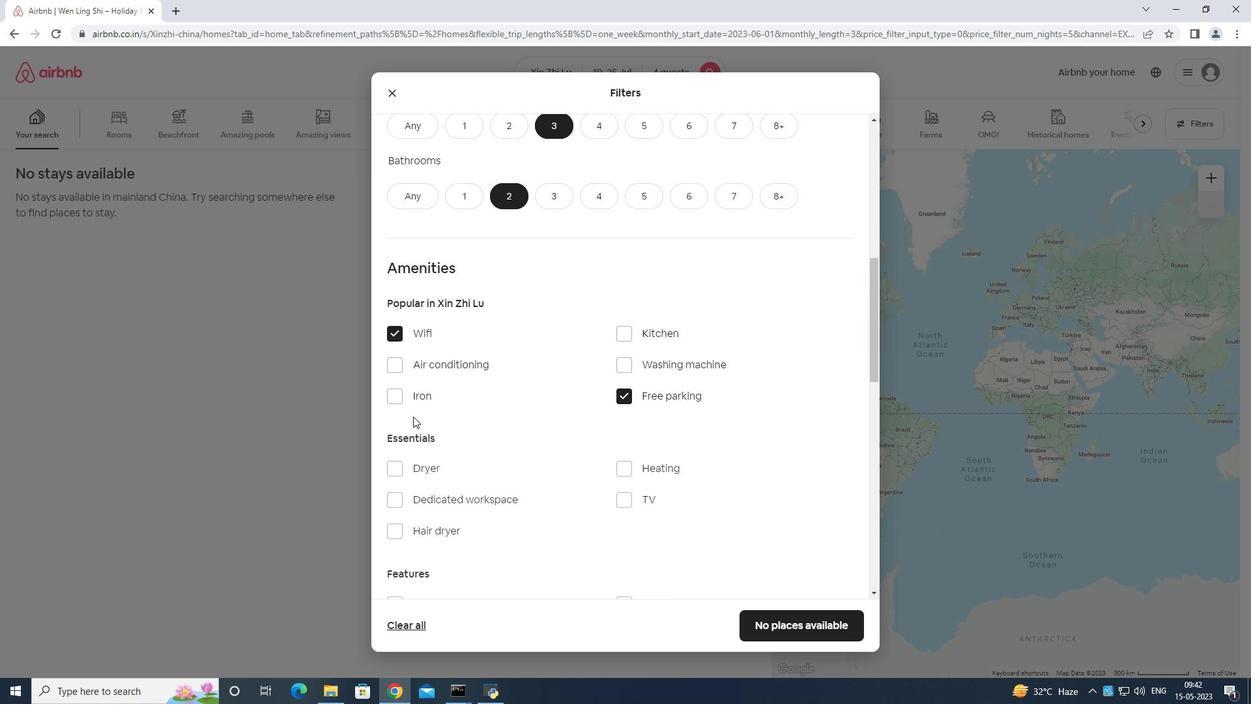 
Action: Mouse scrolled (414, 415) with delta (0, 0)
Screenshot: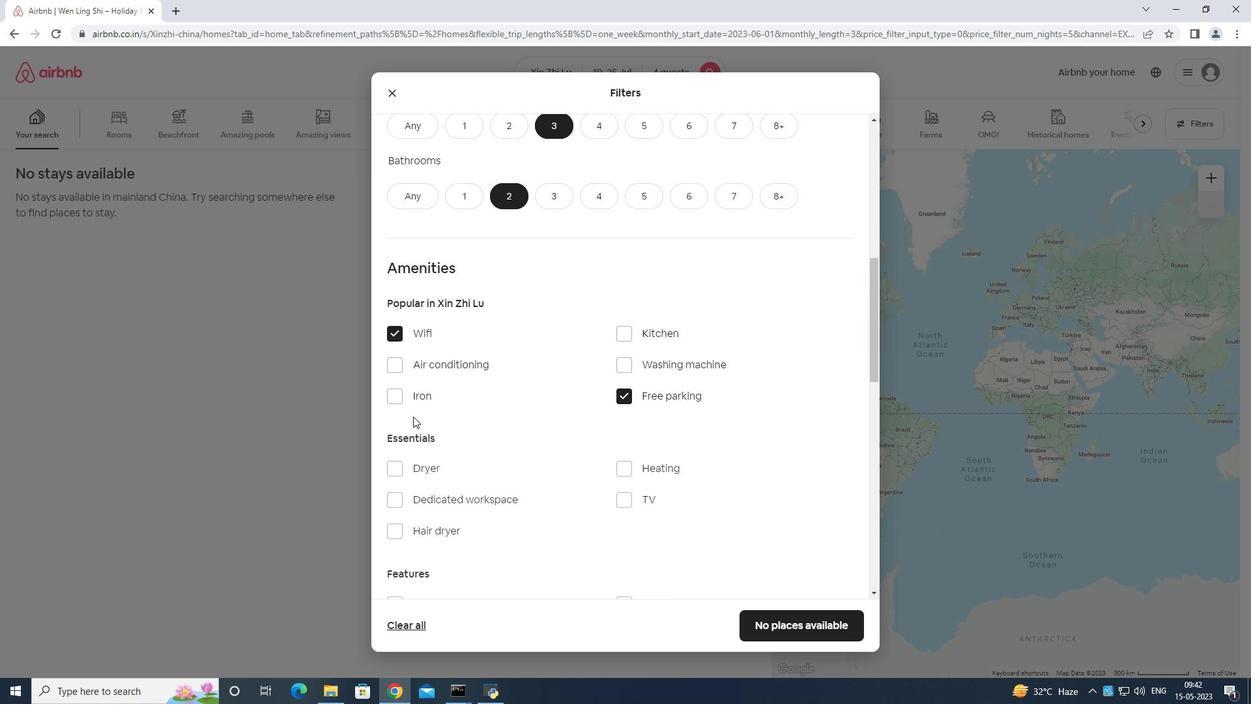 
Action: Mouse moved to (625, 376)
Screenshot: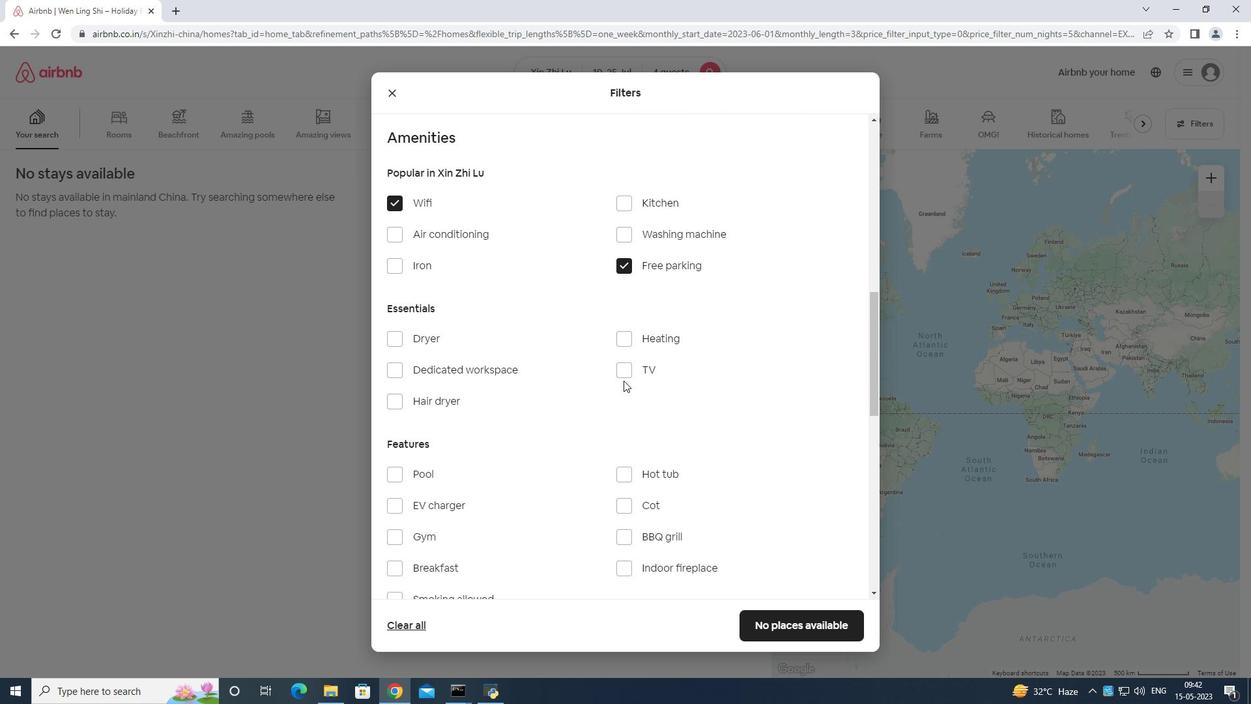 
Action: Mouse pressed left at (625, 376)
Screenshot: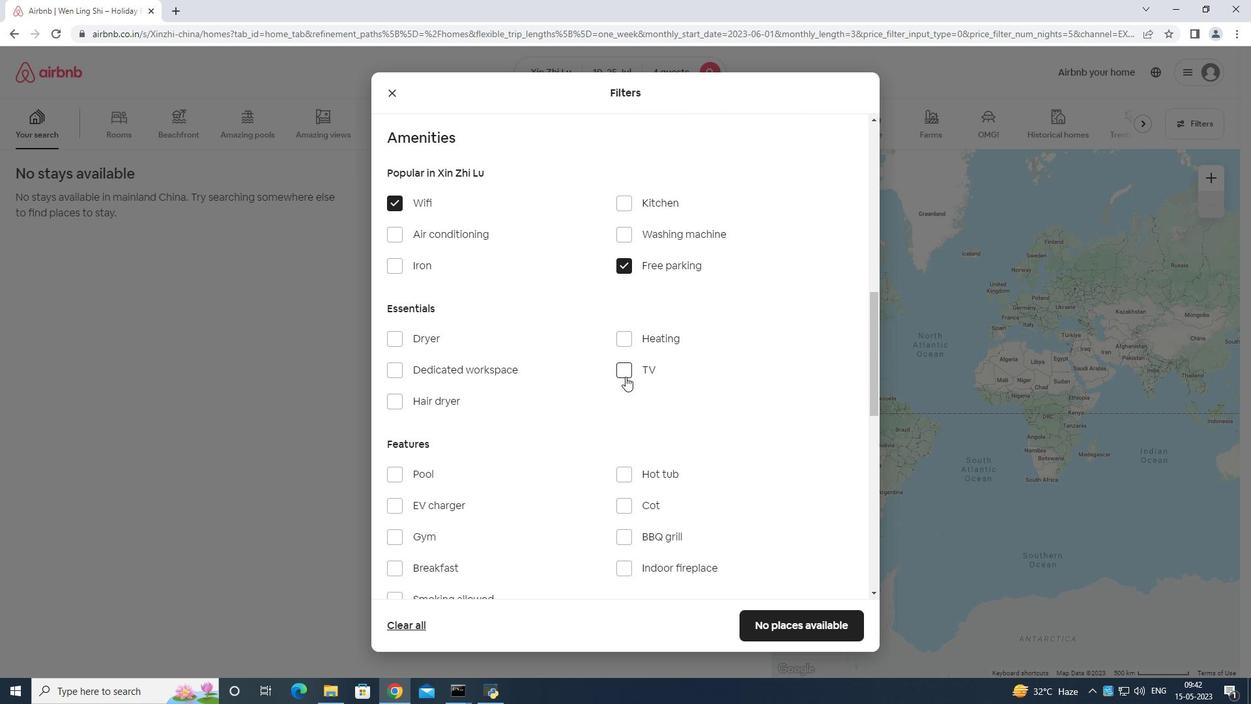 
Action: Mouse scrolled (625, 375) with delta (0, 0)
Screenshot: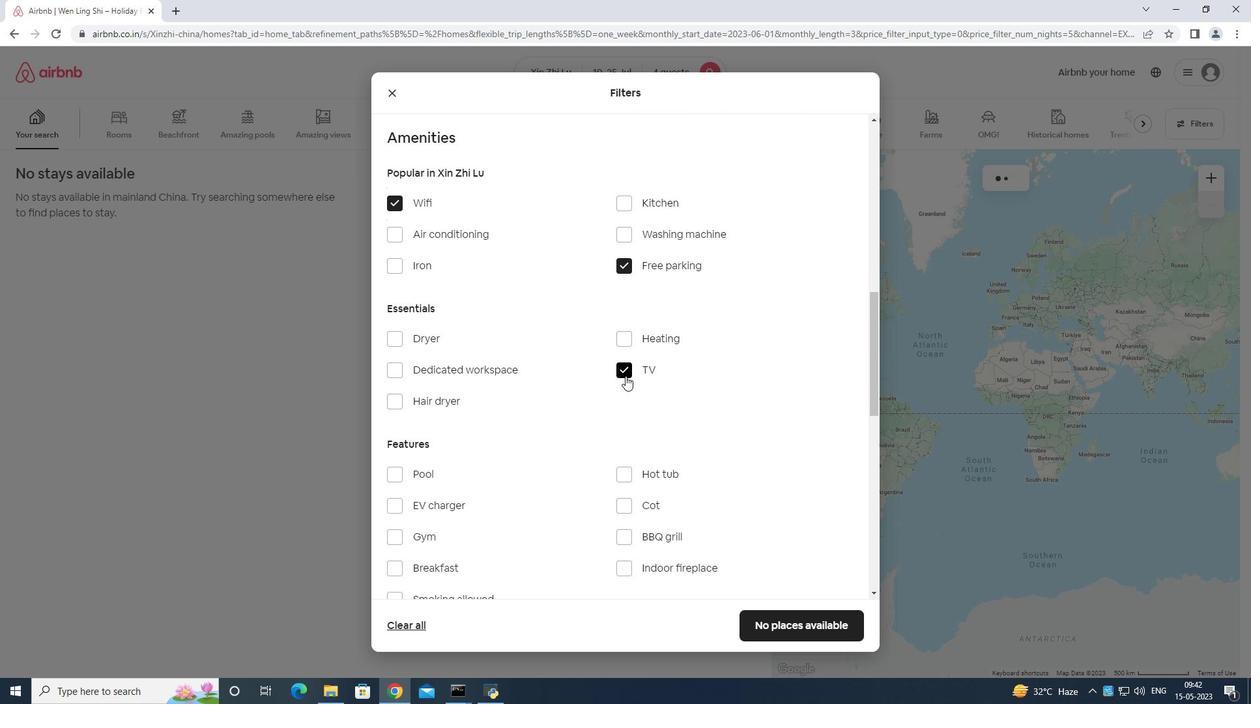 
Action: Mouse moved to (618, 380)
Screenshot: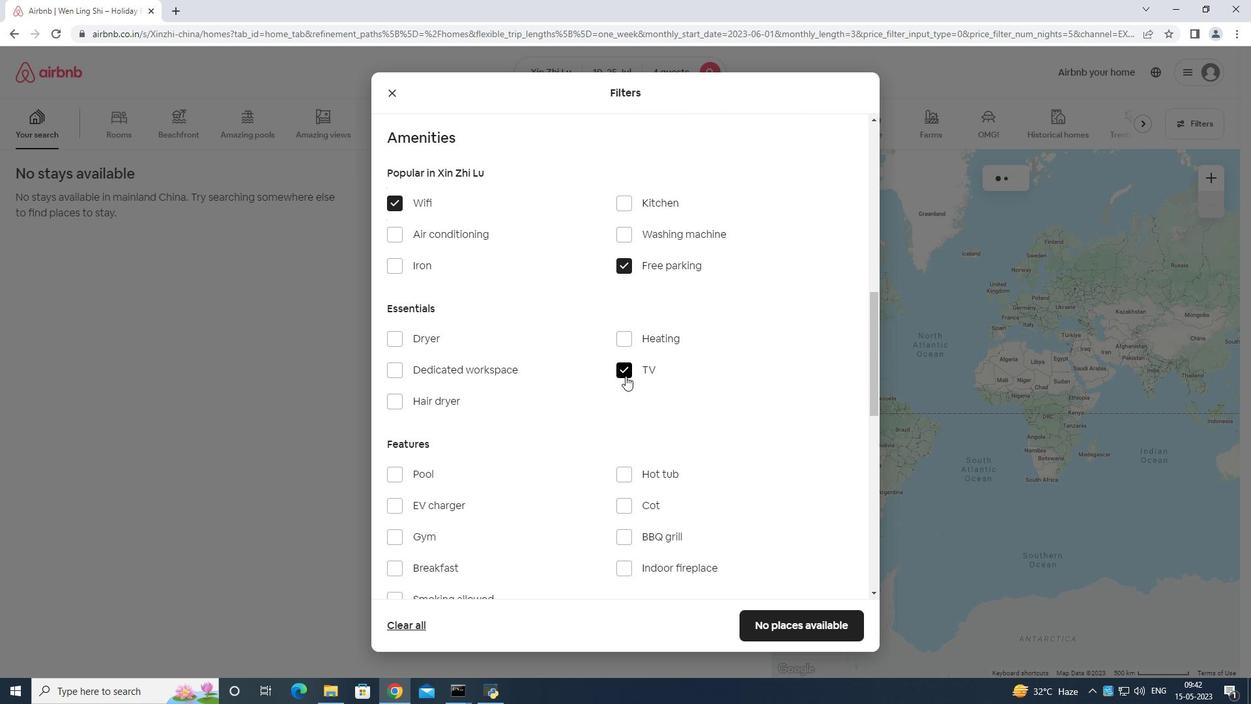 
Action: Mouse scrolled (618, 379) with delta (0, 0)
Screenshot: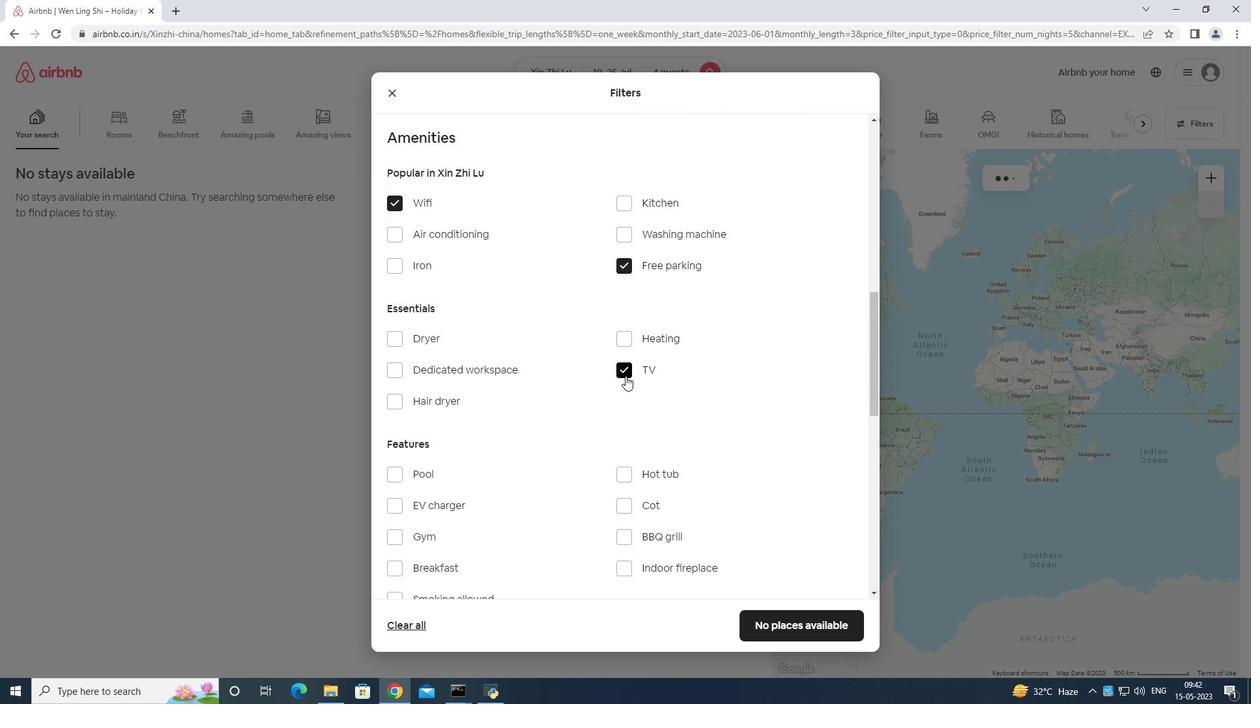 
Action: Mouse moved to (605, 386)
Screenshot: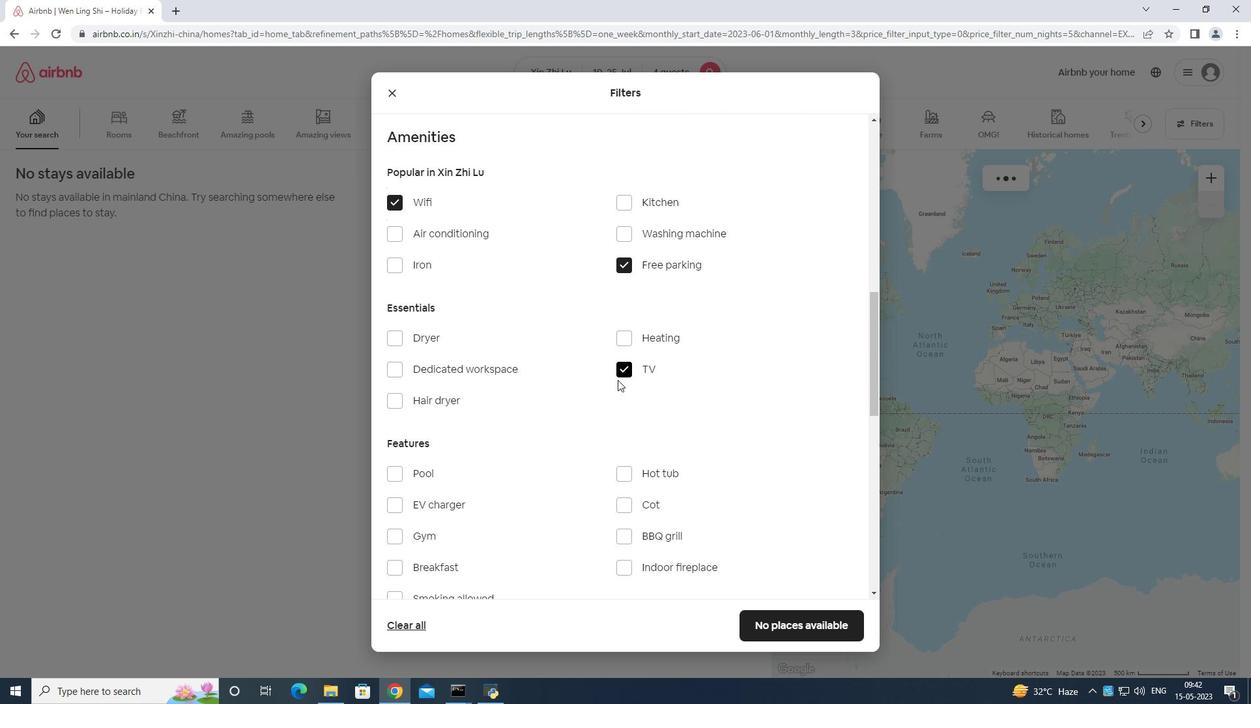 
Action: Mouse scrolled (605, 385) with delta (0, 0)
Screenshot: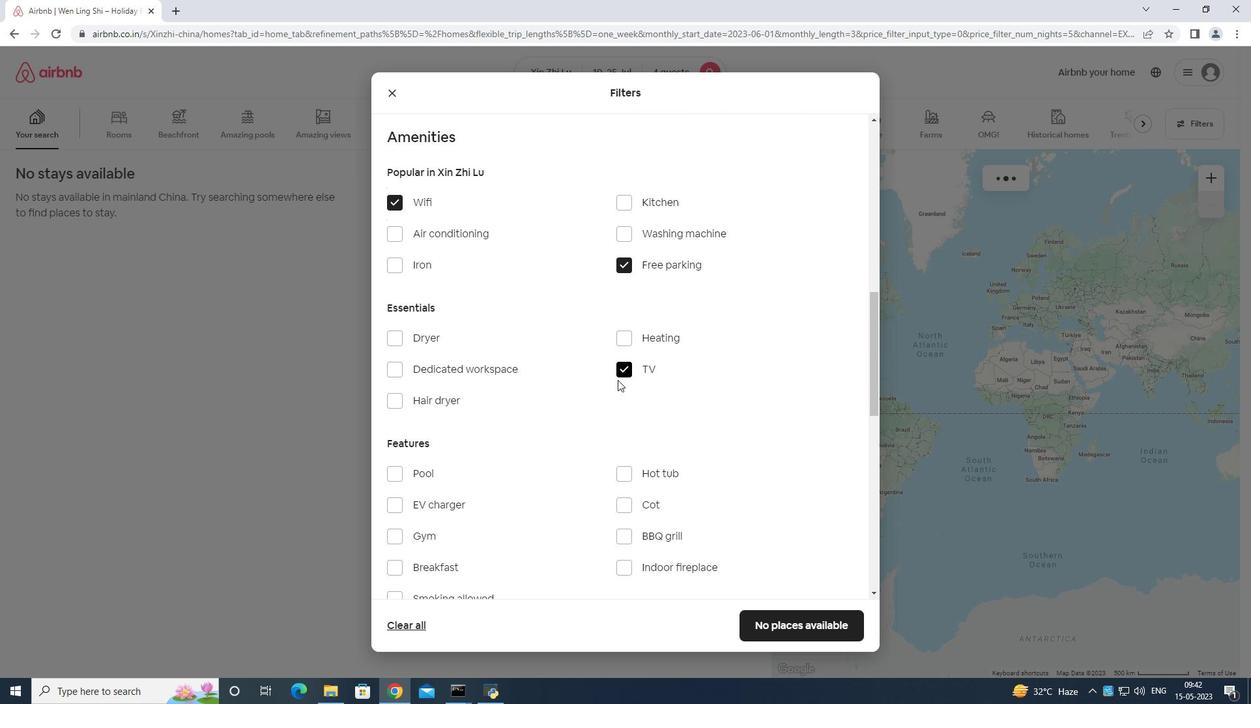 
Action: Mouse moved to (393, 342)
Screenshot: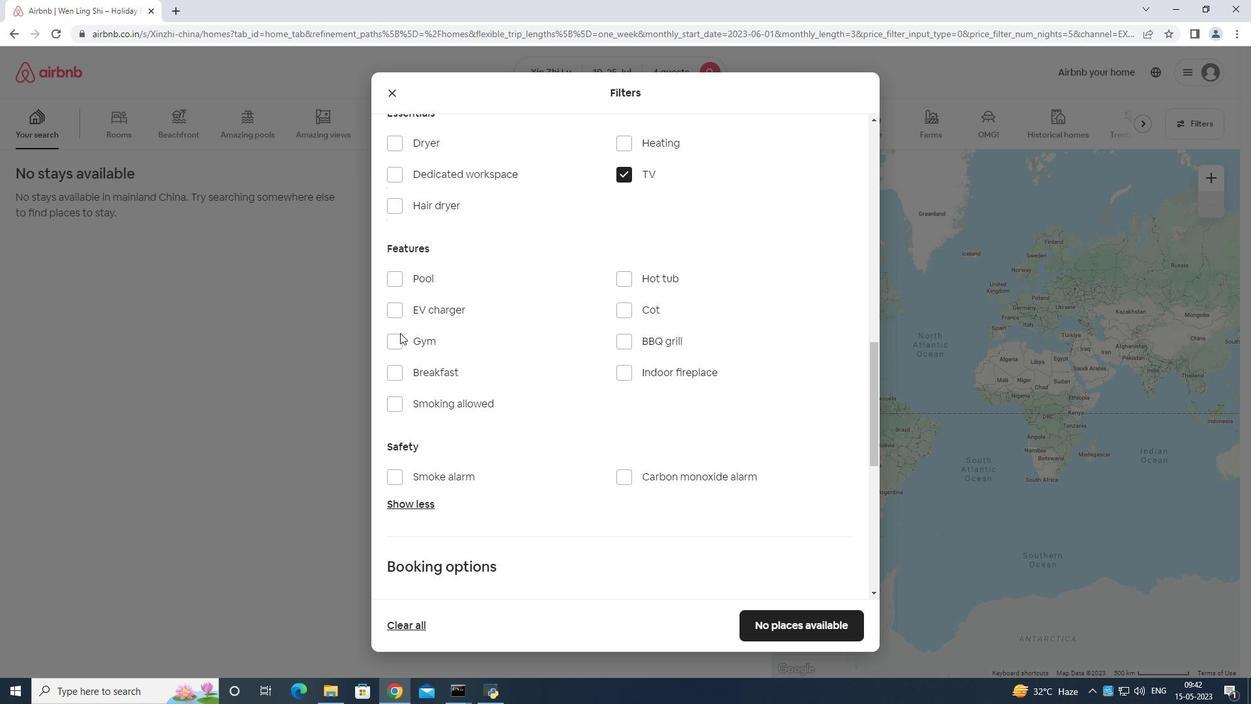 
Action: Mouse pressed left at (393, 342)
Screenshot: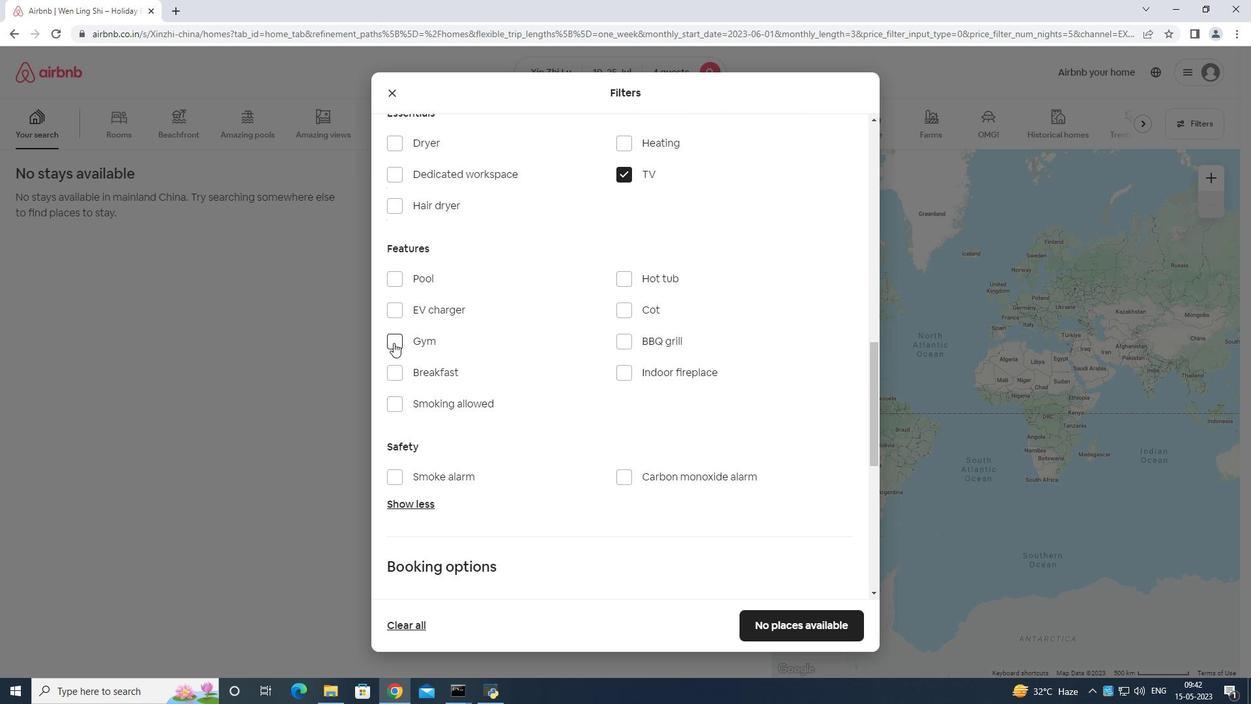 
Action: Mouse moved to (387, 373)
Screenshot: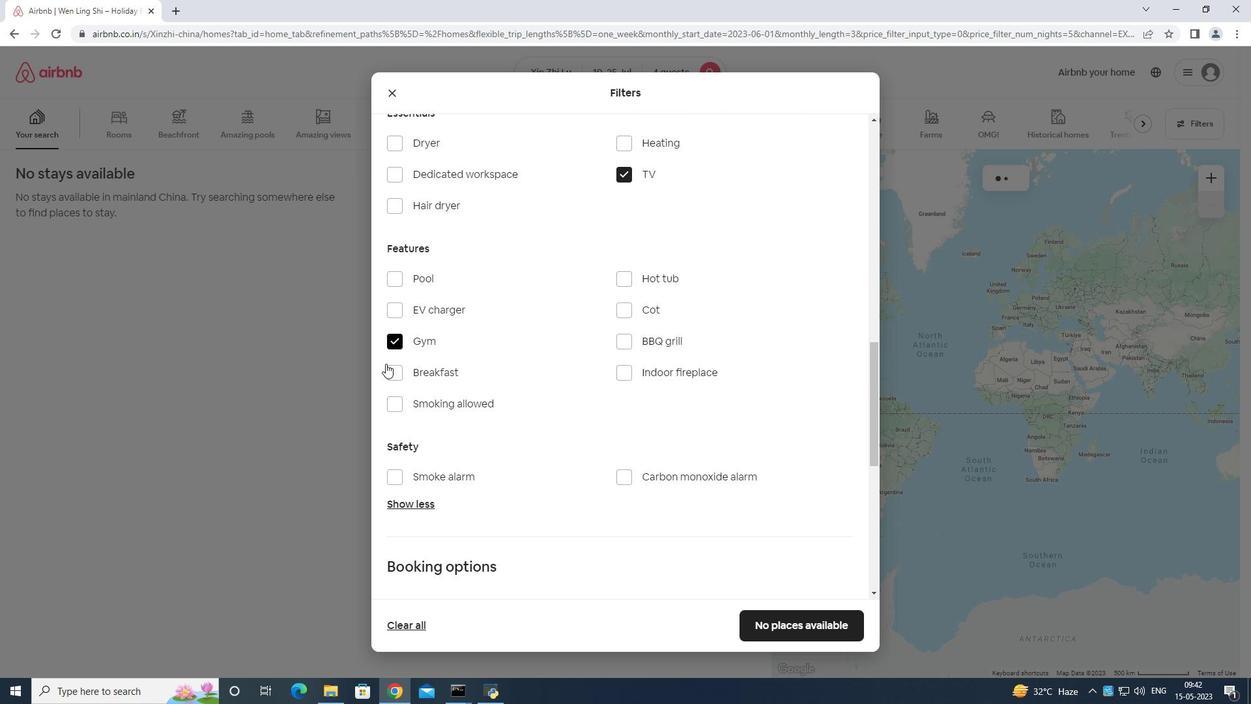 
Action: Mouse pressed left at (387, 373)
Screenshot: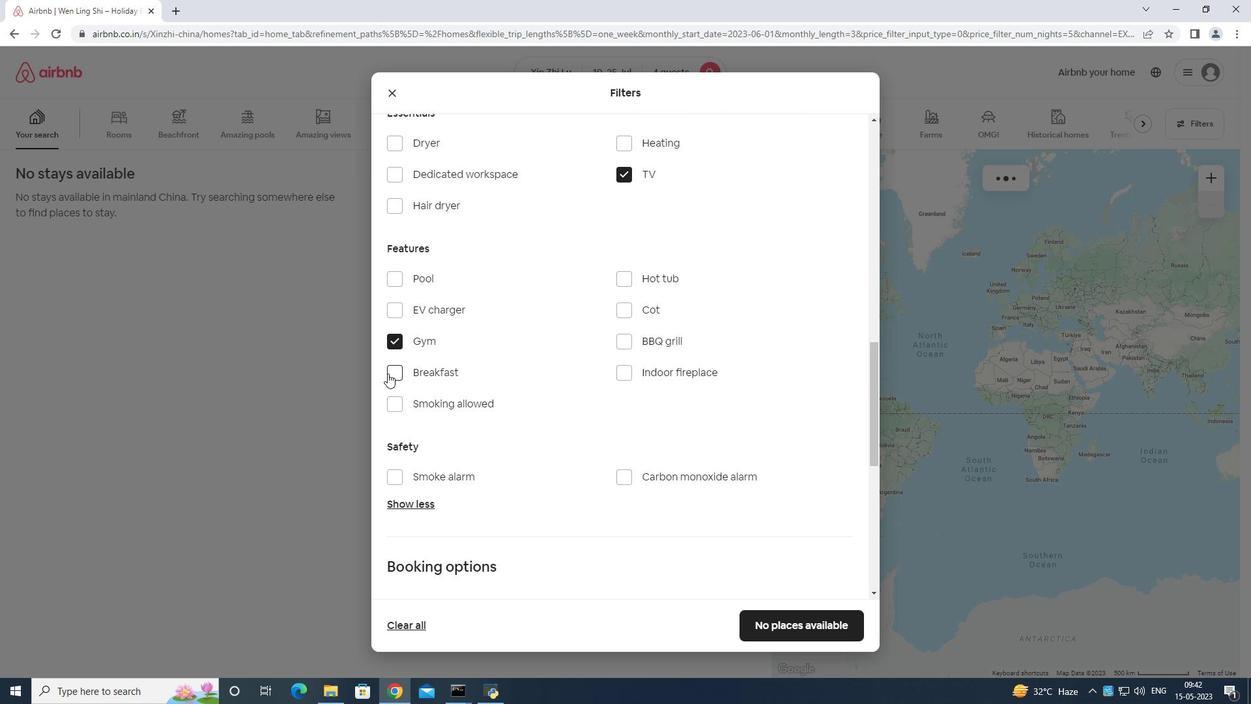 
Action: Mouse moved to (493, 402)
Screenshot: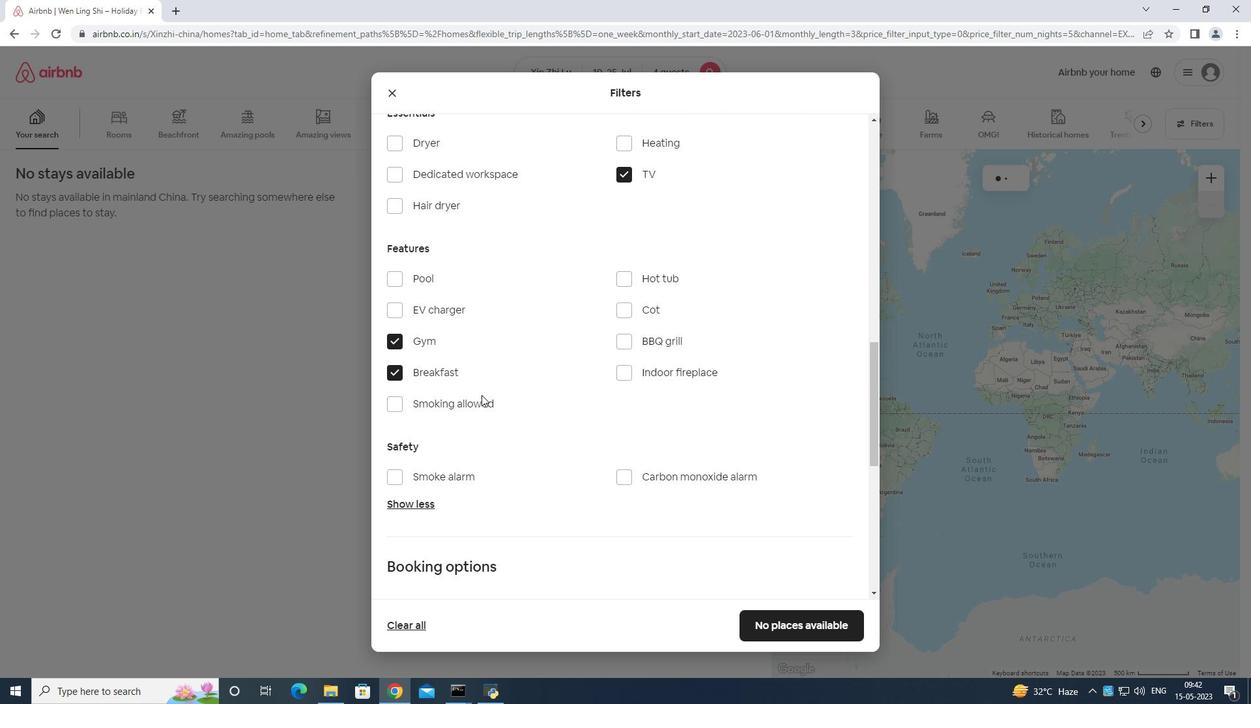 
Action: Mouse scrolled (493, 402) with delta (0, 0)
Screenshot: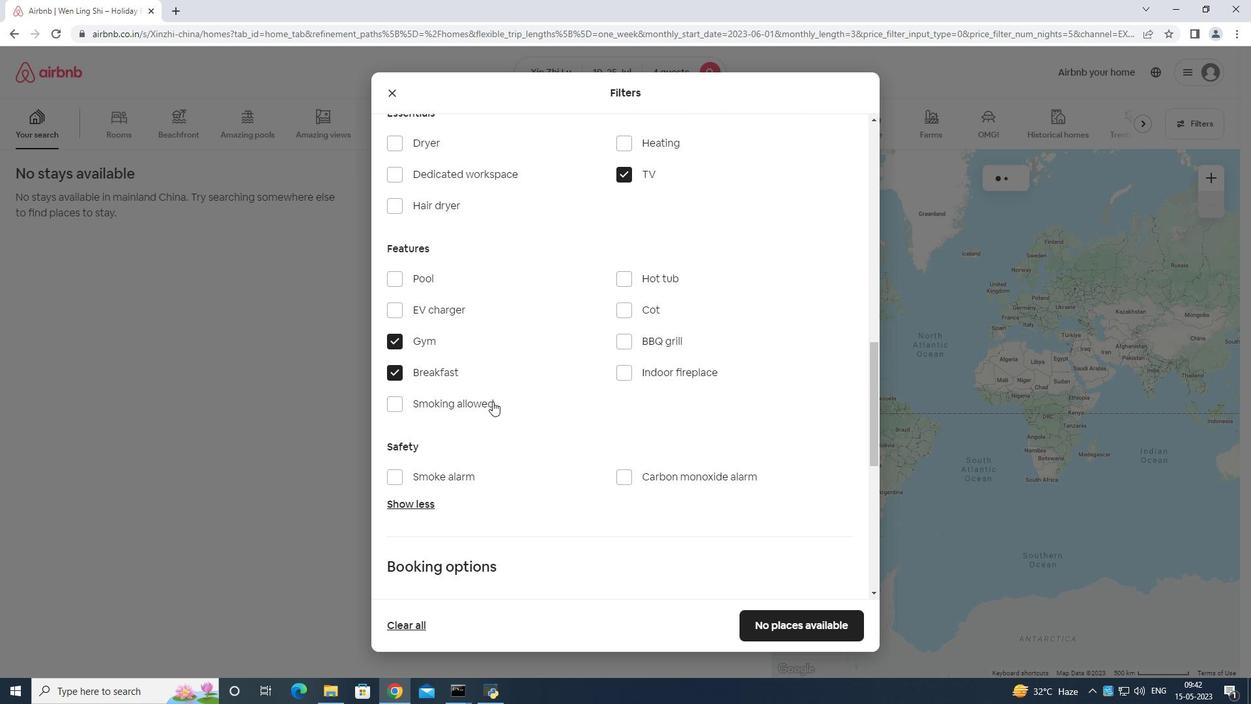 
Action: Mouse moved to (493, 402)
Screenshot: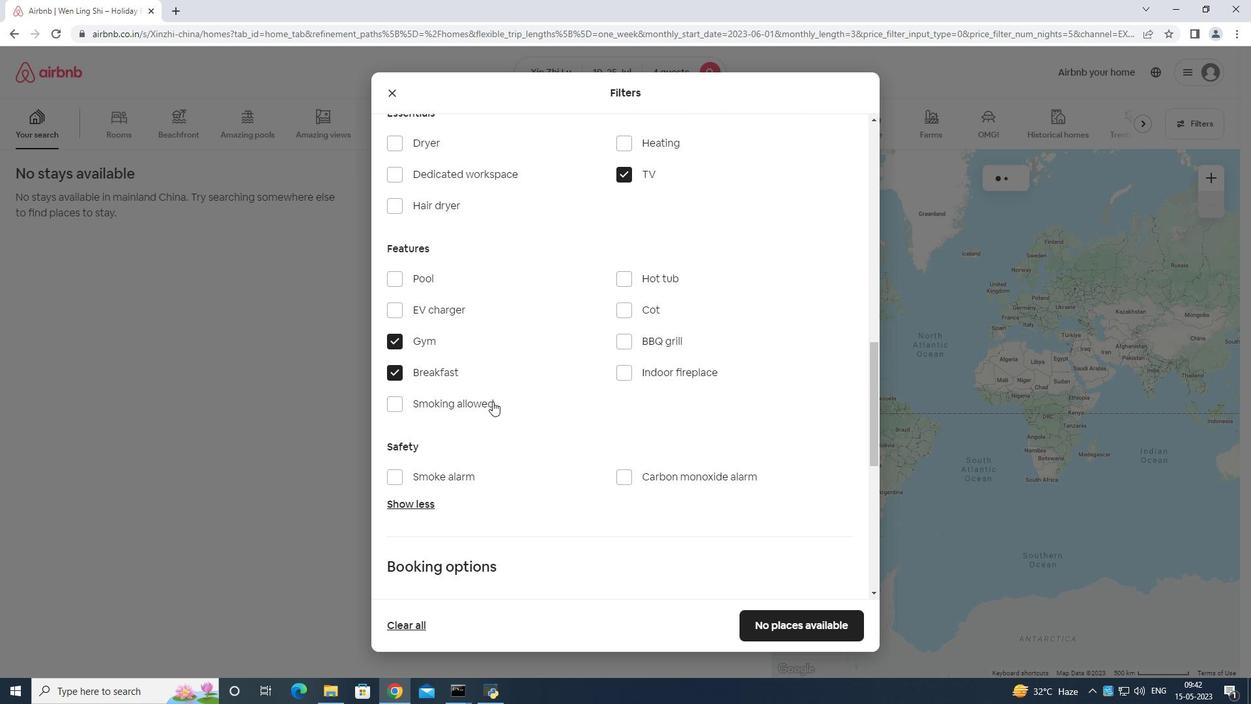 
Action: Mouse scrolled (493, 403) with delta (0, 0)
Screenshot: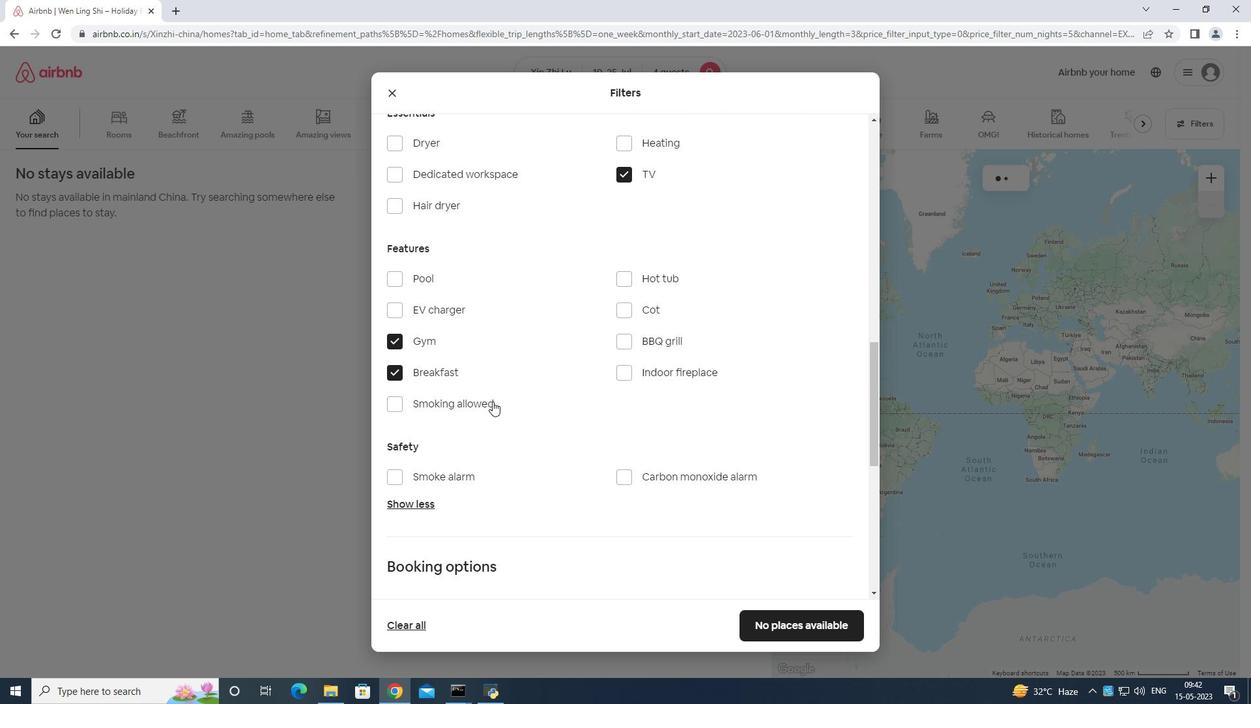 
Action: Mouse scrolled (493, 403) with delta (0, 0)
Screenshot: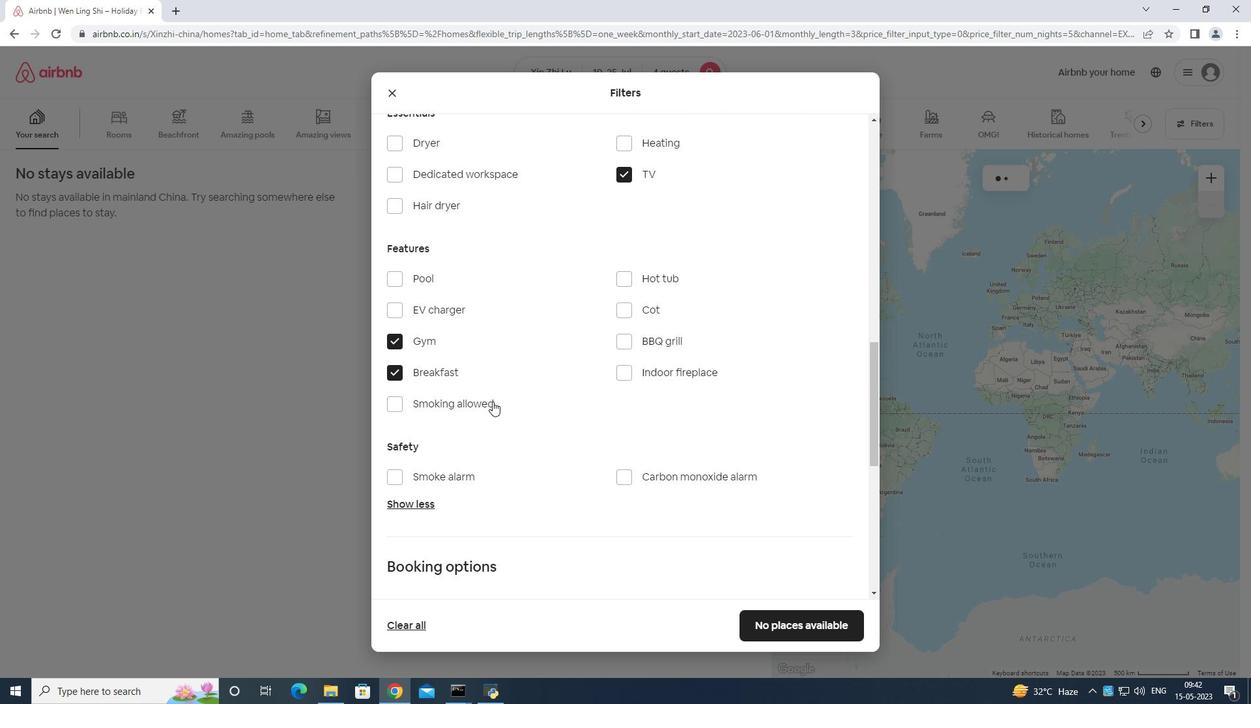 
Action: Mouse scrolled (493, 403) with delta (0, 0)
Screenshot: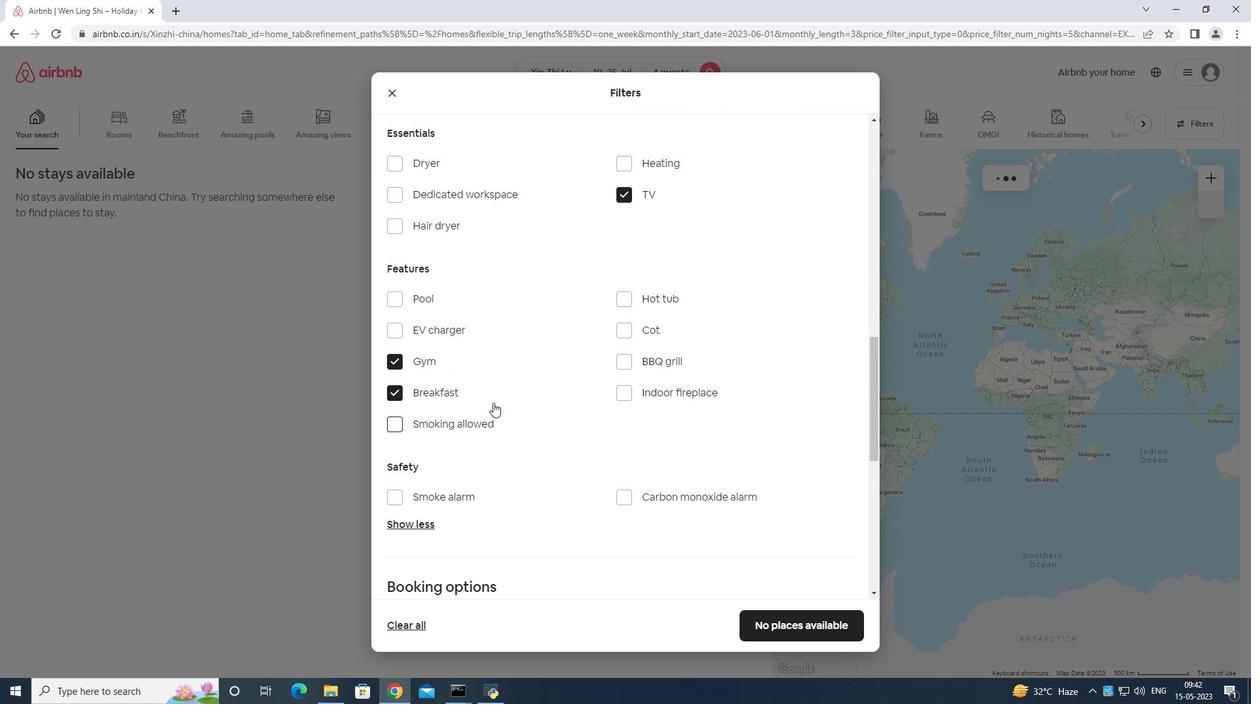 
Action: Mouse scrolled (493, 402) with delta (0, 0)
Screenshot: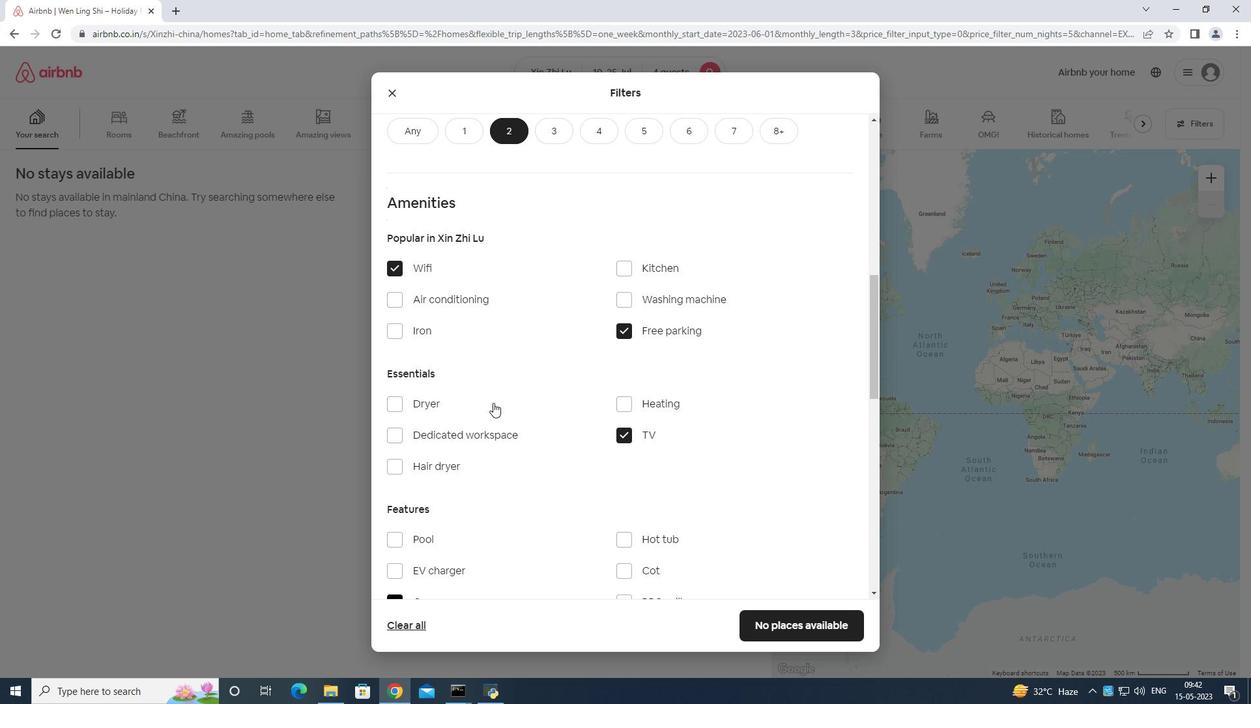 
Action: Mouse scrolled (493, 402) with delta (0, 0)
Screenshot: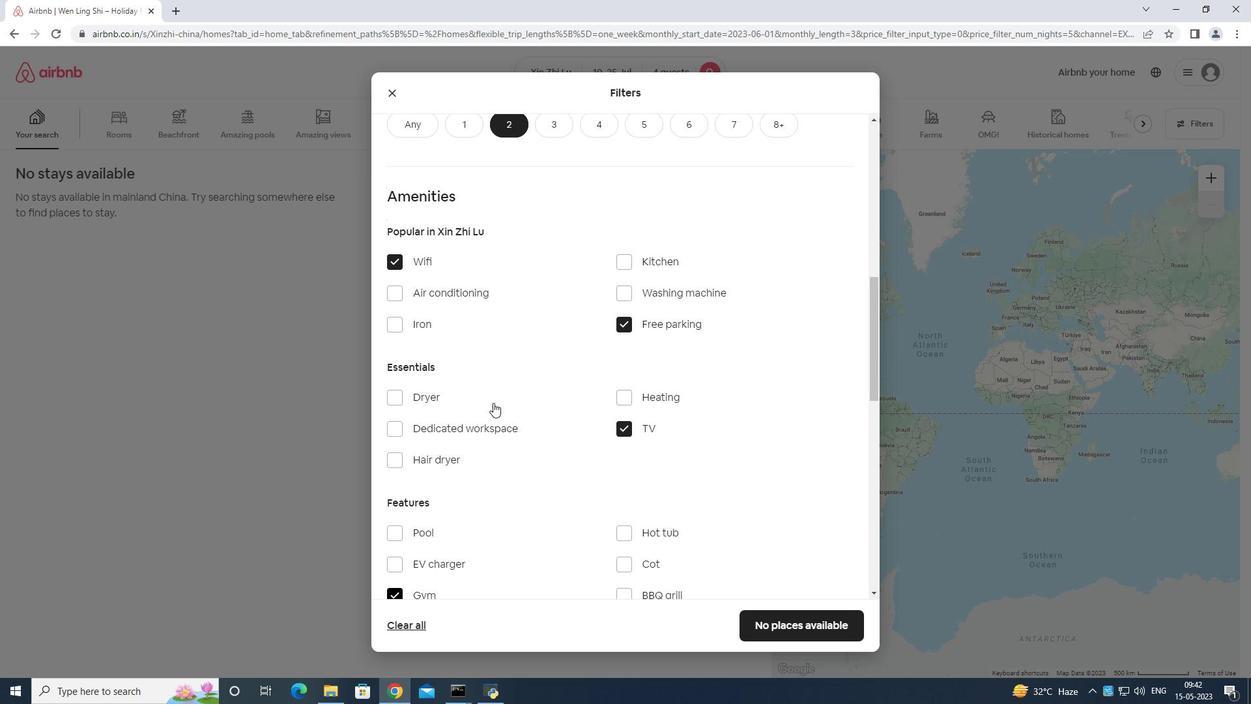 
Action: Mouse scrolled (493, 402) with delta (0, 0)
Screenshot: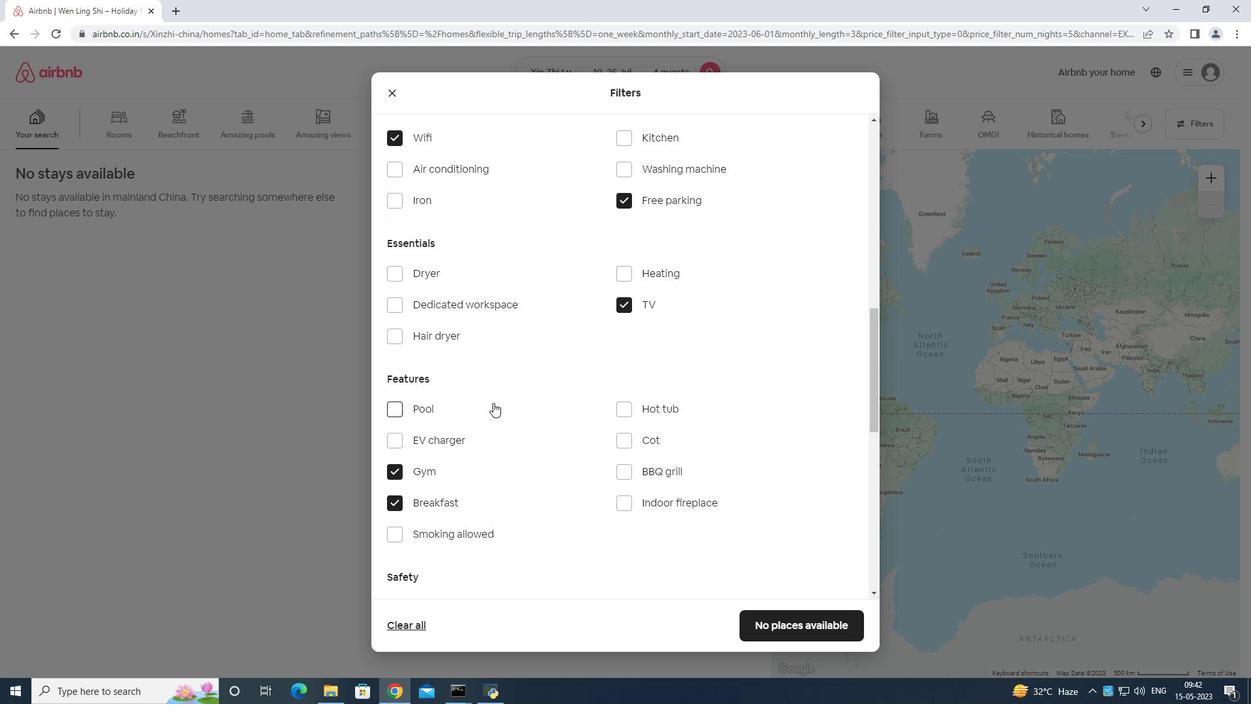 
Action: Mouse scrolled (493, 402) with delta (0, 0)
Screenshot: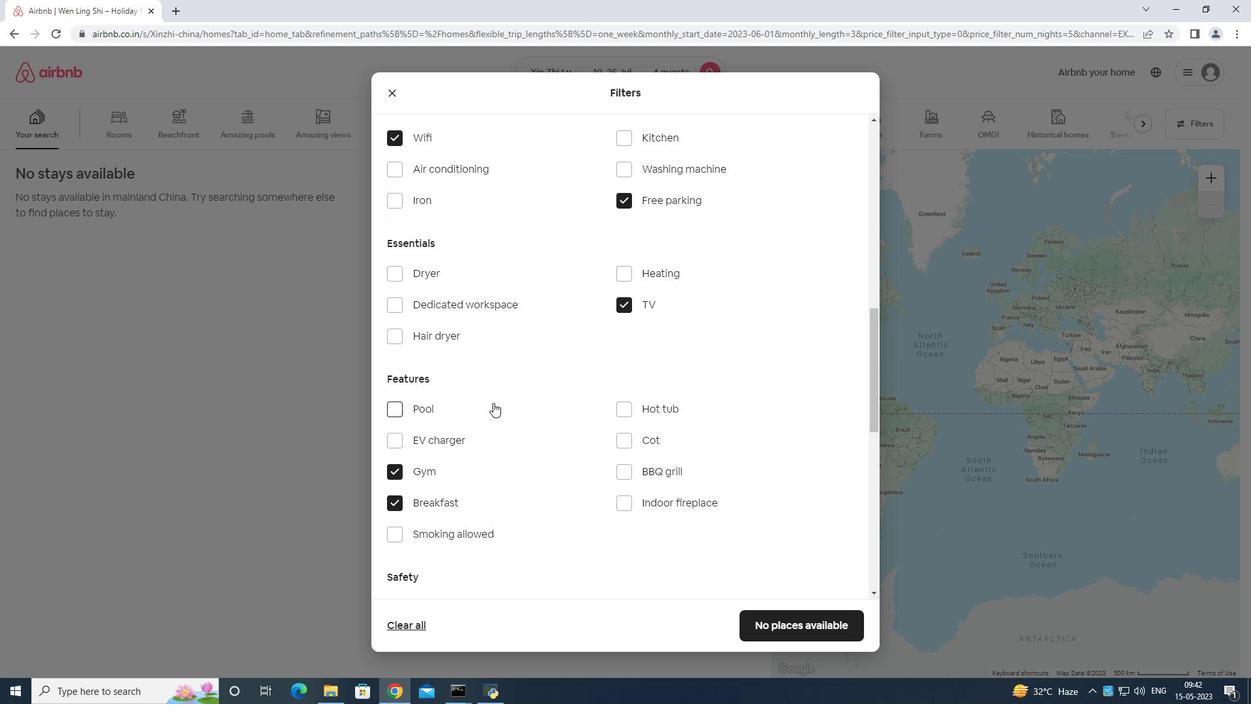 
Action: Mouse scrolled (493, 402) with delta (0, 0)
Screenshot: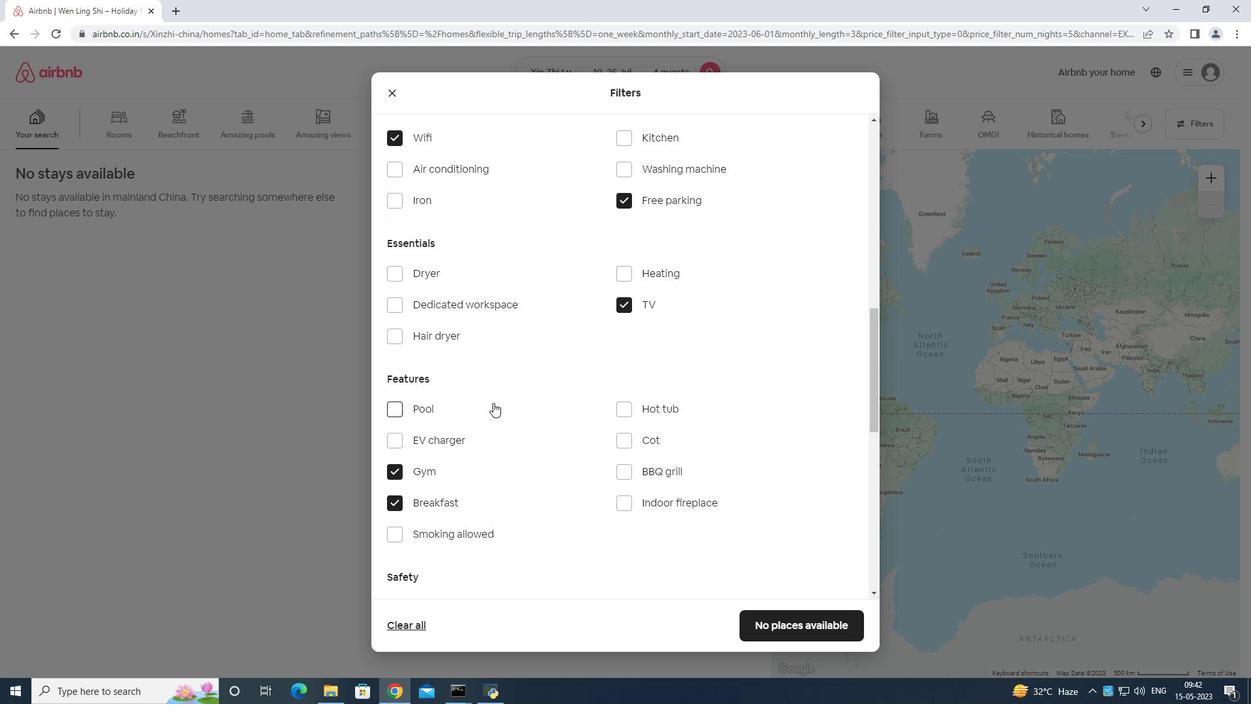 
Action: Mouse scrolled (493, 402) with delta (0, 0)
Screenshot: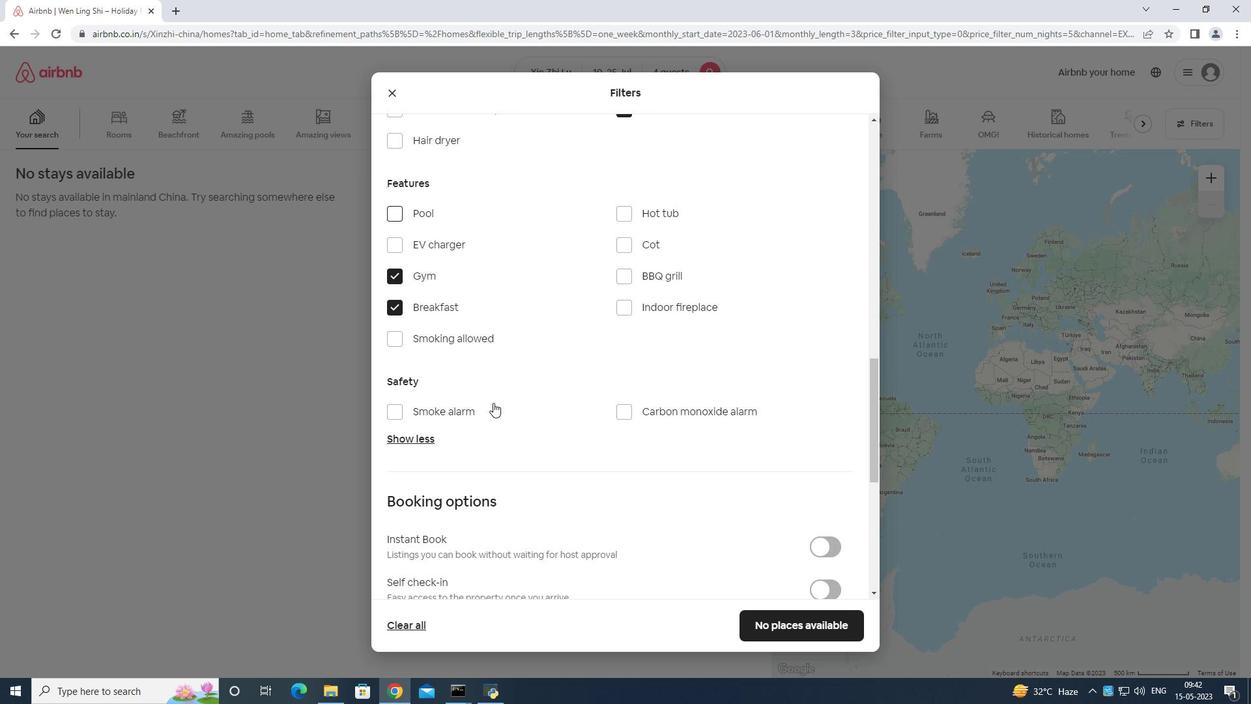 
Action: Mouse scrolled (493, 402) with delta (0, 0)
Screenshot: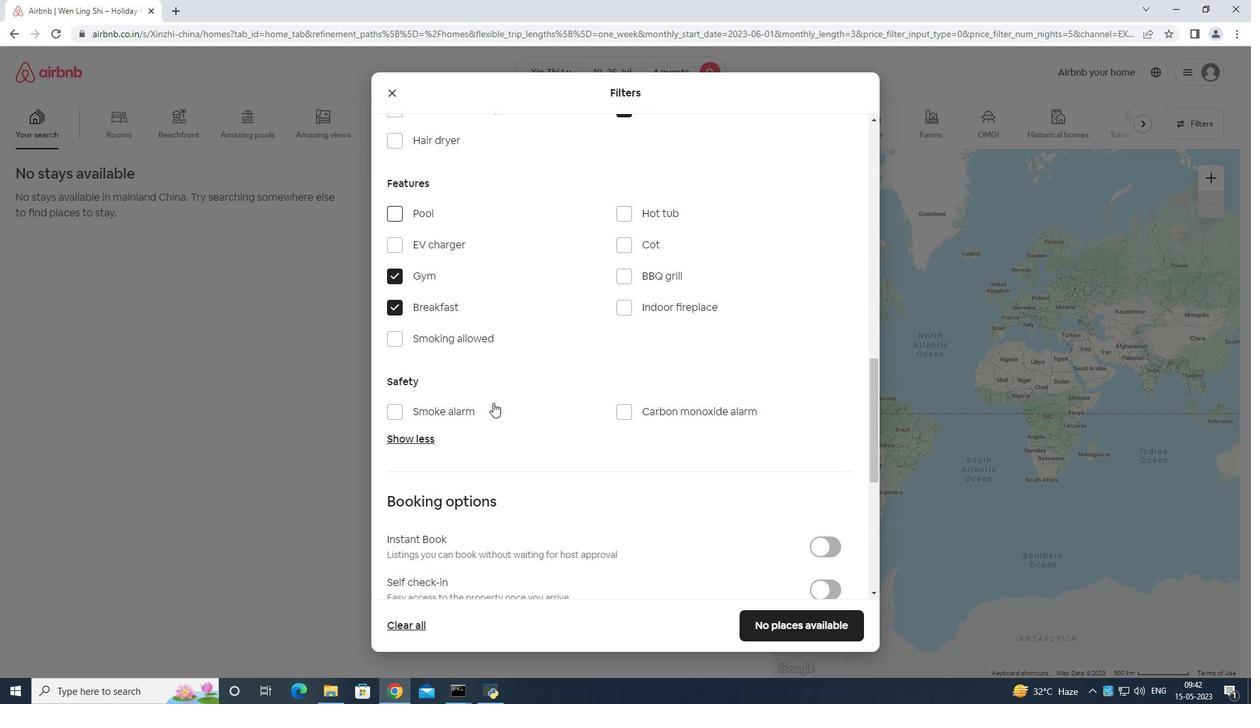 
Action: Mouse moved to (823, 457)
Screenshot: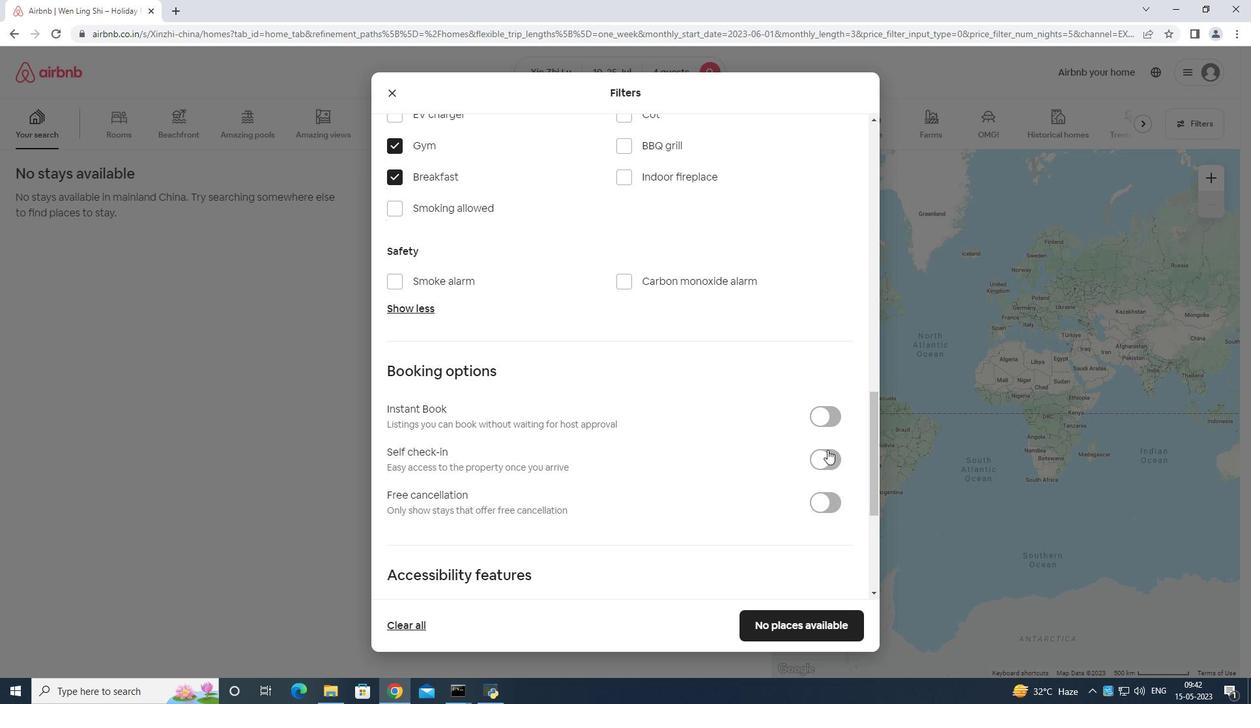 
Action: Mouse pressed left at (823, 457)
Screenshot: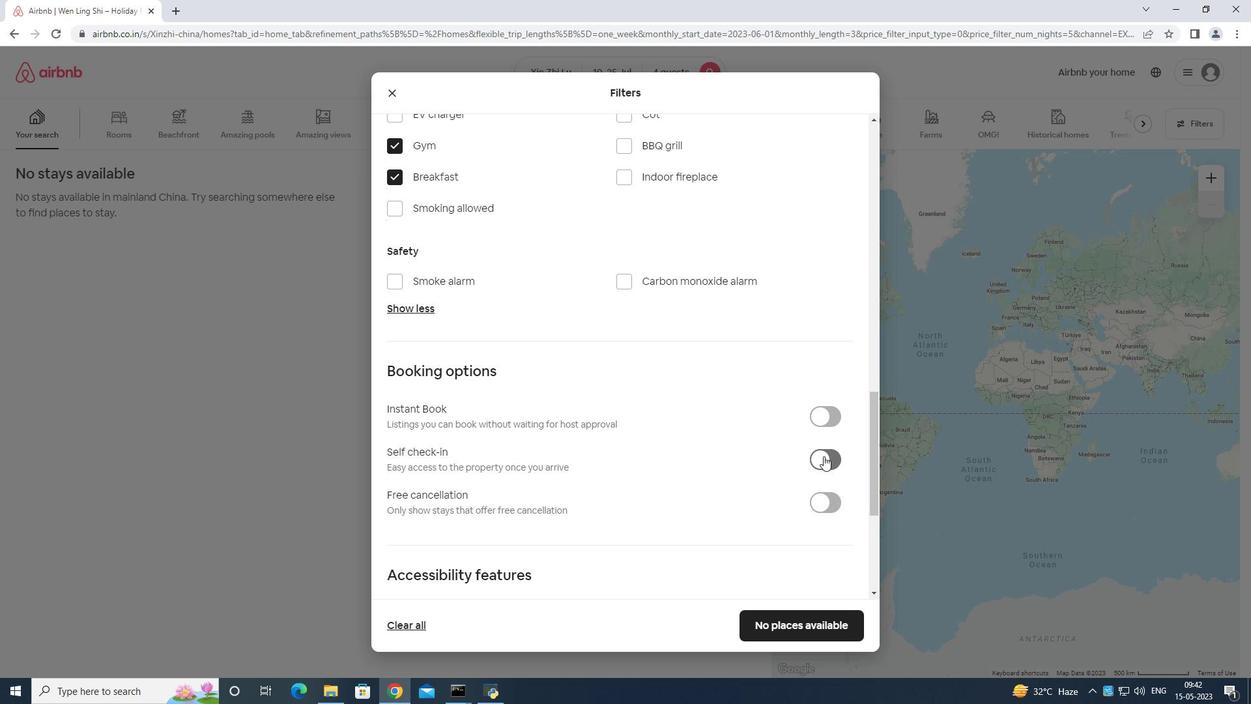 
Action: Mouse moved to (822, 466)
Screenshot: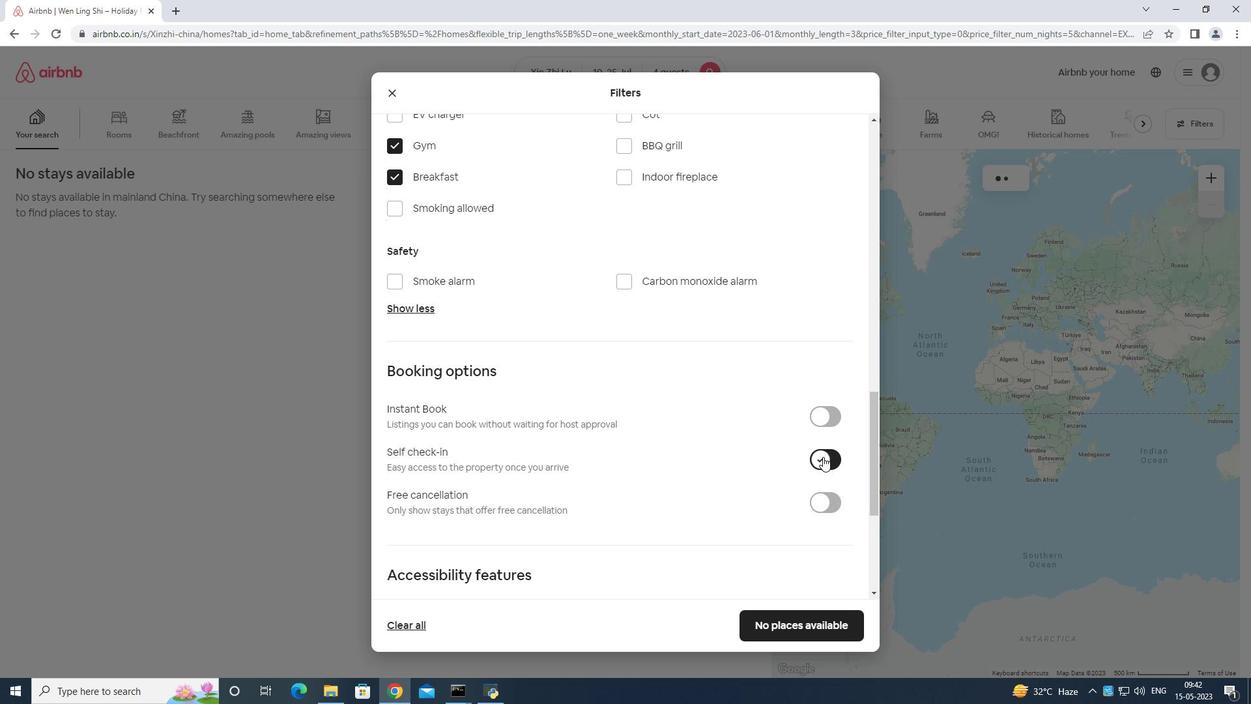 
Action: Mouse scrolled (823, 459) with delta (0, 0)
Screenshot: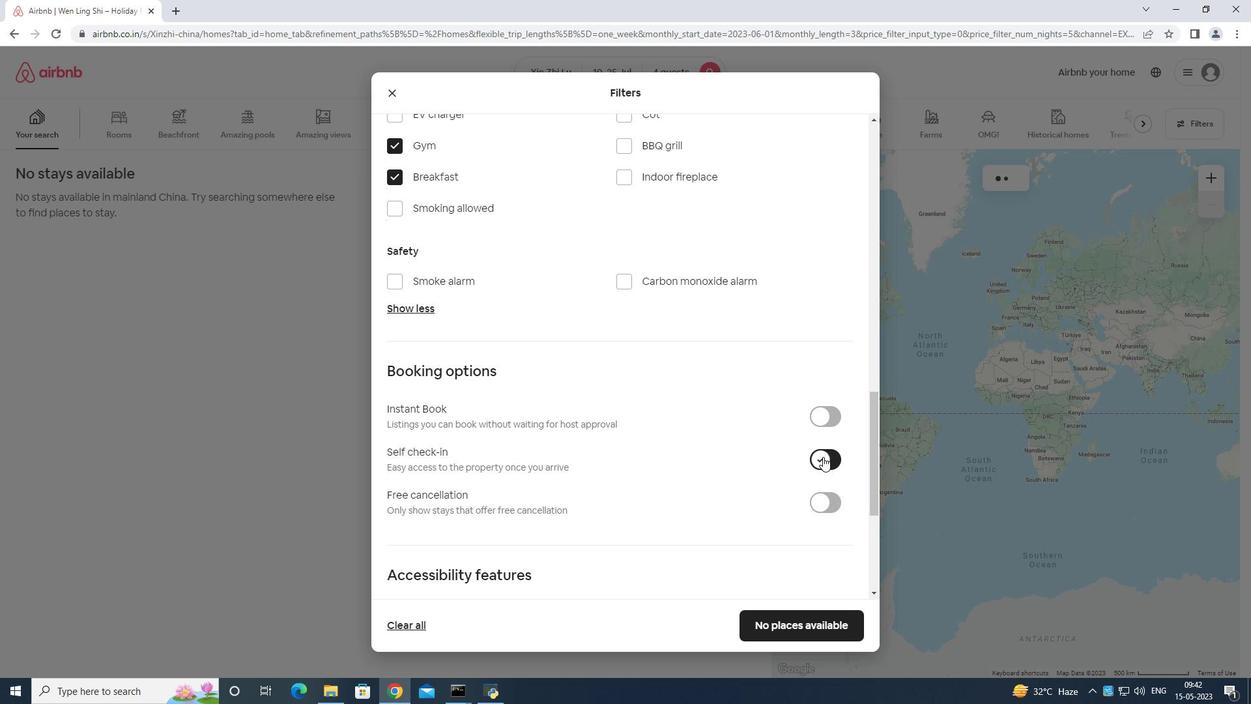 
Action: Mouse scrolled (822, 465) with delta (0, 0)
Screenshot: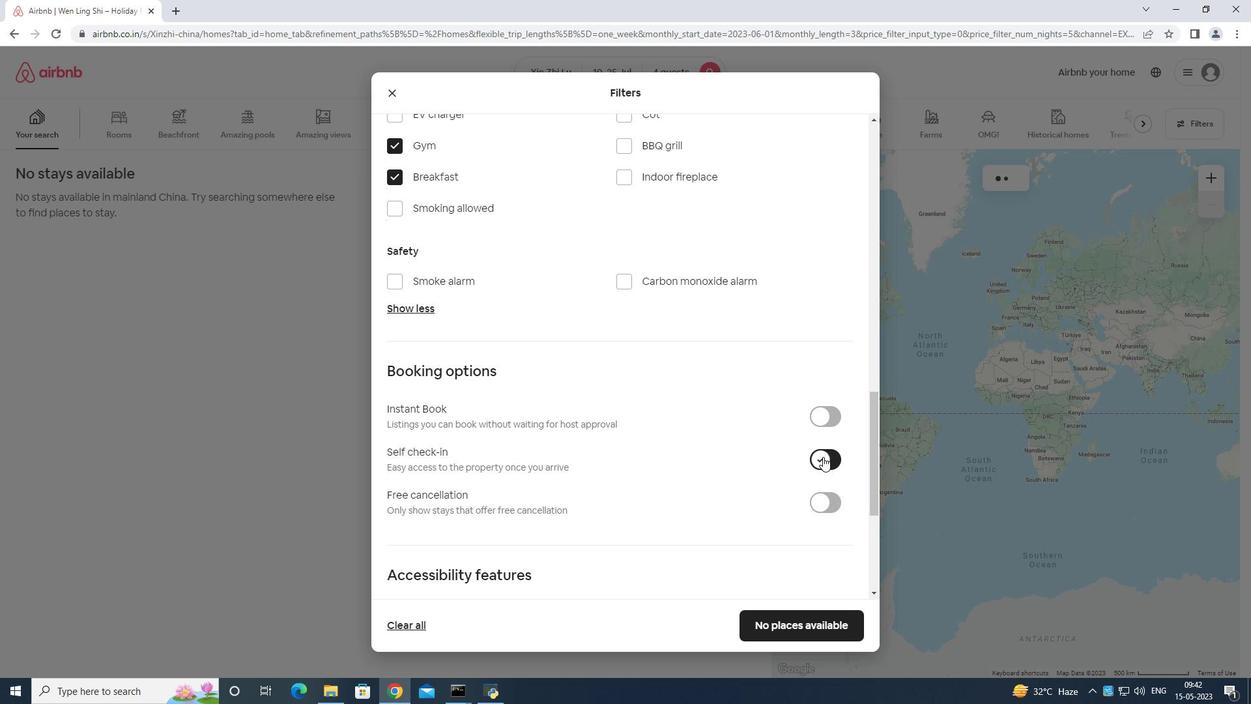 
Action: Mouse scrolled (822, 465) with delta (0, 0)
Screenshot: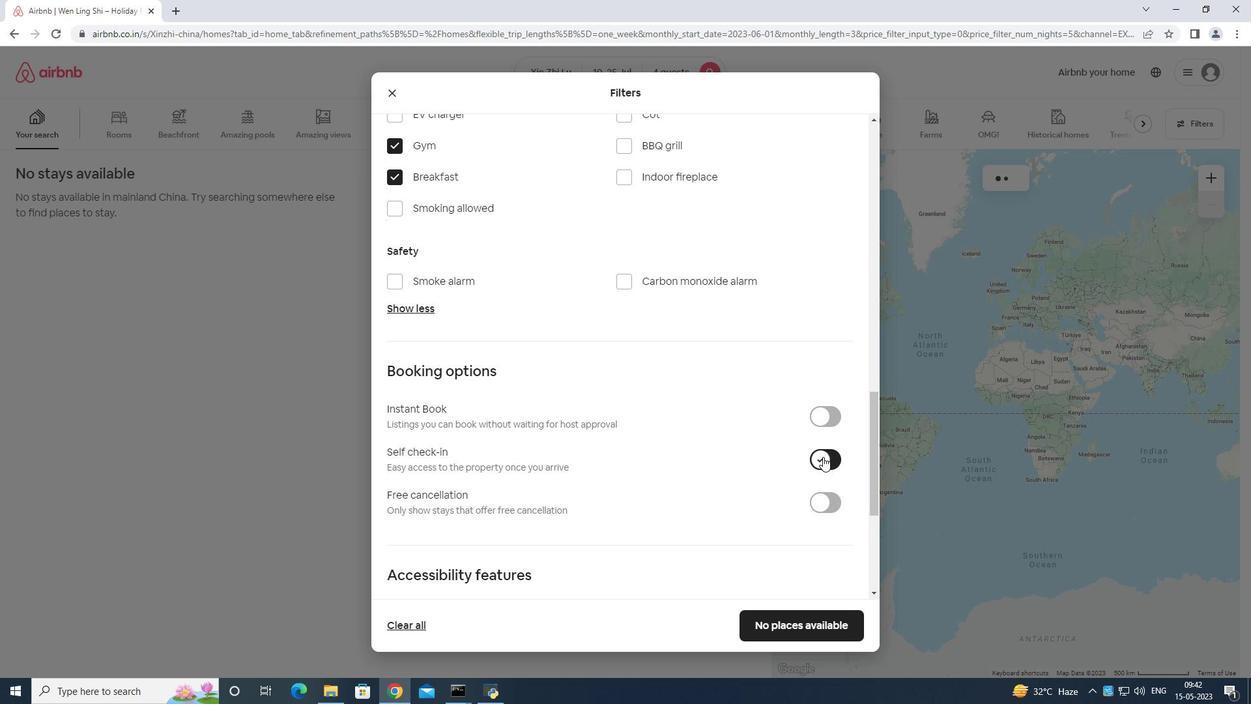 
Action: Mouse scrolled (822, 465) with delta (0, 0)
Screenshot: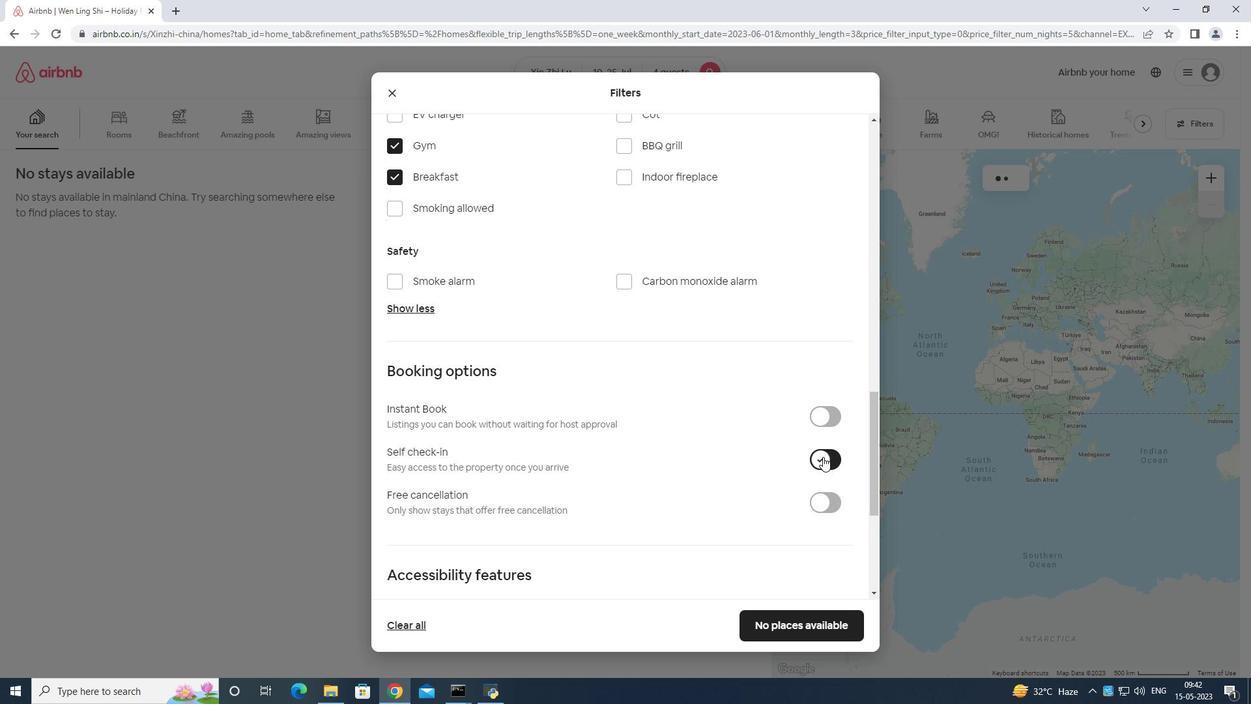 
Action: Mouse scrolled (822, 465) with delta (0, 0)
Screenshot: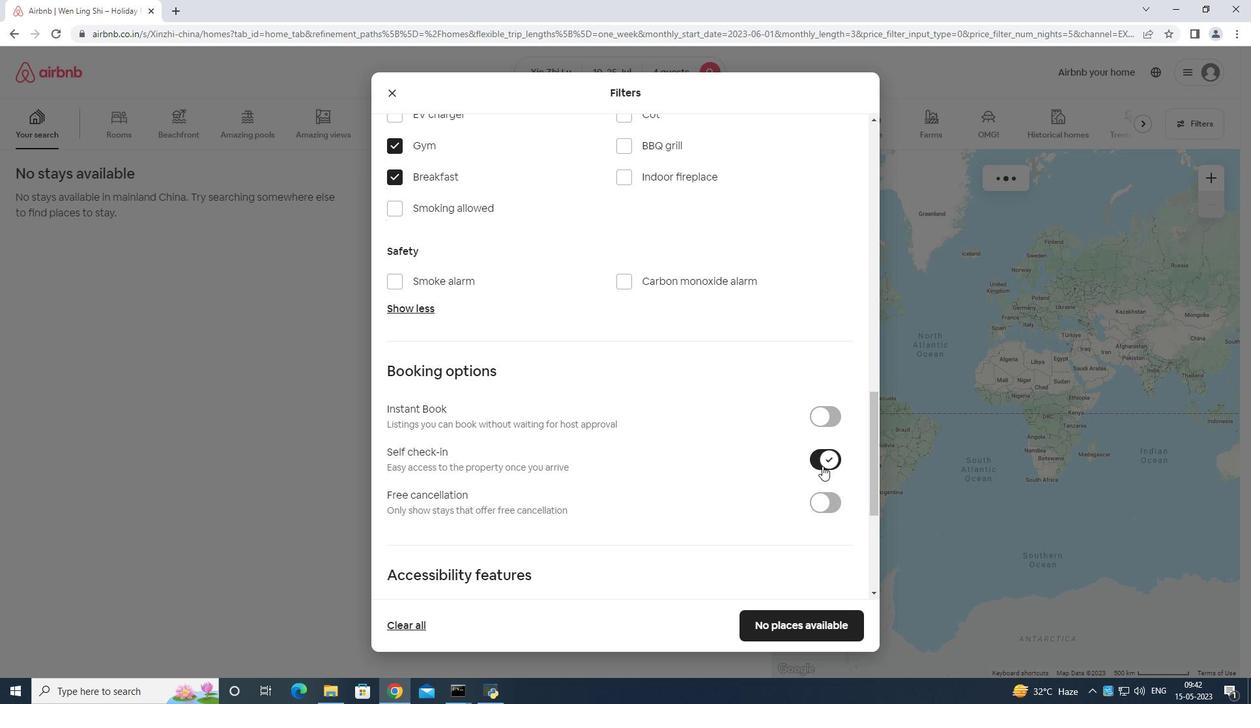 
Action: Mouse moved to (818, 470)
Screenshot: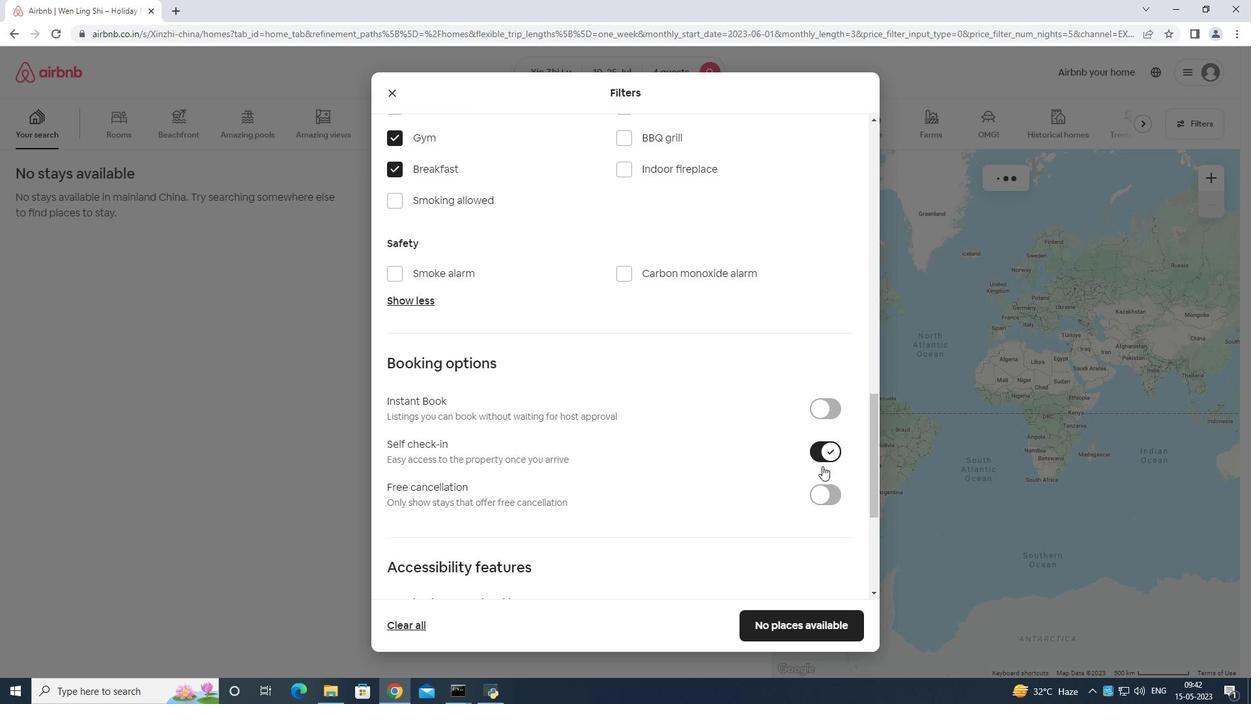 
Action: Mouse scrolled (818, 470) with delta (0, 0)
Screenshot: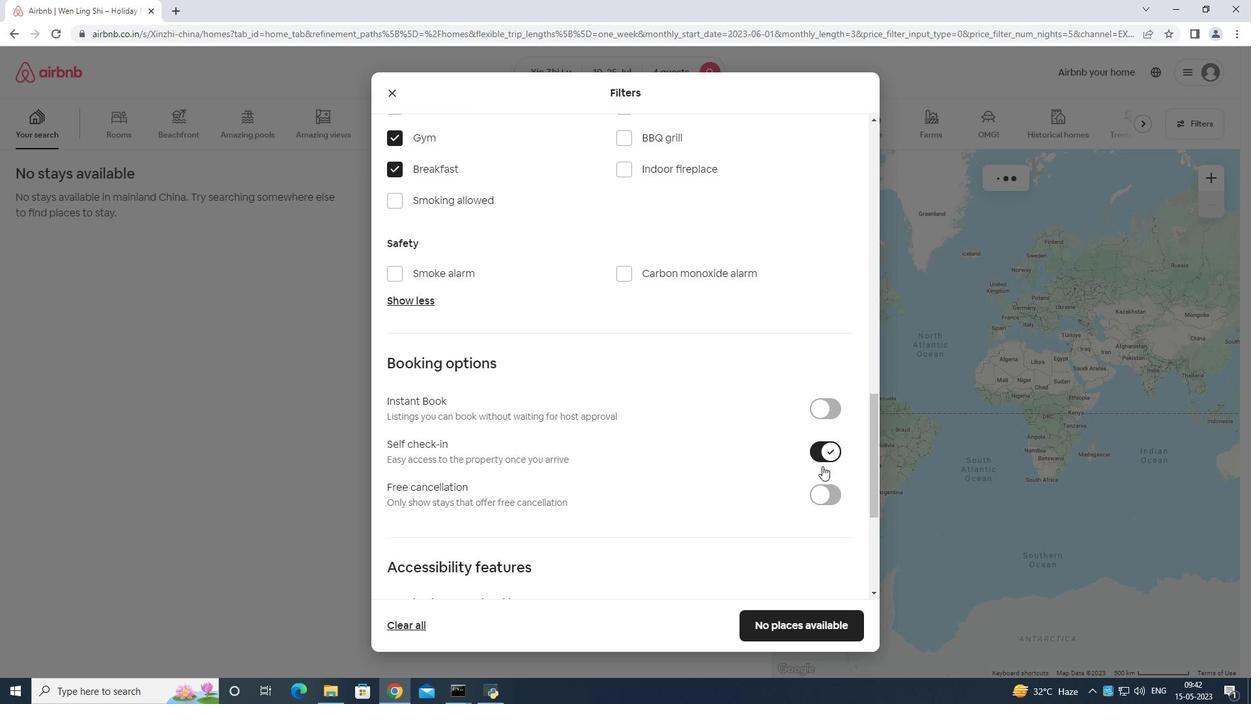 
Action: Mouse moved to (817, 470)
Screenshot: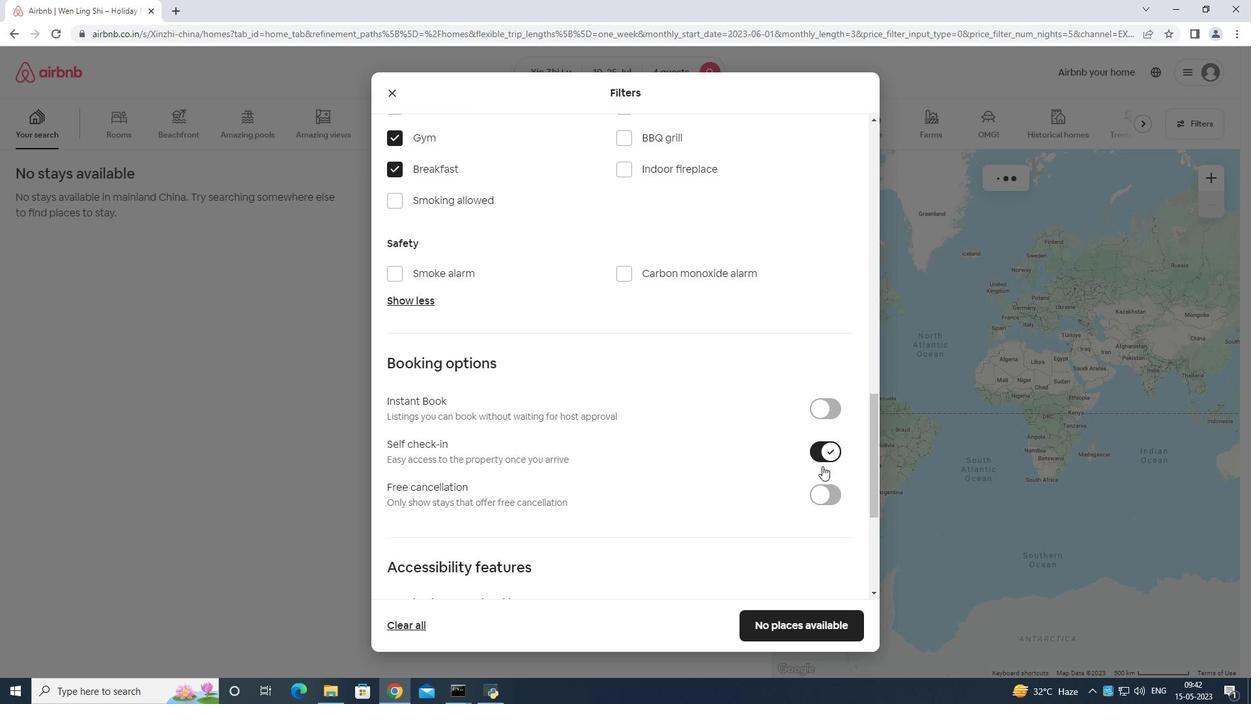 
Action: Mouse scrolled (817, 470) with delta (0, 0)
Screenshot: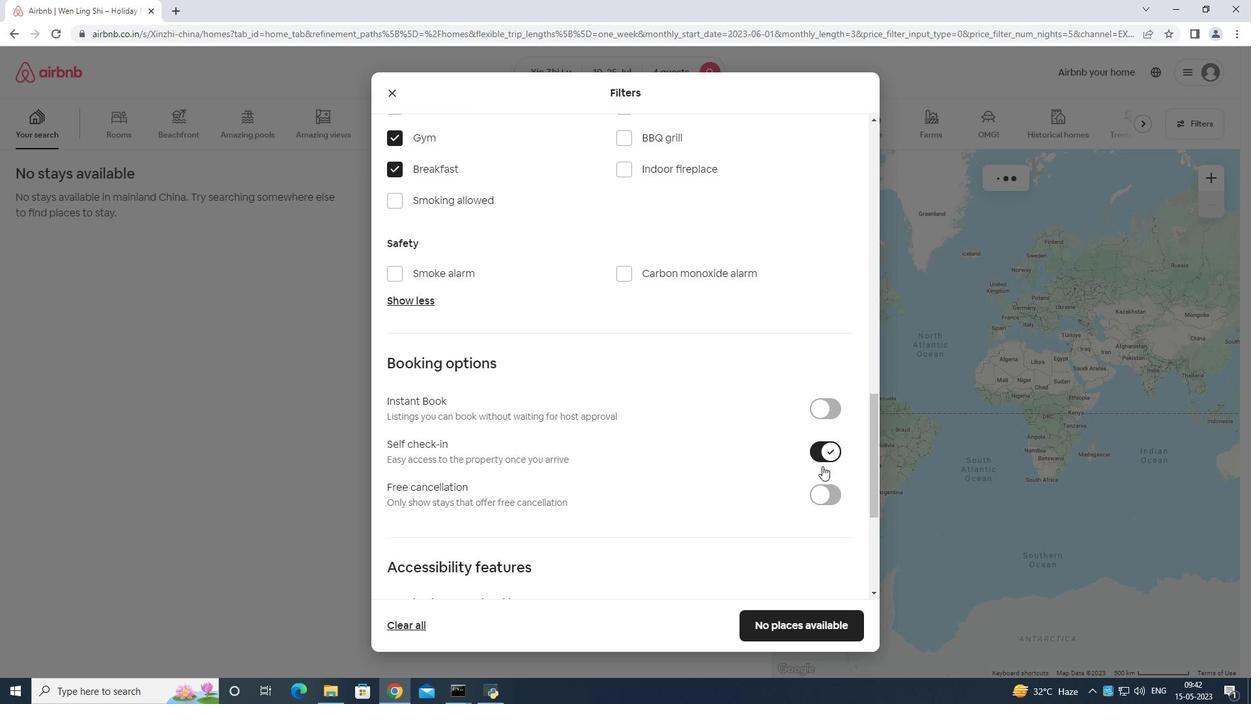 
Action: Mouse scrolled (817, 470) with delta (0, 0)
Screenshot: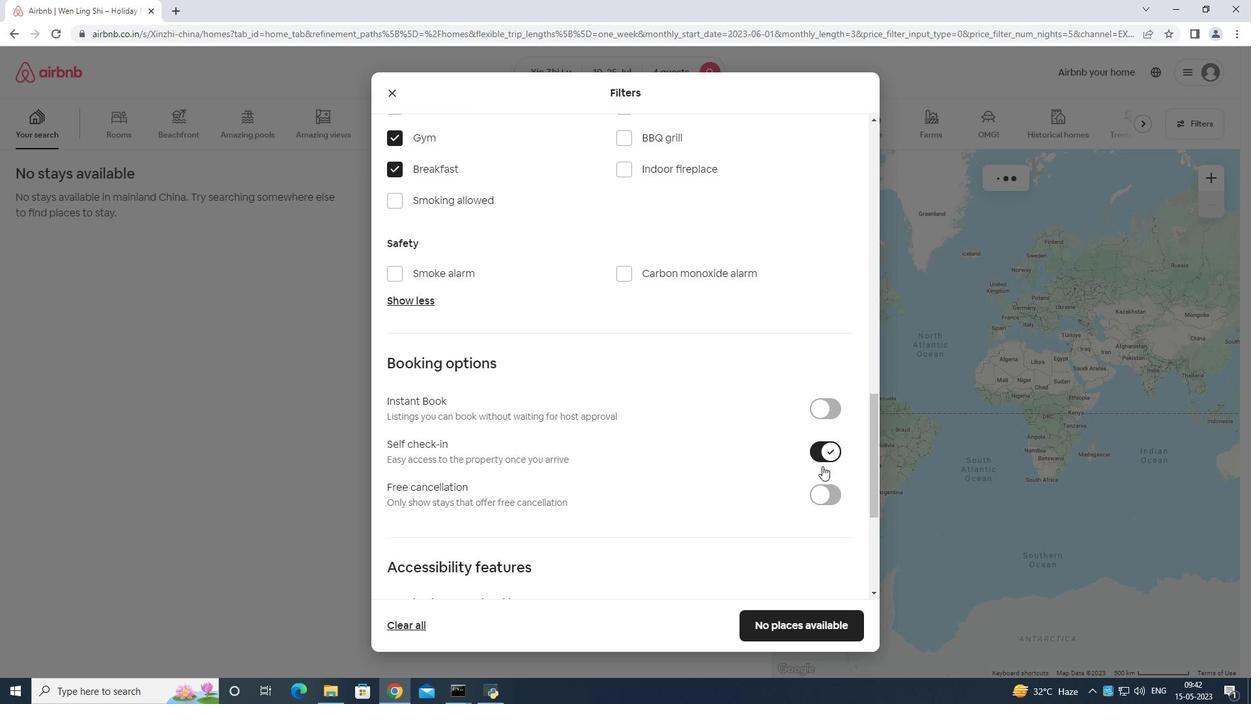
Action: Mouse moved to (813, 473)
Screenshot: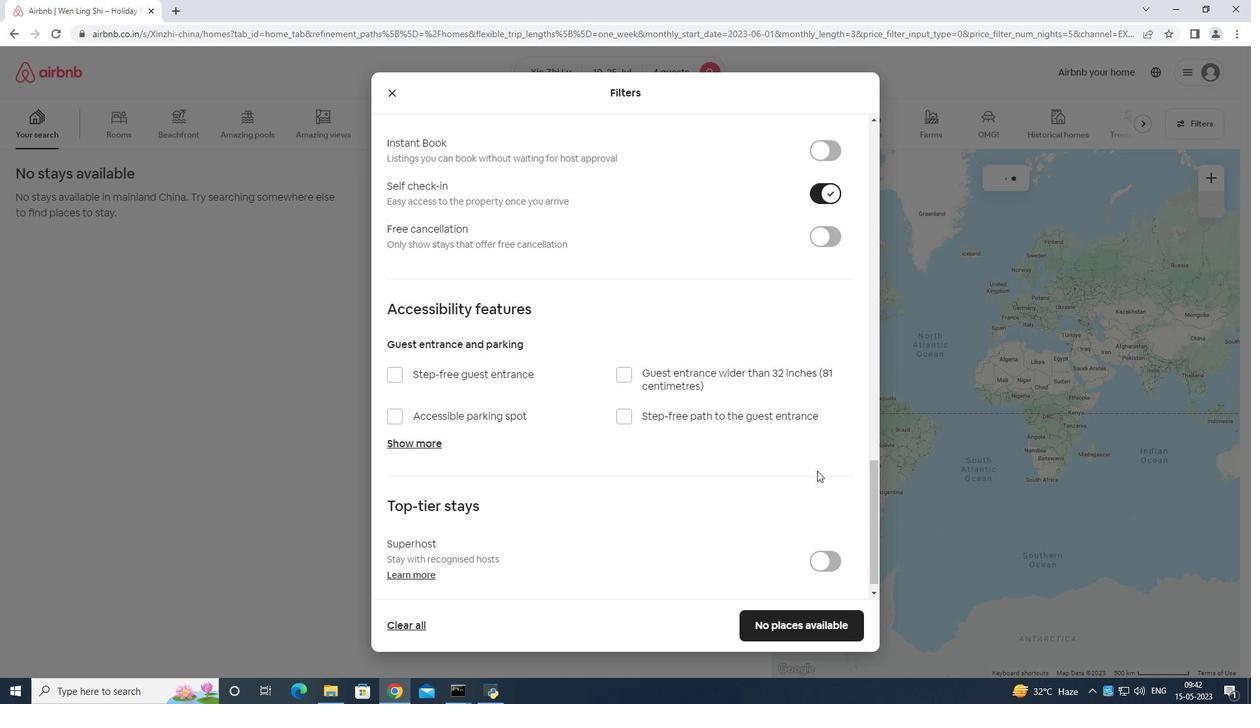 
Action: Mouse scrolled (813, 473) with delta (0, 0)
Screenshot: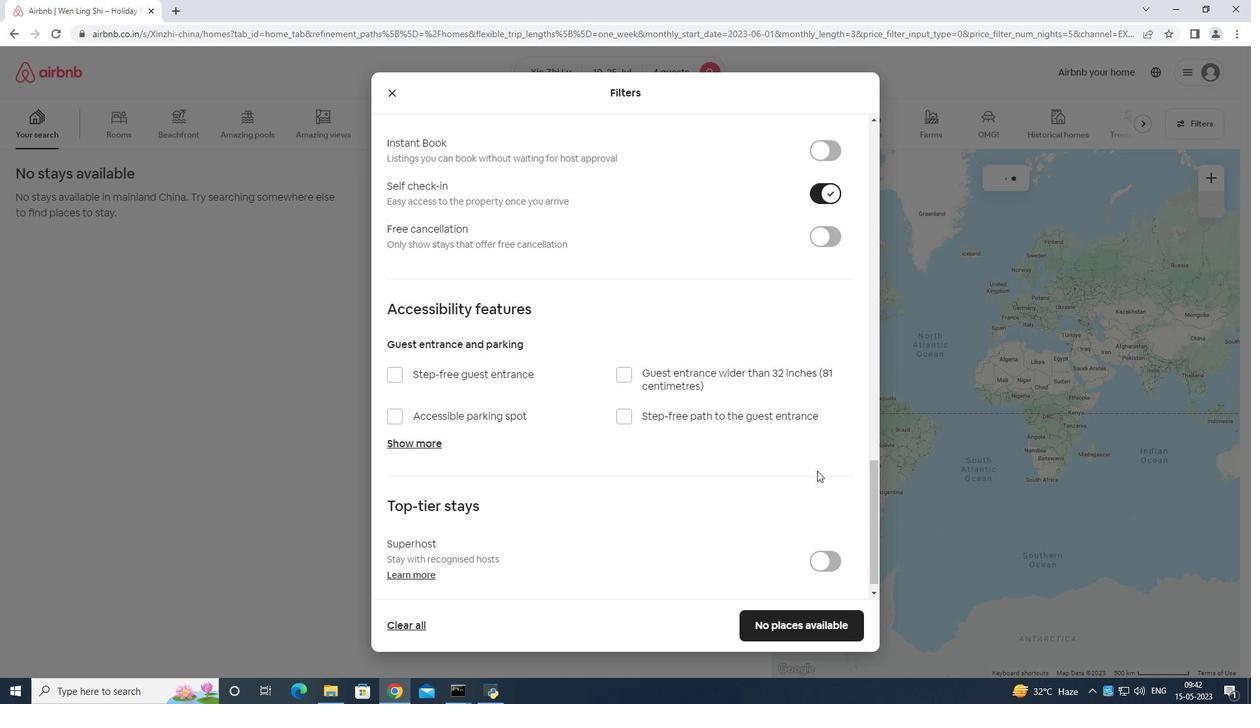 
Action: Mouse scrolled (813, 473) with delta (0, 0)
Screenshot: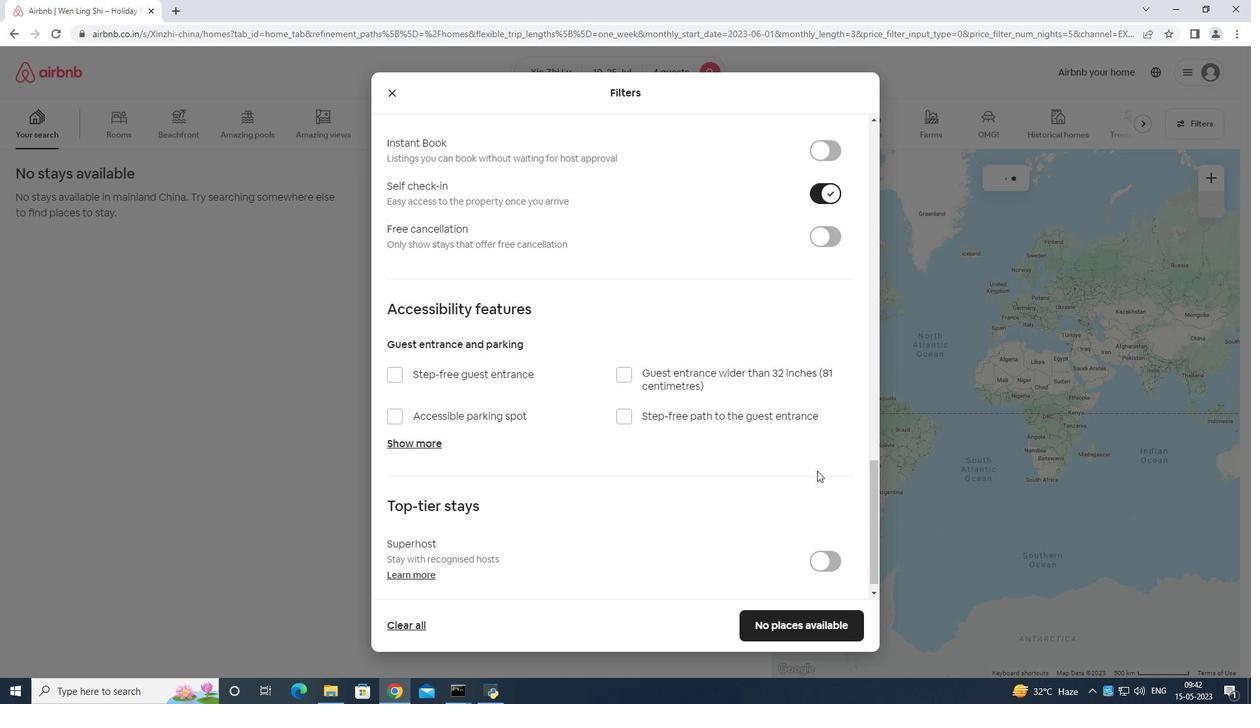 
Action: Mouse scrolled (813, 473) with delta (0, 0)
Screenshot: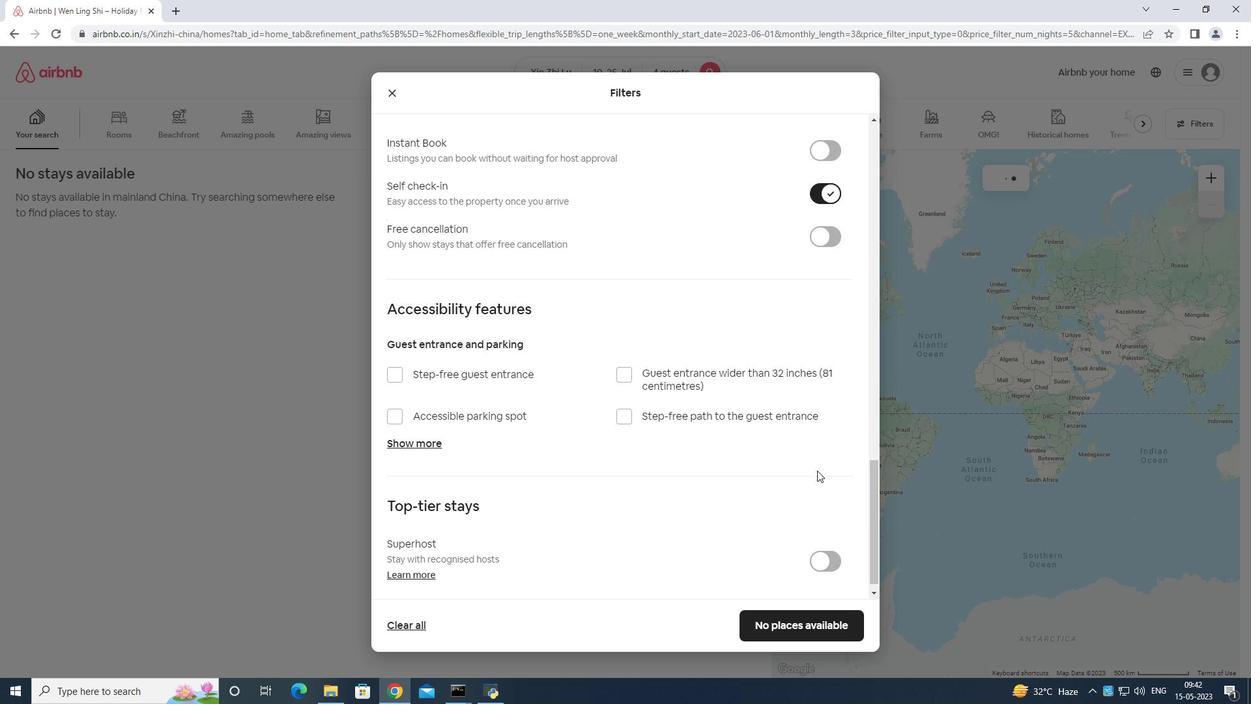
Action: Mouse scrolled (813, 473) with delta (0, 0)
Screenshot: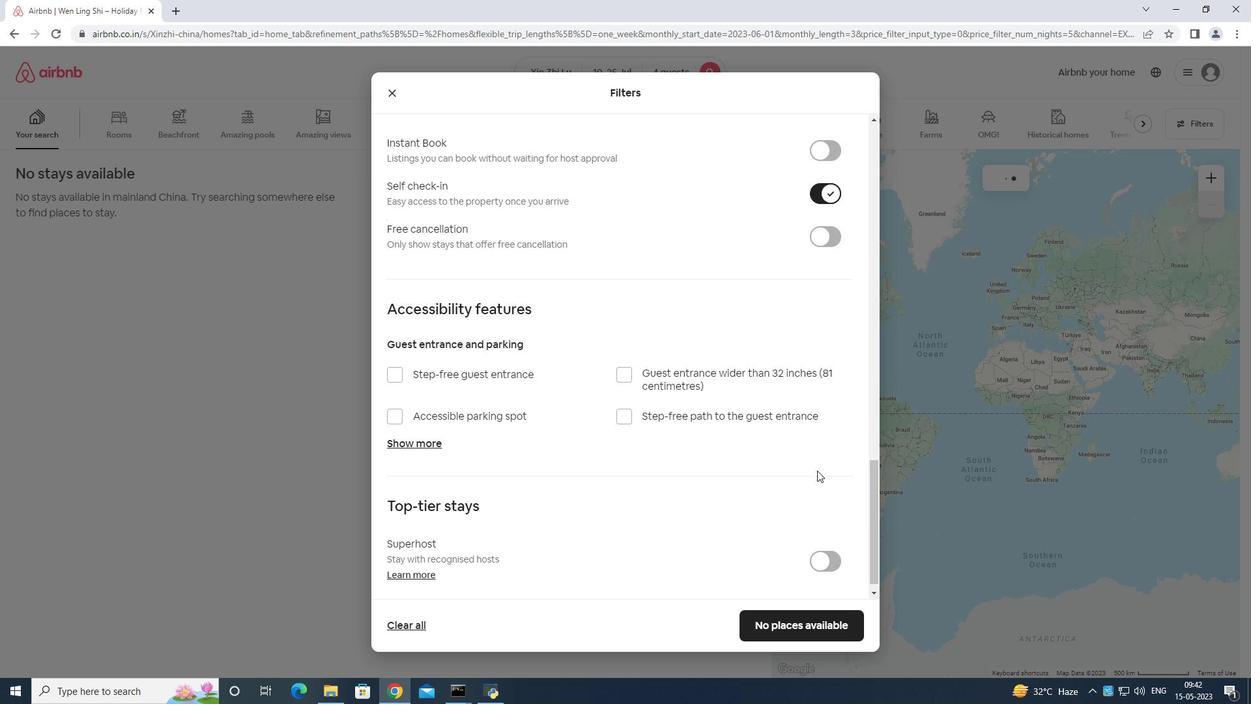 
Action: Mouse moved to (806, 473)
Screenshot: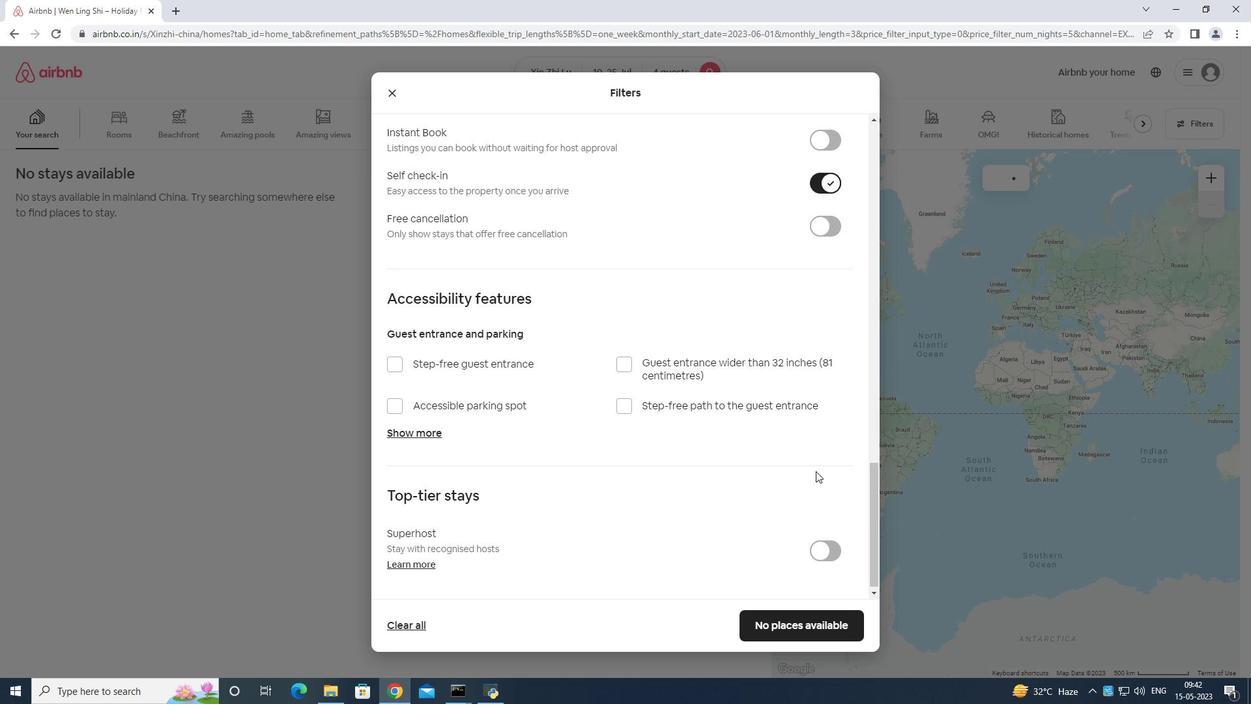 
Action: Mouse scrolled (806, 472) with delta (0, 0)
Screenshot: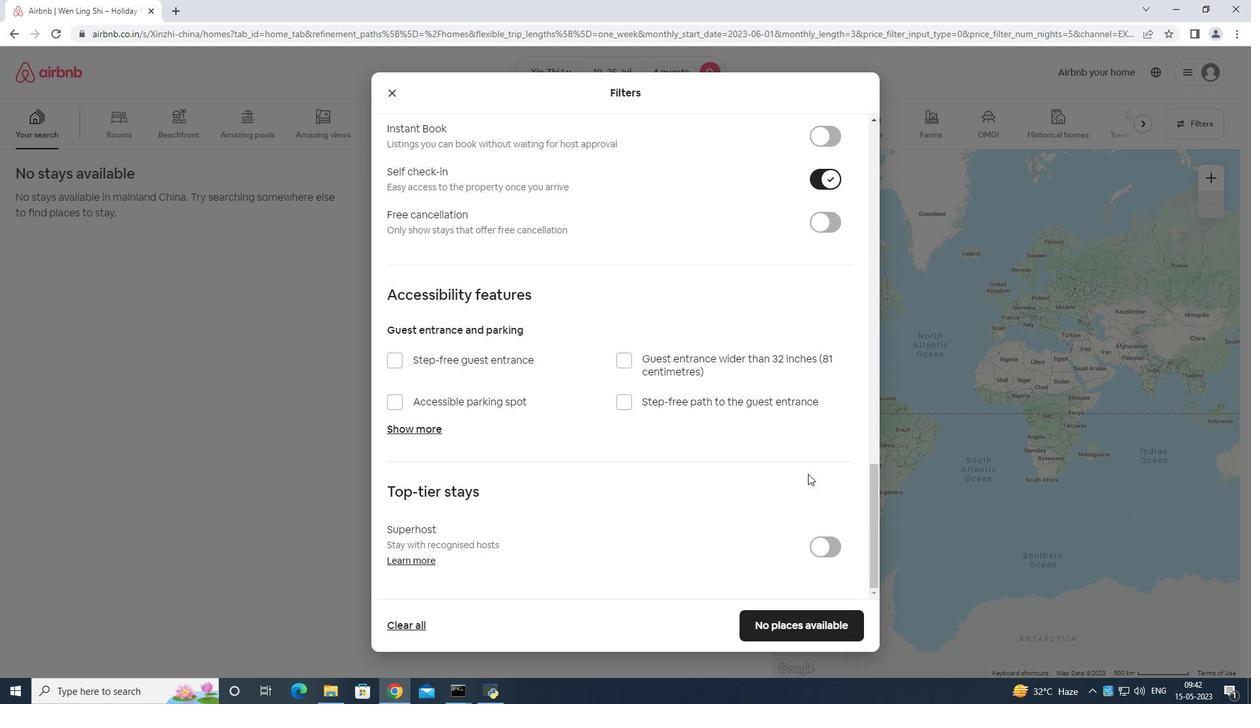 
Action: Mouse scrolled (806, 472) with delta (0, 0)
Screenshot: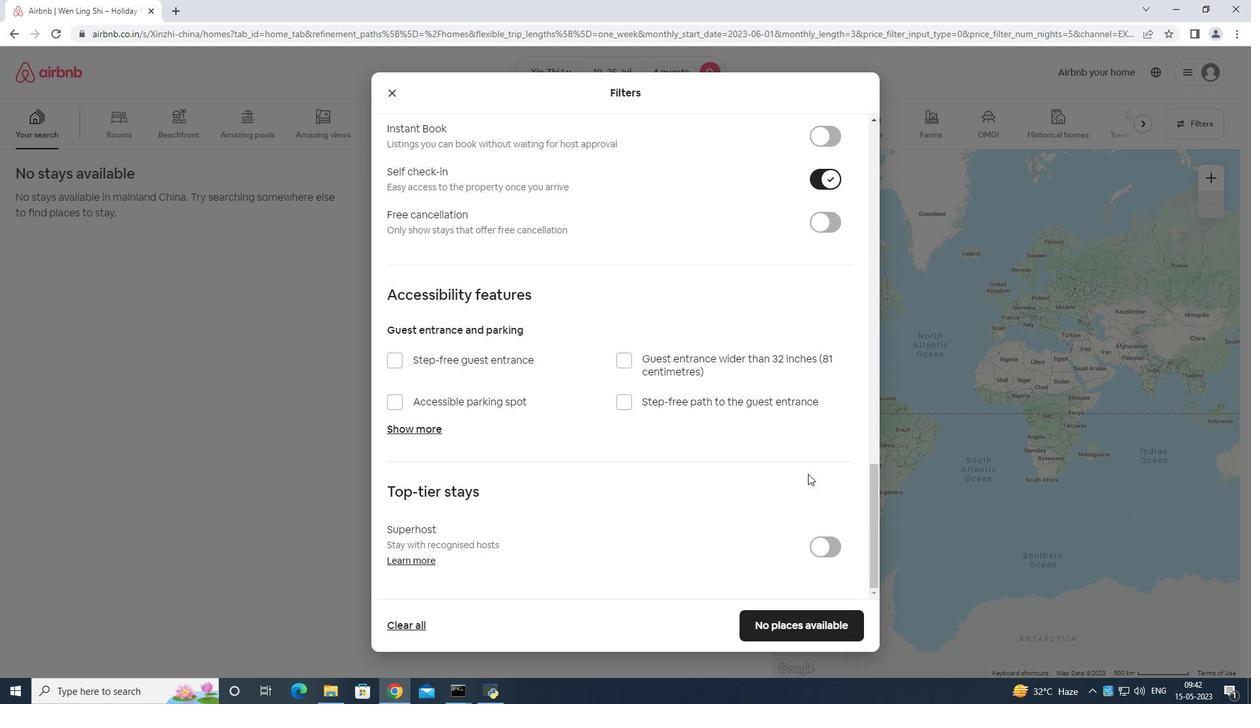 
Action: Mouse scrolled (806, 472) with delta (0, 0)
Screenshot: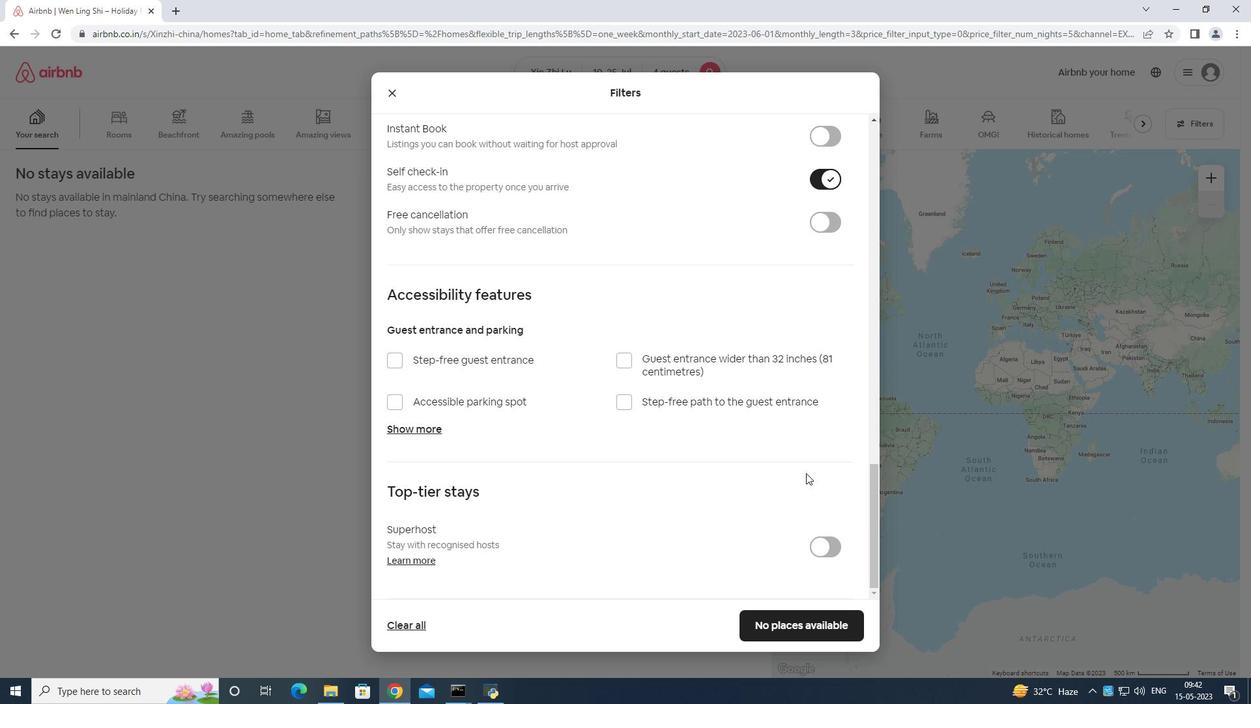 
Action: Mouse scrolled (806, 472) with delta (0, 0)
Screenshot: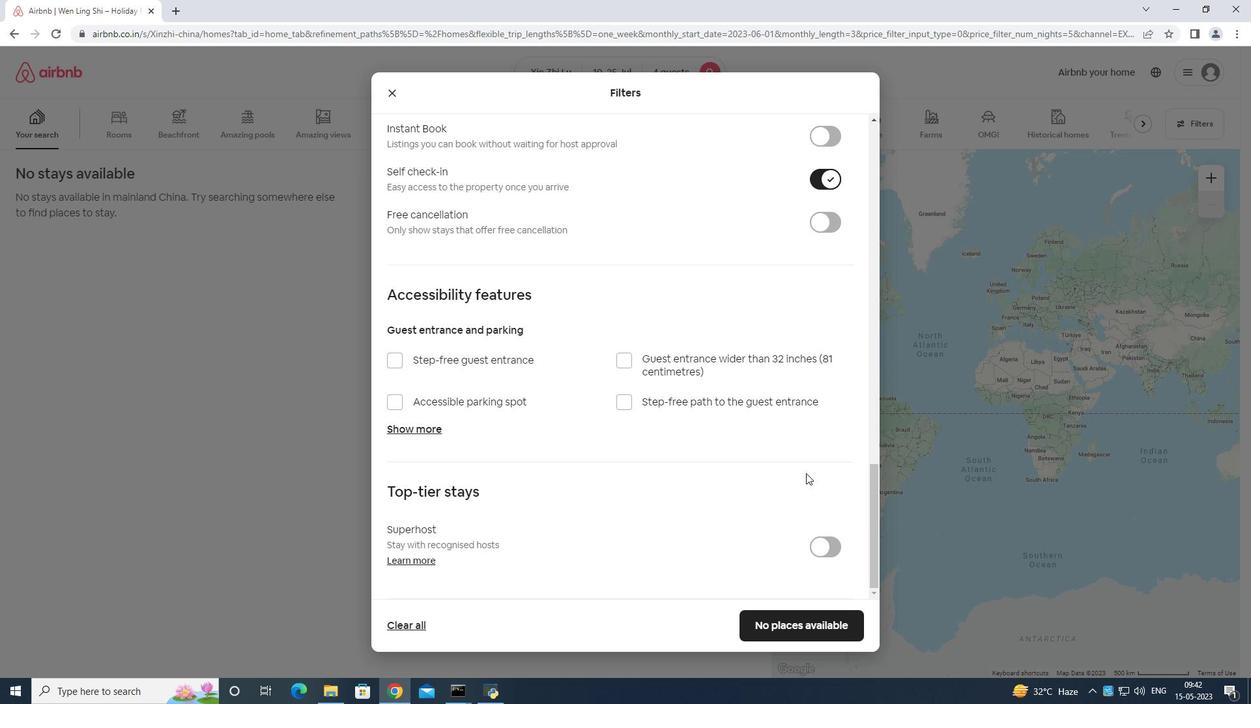 
Action: Mouse moved to (807, 632)
Screenshot: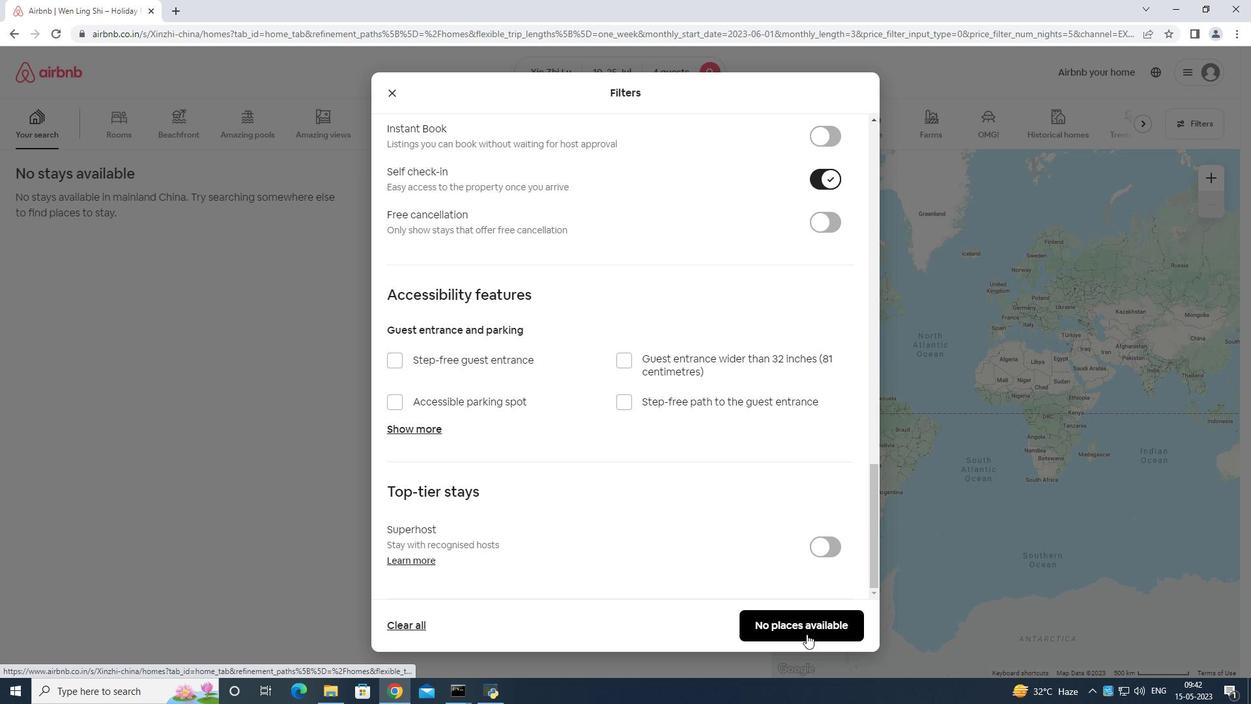 
